 Task: Add a signature Mara Rodriguez containing With sincere appreciation and gratitude, Mara Rodriguez to email address softage.3@softage.net and add a label Non-disclosure agreements
Action: Mouse moved to (119, 156)
Screenshot: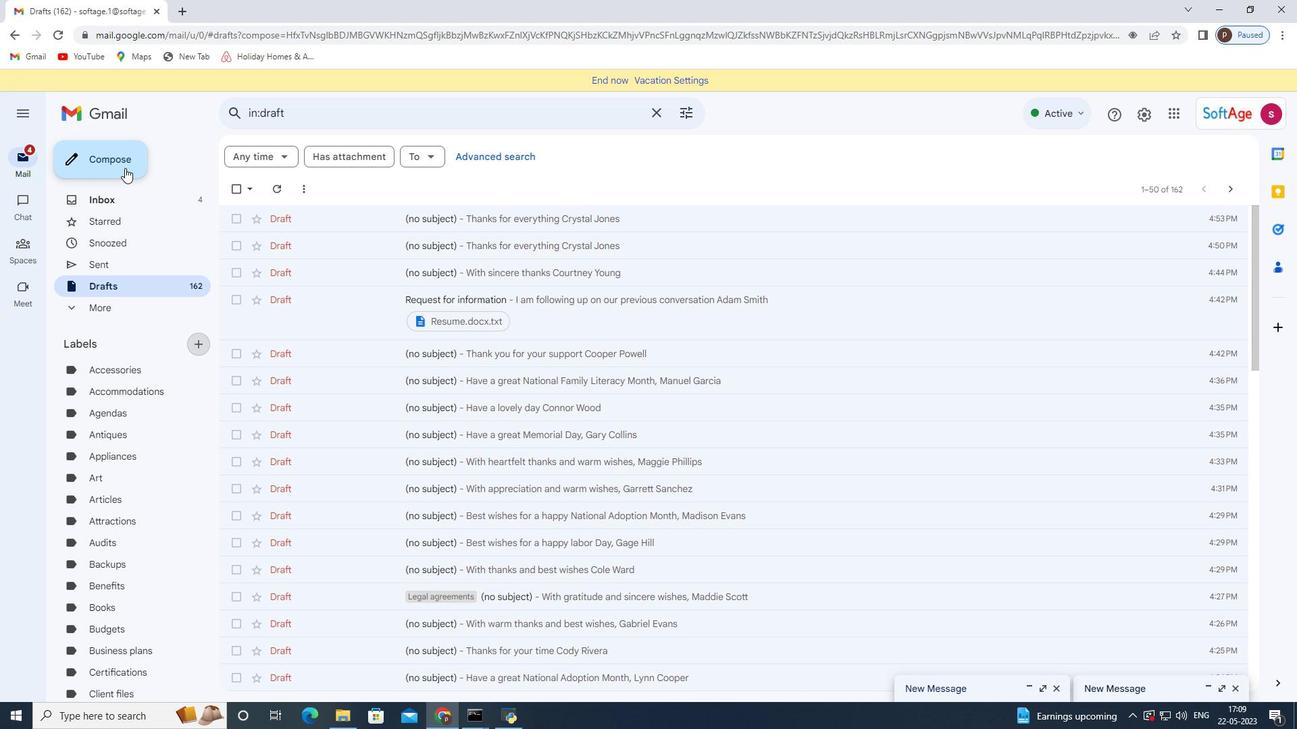 
Action: Mouse pressed left at (119, 156)
Screenshot: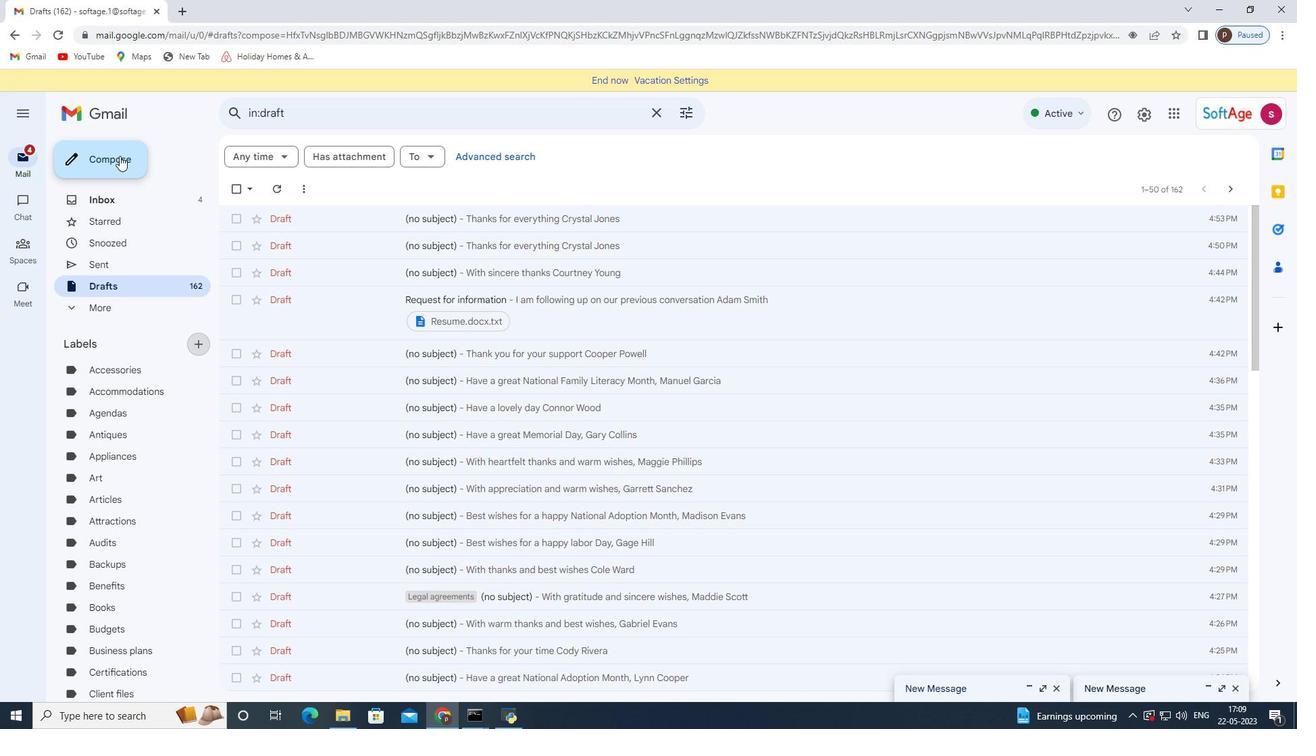 
Action: Mouse moved to (738, 679)
Screenshot: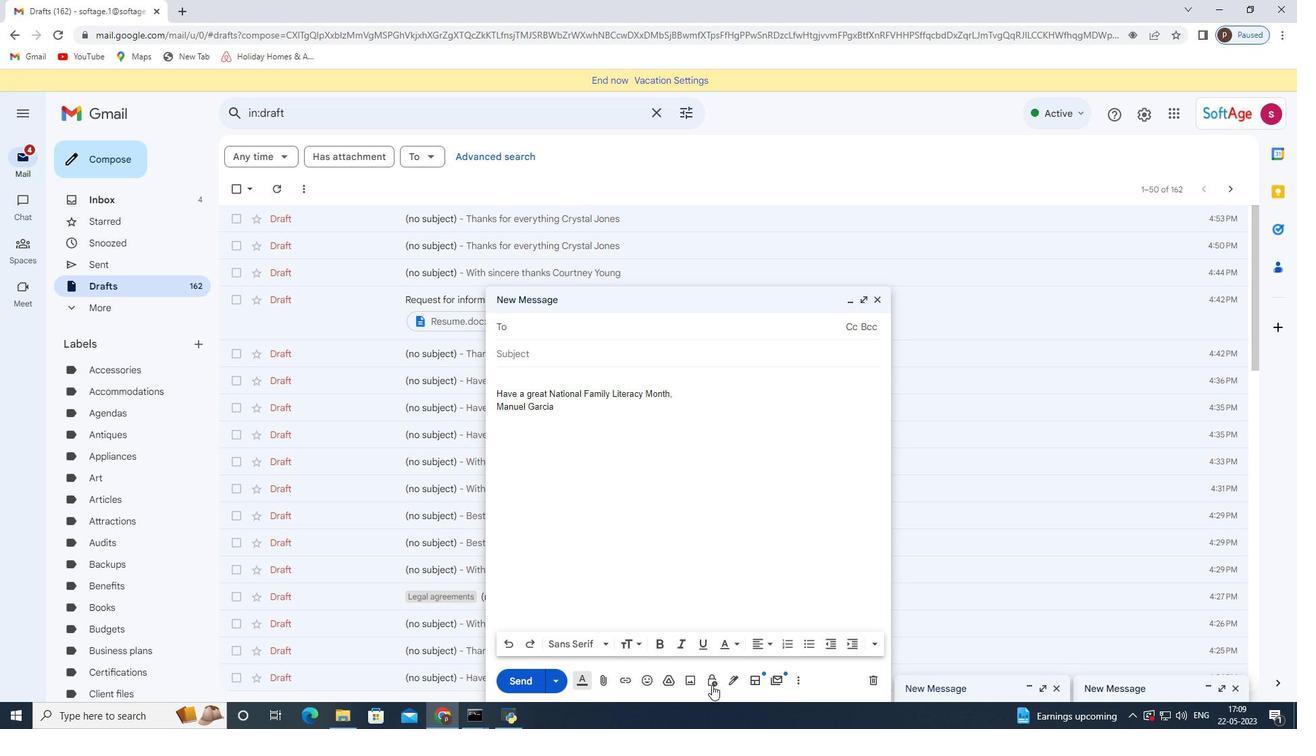 
Action: Mouse pressed left at (738, 679)
Screenshot: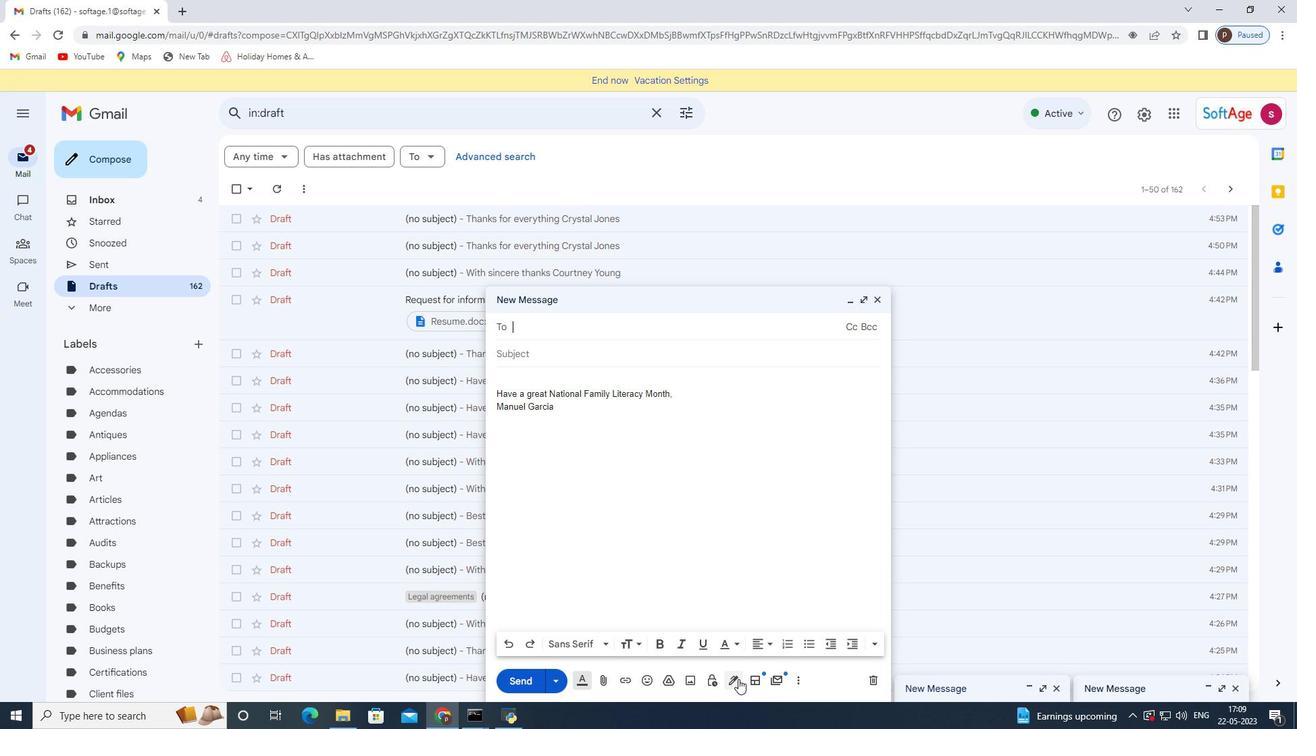 
Action: Mouse moved to (788, 608)
Screenshot: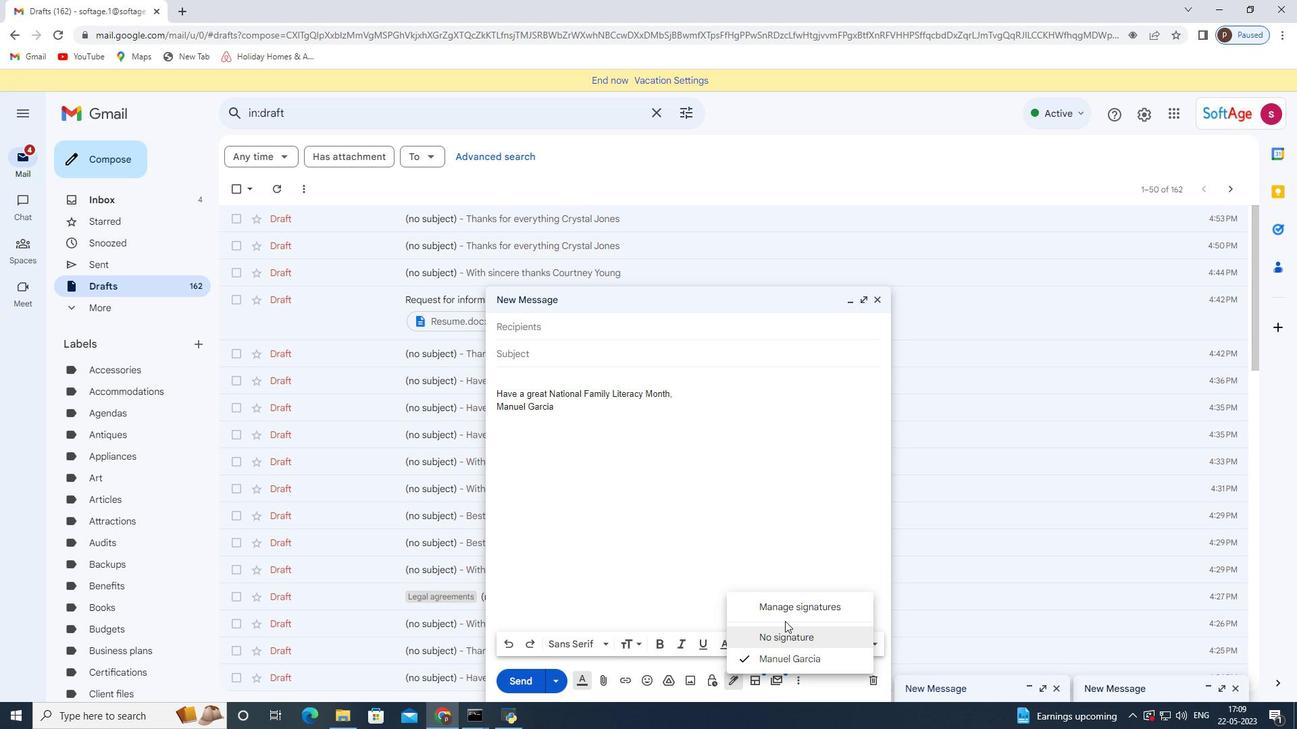 
Action: Mouse pressed left at (788, 608)
Screenshot: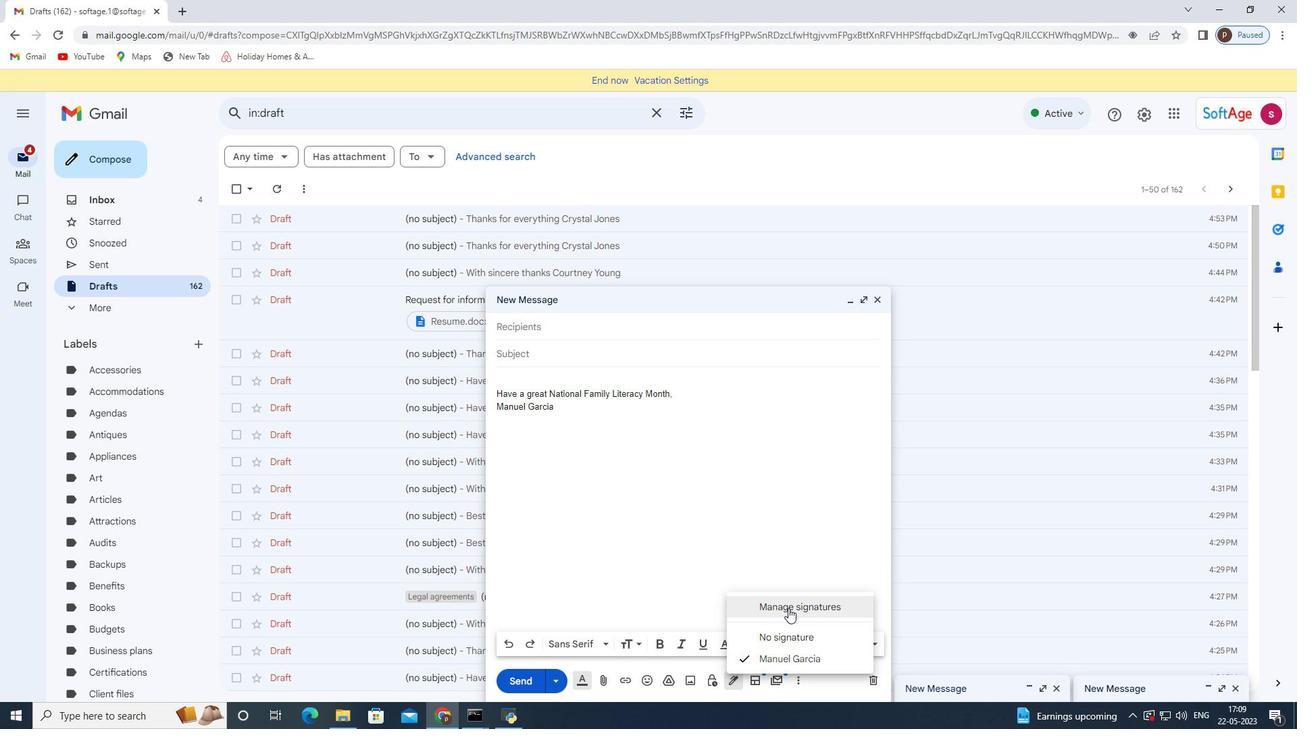 
Action: Mouse moved to (879, 300)
Screenshot: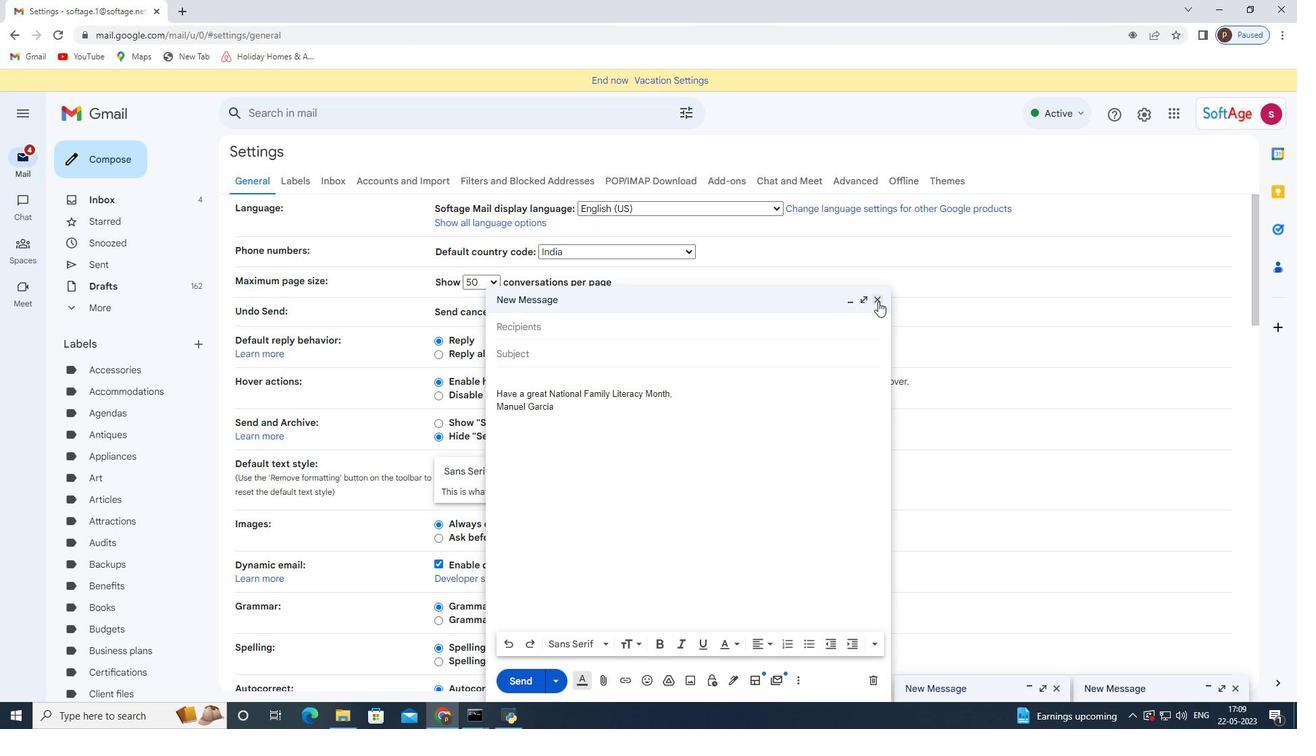 
Action: Mouse pressed left at (879, 300)
Screenshot: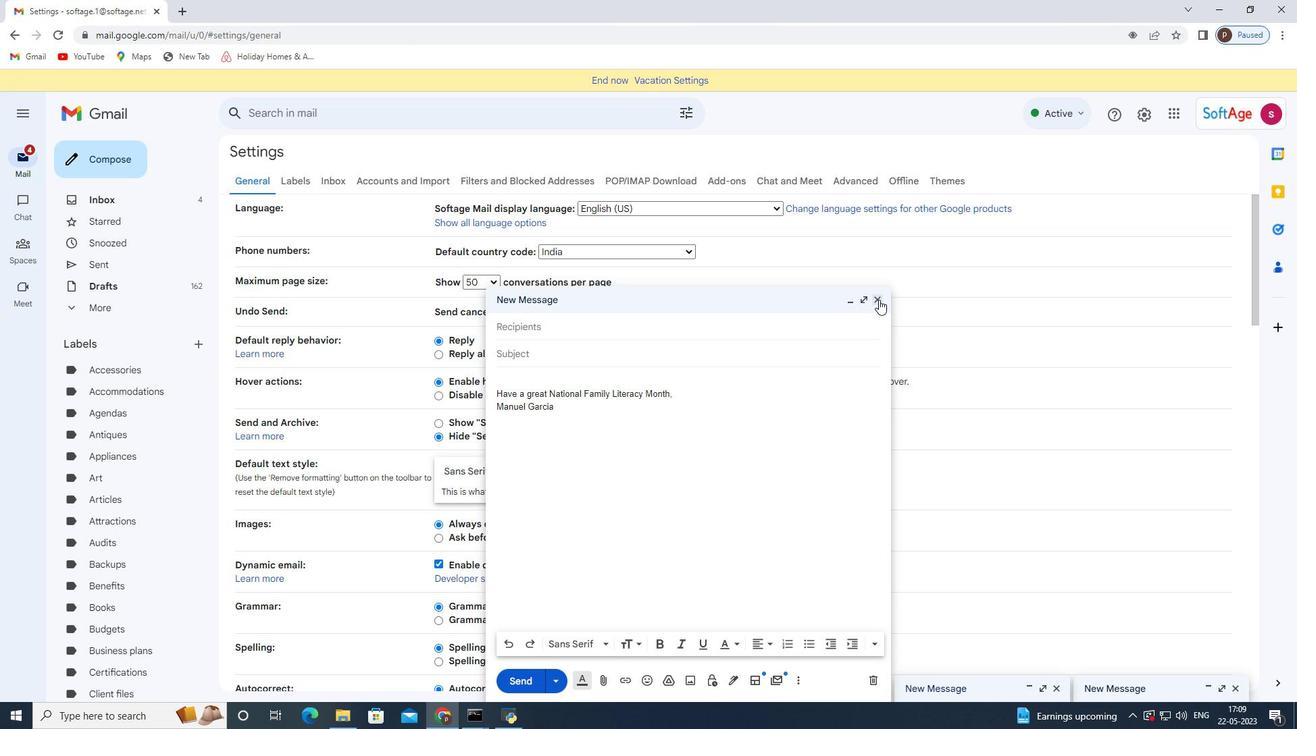 
Action: Mouse moved to (557, 409)
Screenshot: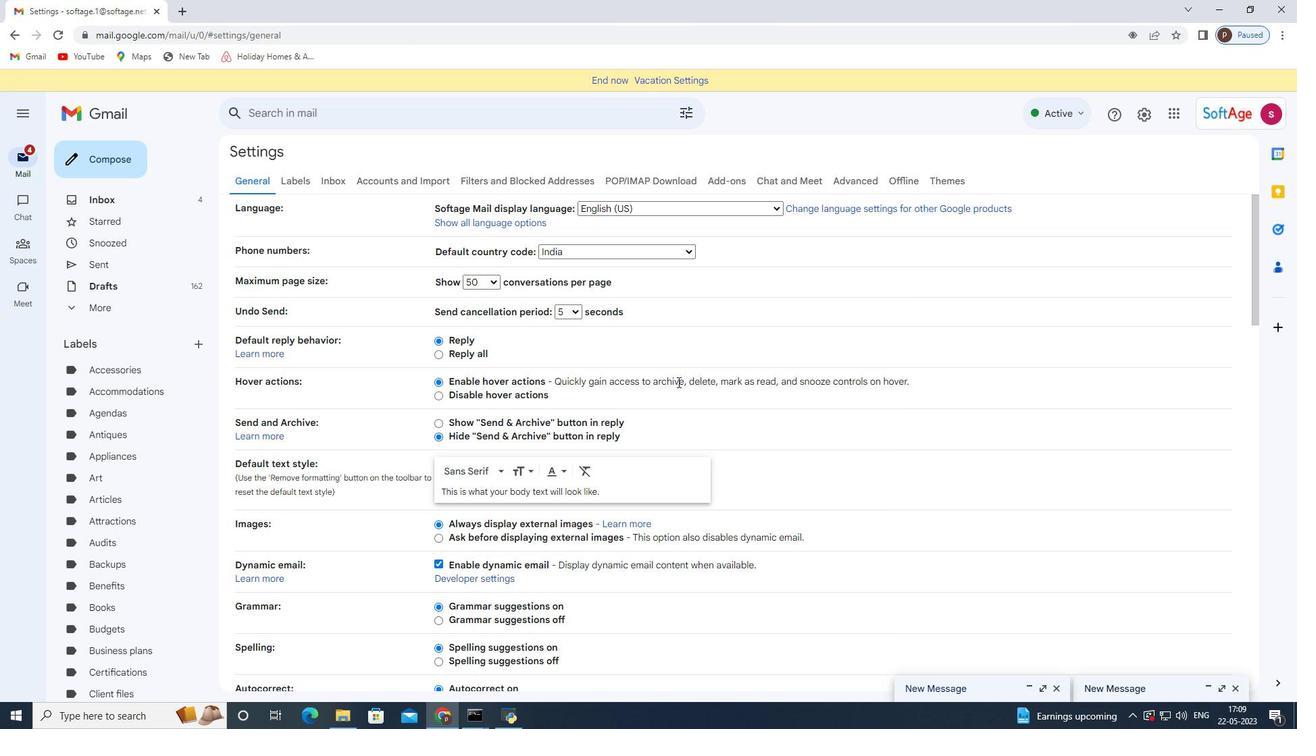 
Action: Mouse scrolled (557, 408) with delta (0, 0)
Screenshot: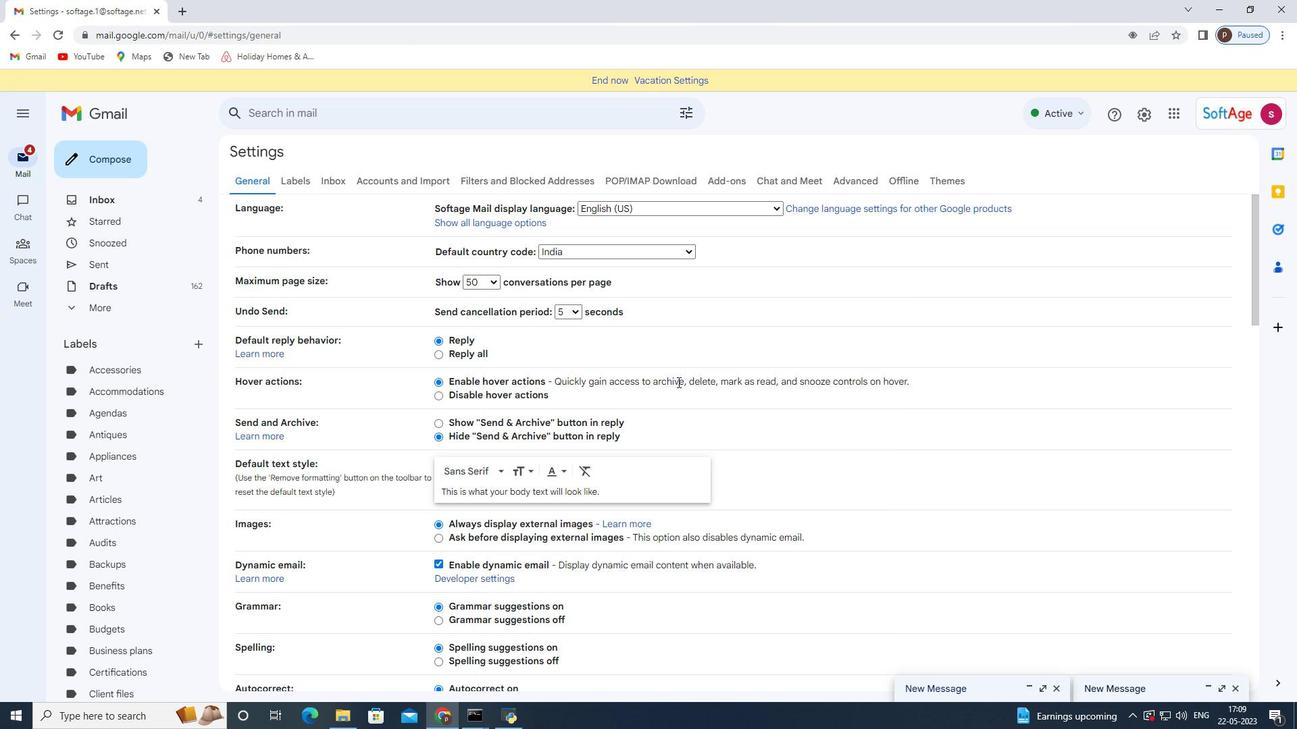 
Action: Mouse scrolled (557, 408) with delta (0, 0)
Screenshot: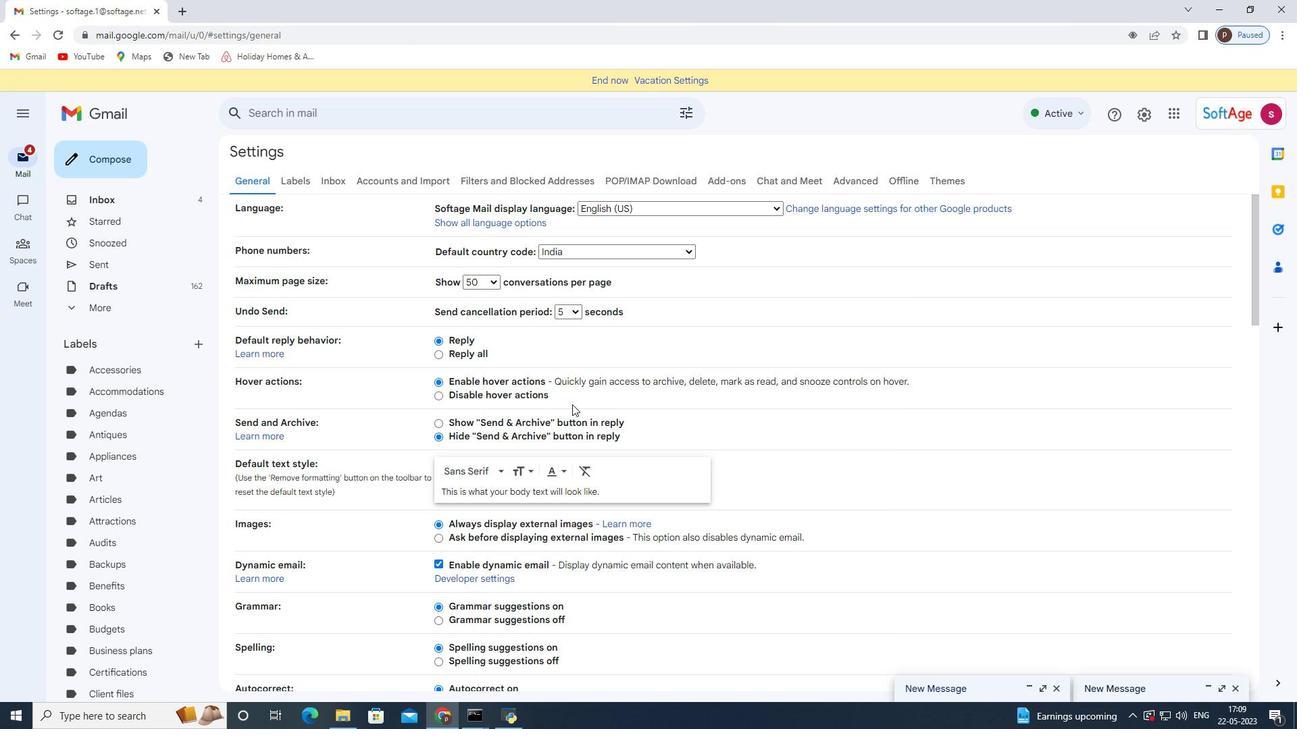 
Action: Mouse moved to (556, 410)
Screenshot: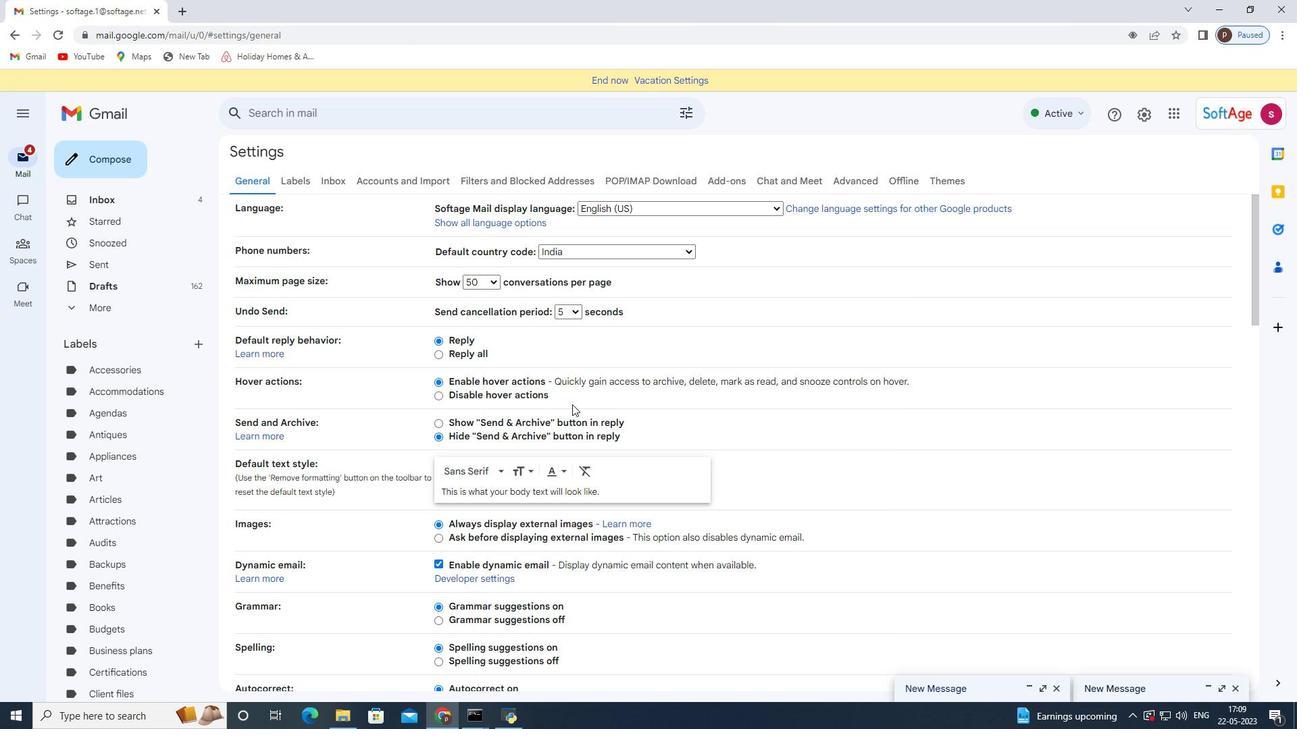 
Action: Mouse scrolled (556, 409) with delta (0, 0)
Screenshot: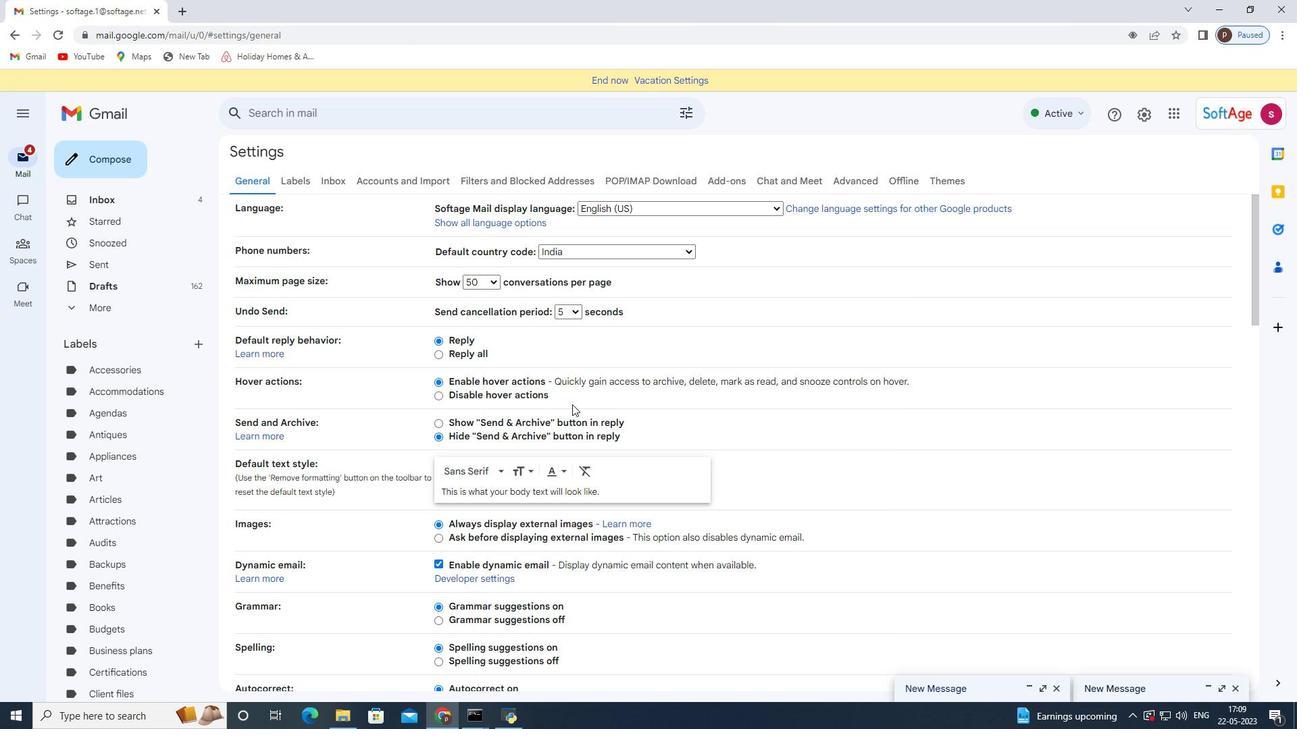 
Action: Mouse scrolled (556, 409) with delta (0, 0)
Screenshot: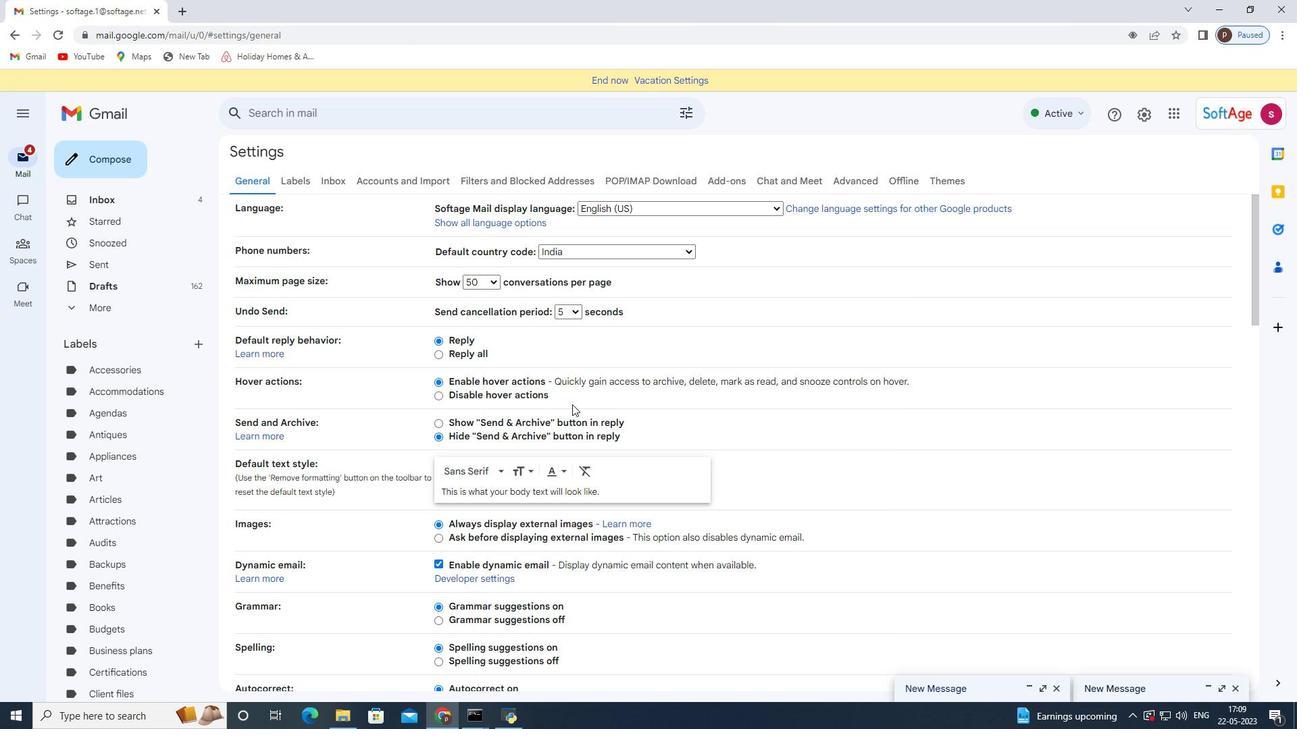 
Action: Mouse moved to (555, 411)
Screenshot: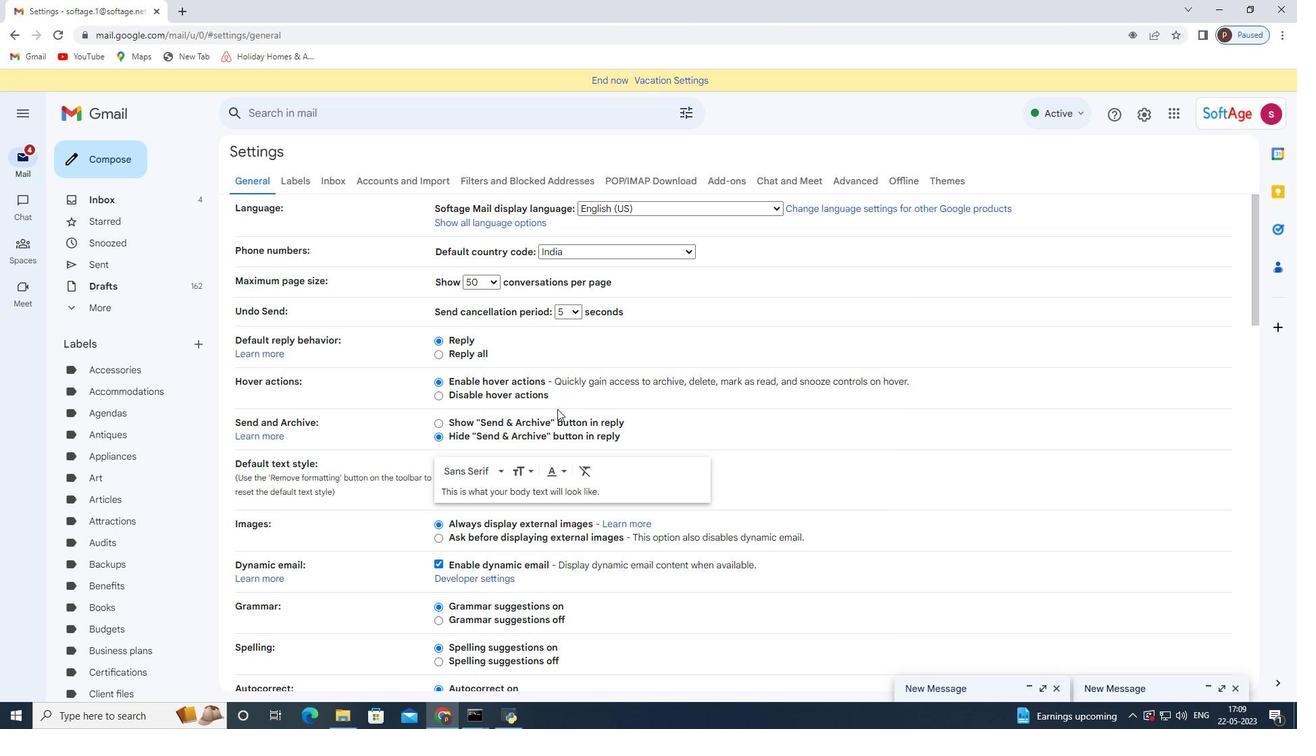 
Action: Mouse scrolled (555, 410) with delta (0, 0)
Screenshot: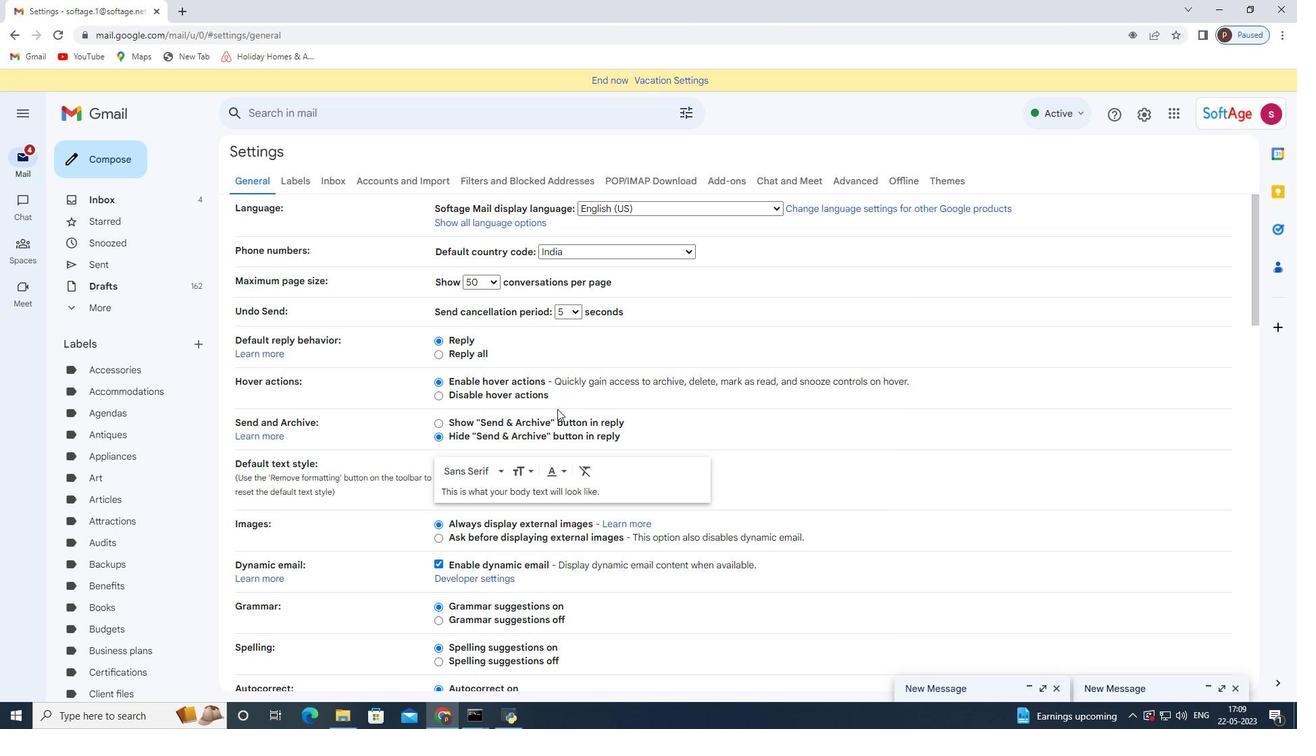 
Action: Mouse moved to (553, 415)
Screenshot: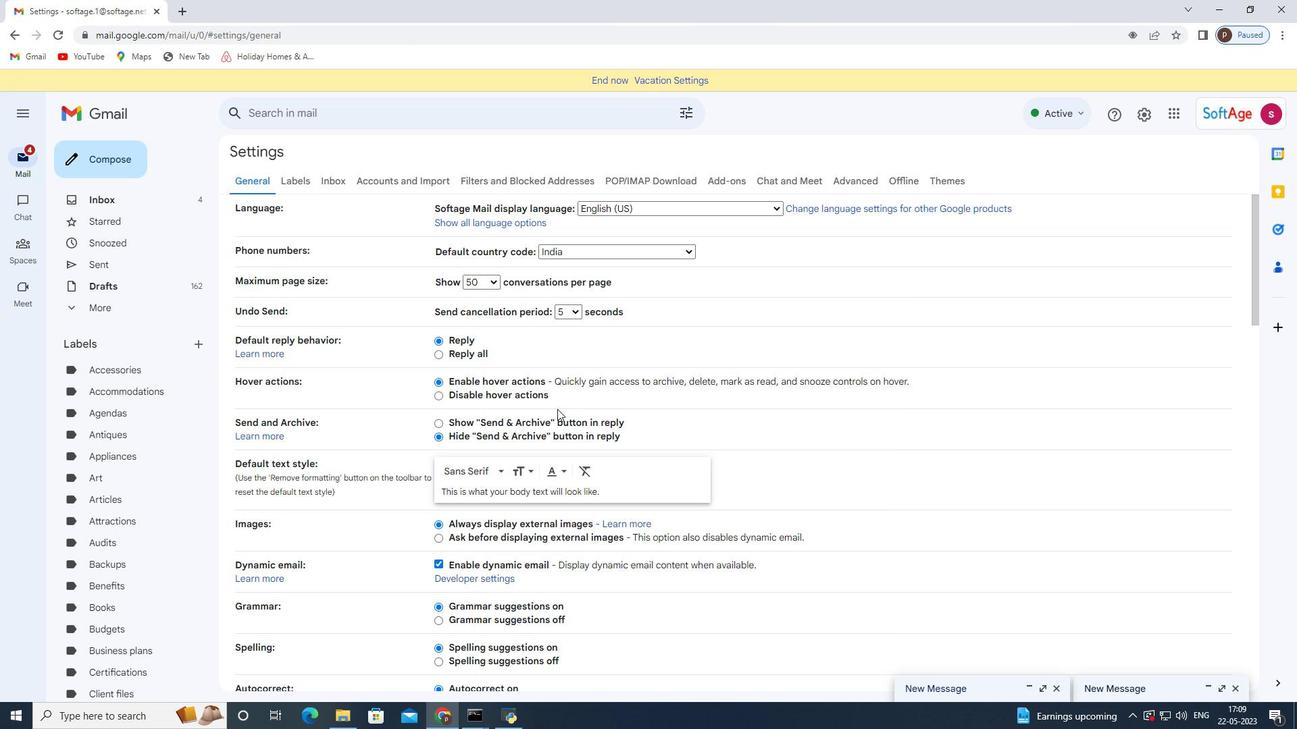 
Action: Mouse scrolled (553, 414) with delta (0, 0)
Screenshot: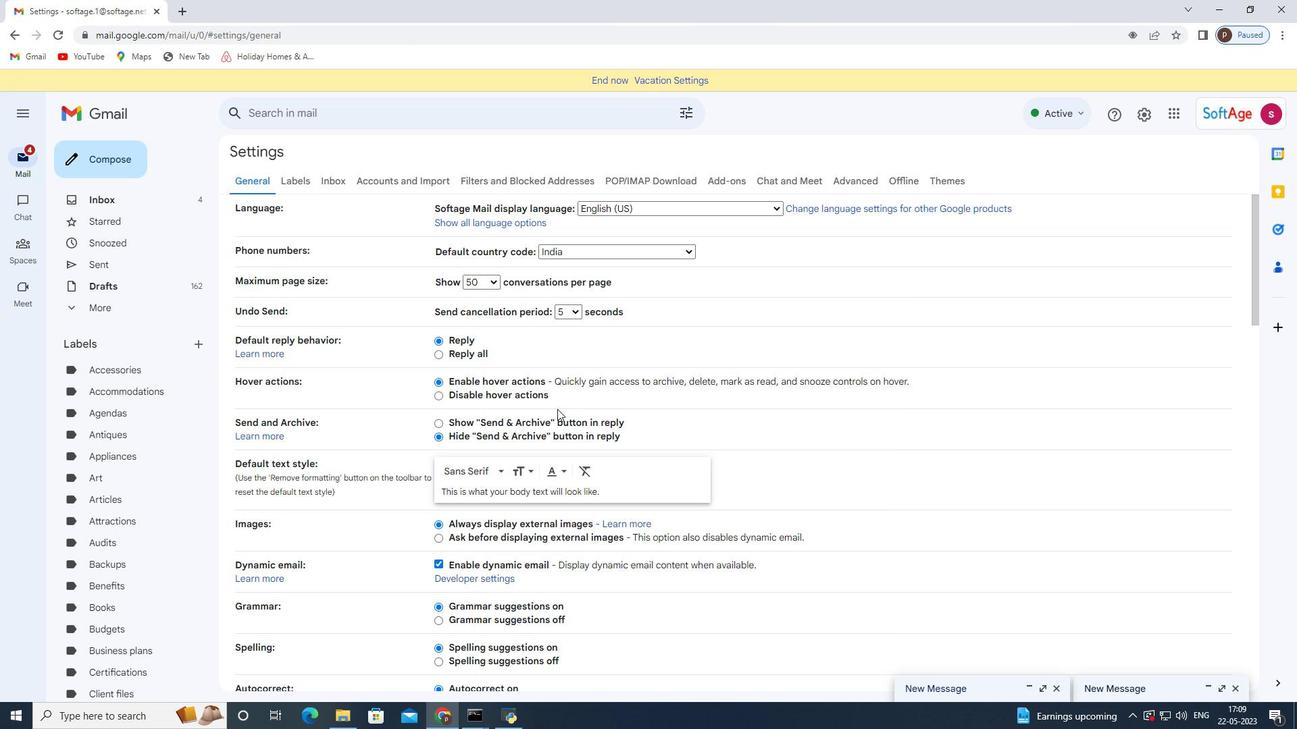 
Action: Mouse moved to (549, 421)
Screenshot: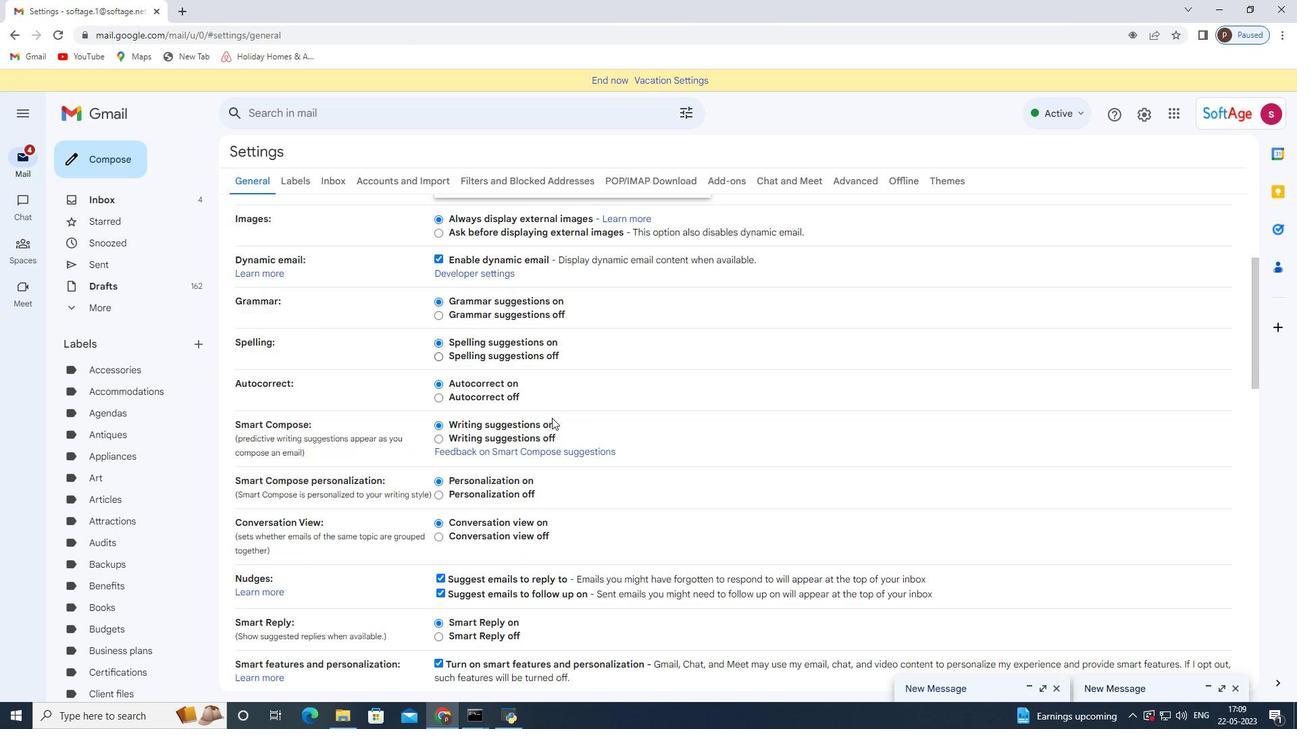 
Action: Mouse scrolled (549, 420) with delta (0, 0)
Screenshot: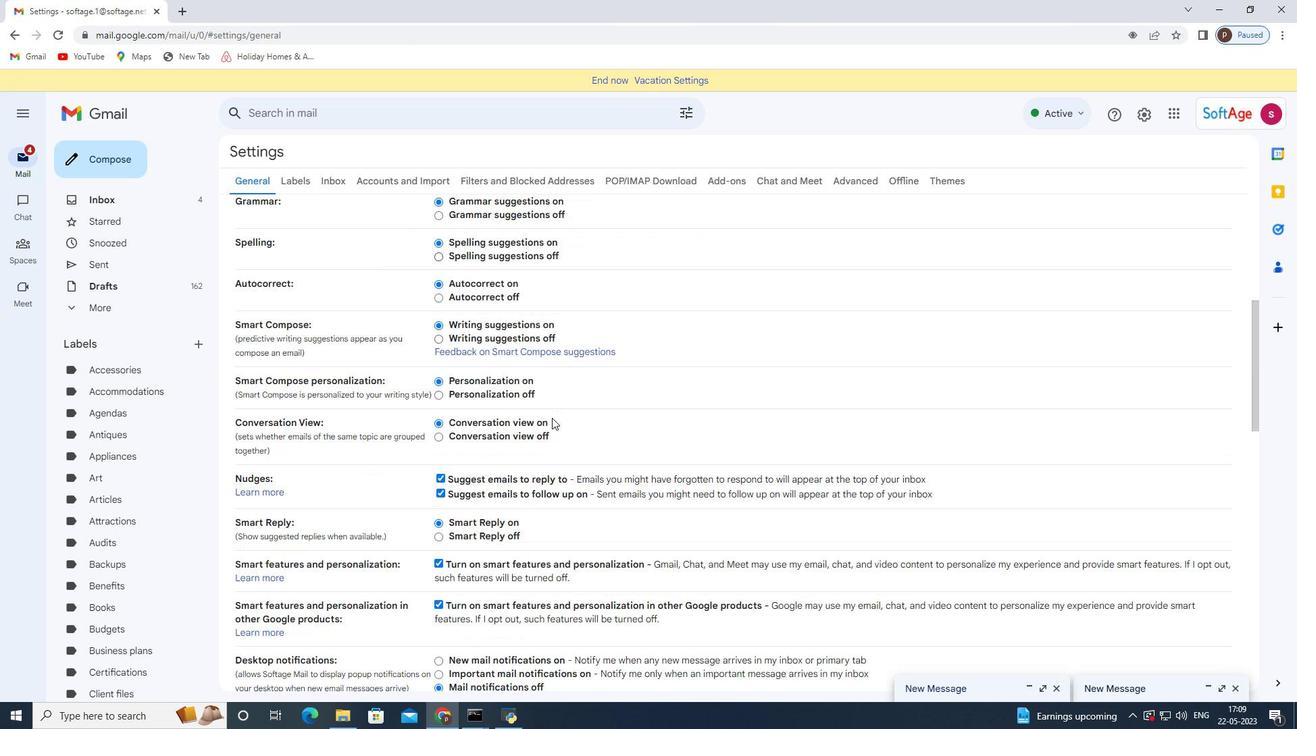 
Action: Mouse moved to (547, 424)
Screenshot: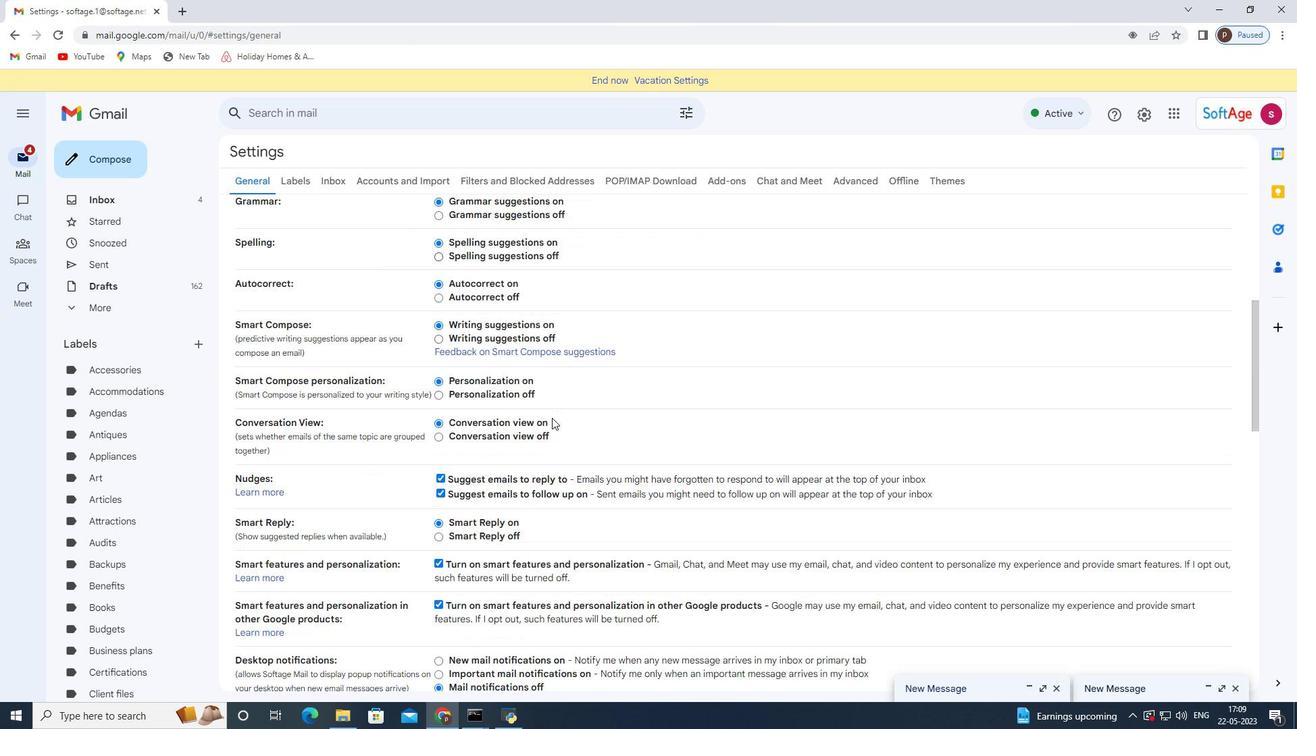
Action: Mouse scrolled (547, 423) with delta (0, 0)
Screenshot: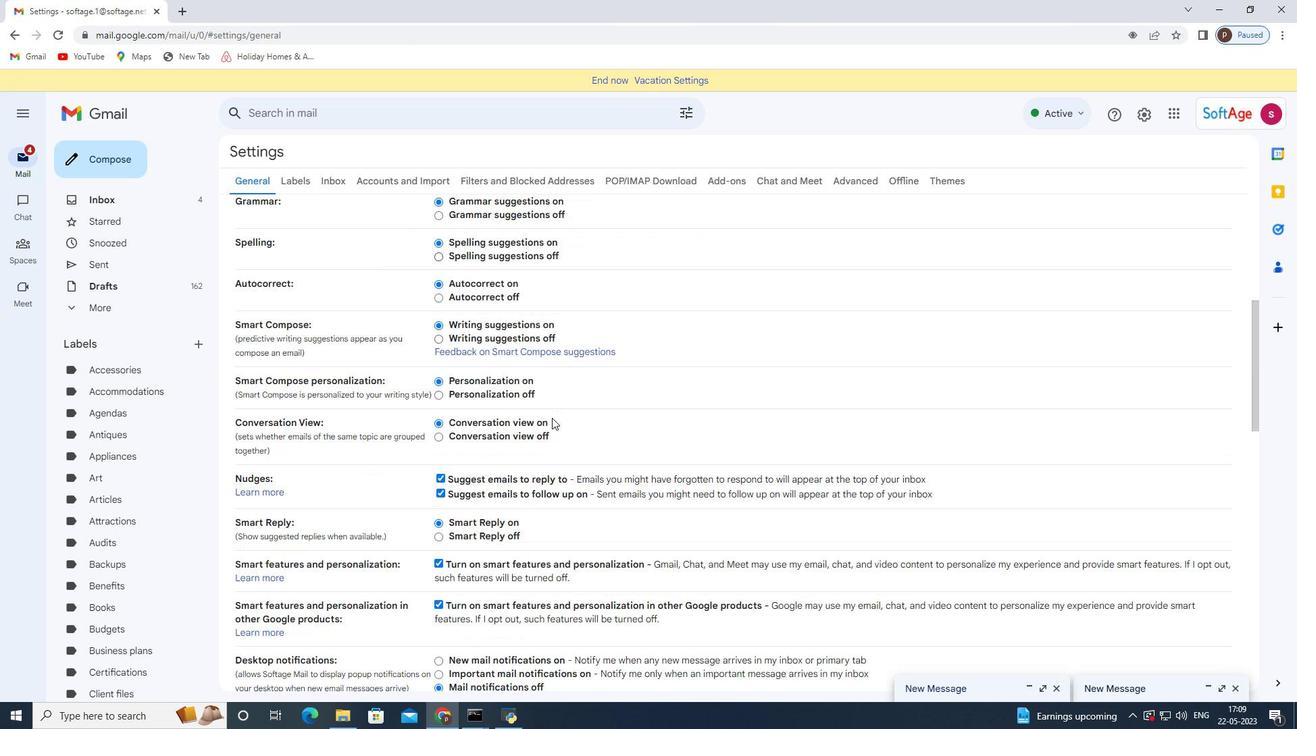 
Action: Mouse moved to (537, 439)
Screenshot: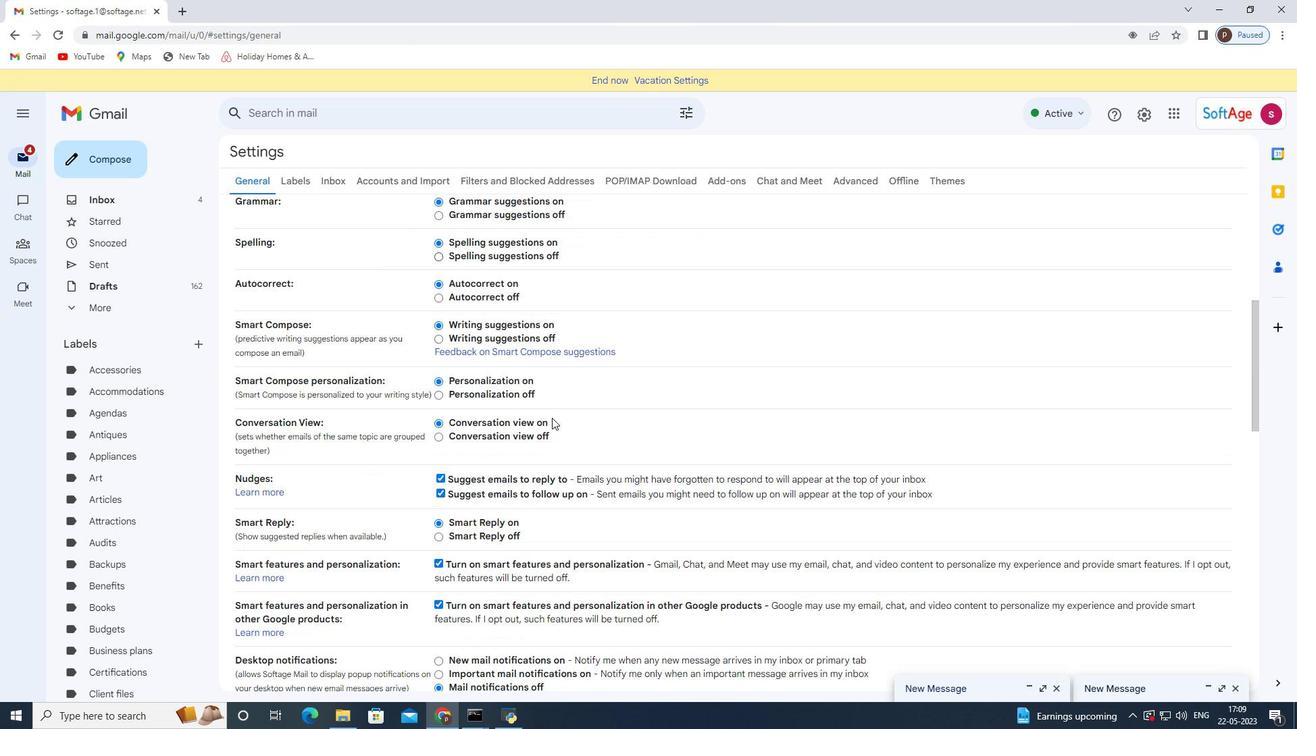 
Action: Mouse scrolled (537, 439) with delta (0, 0)
Screenshot: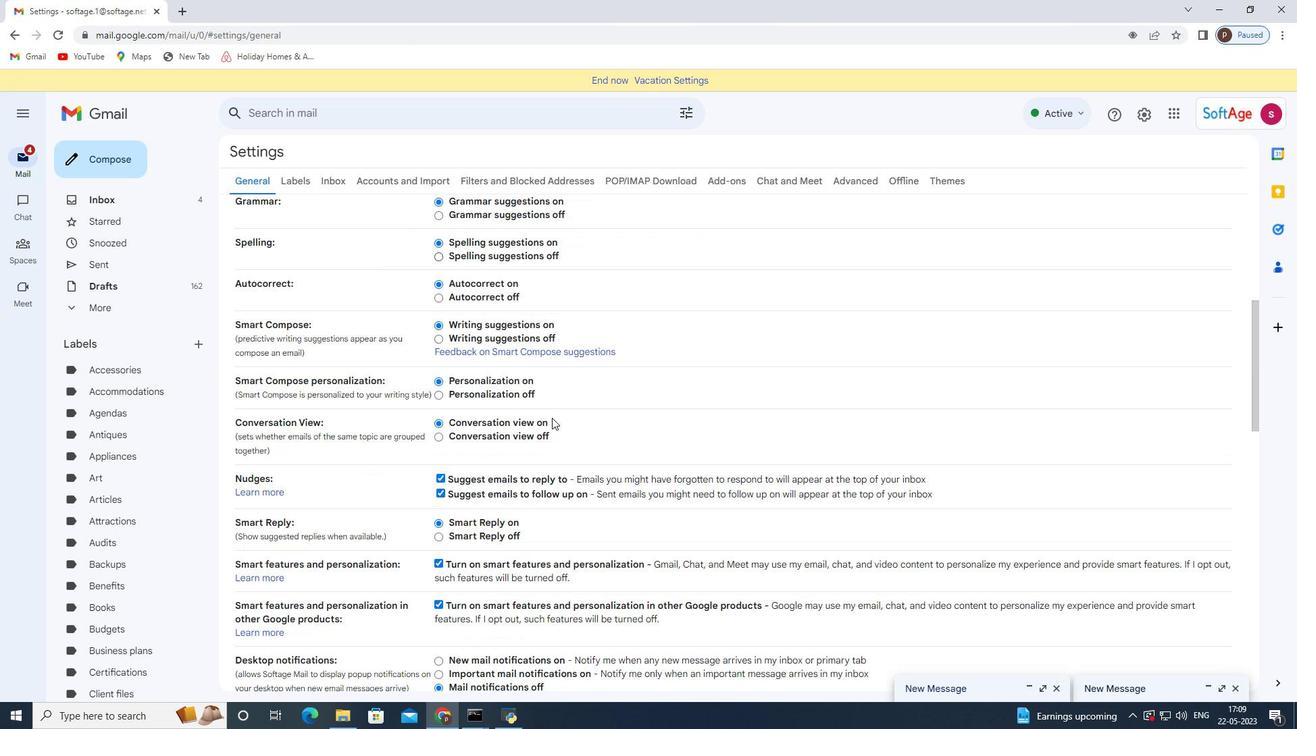 
Action: Mouse moved to (534, 445)
Screenshot: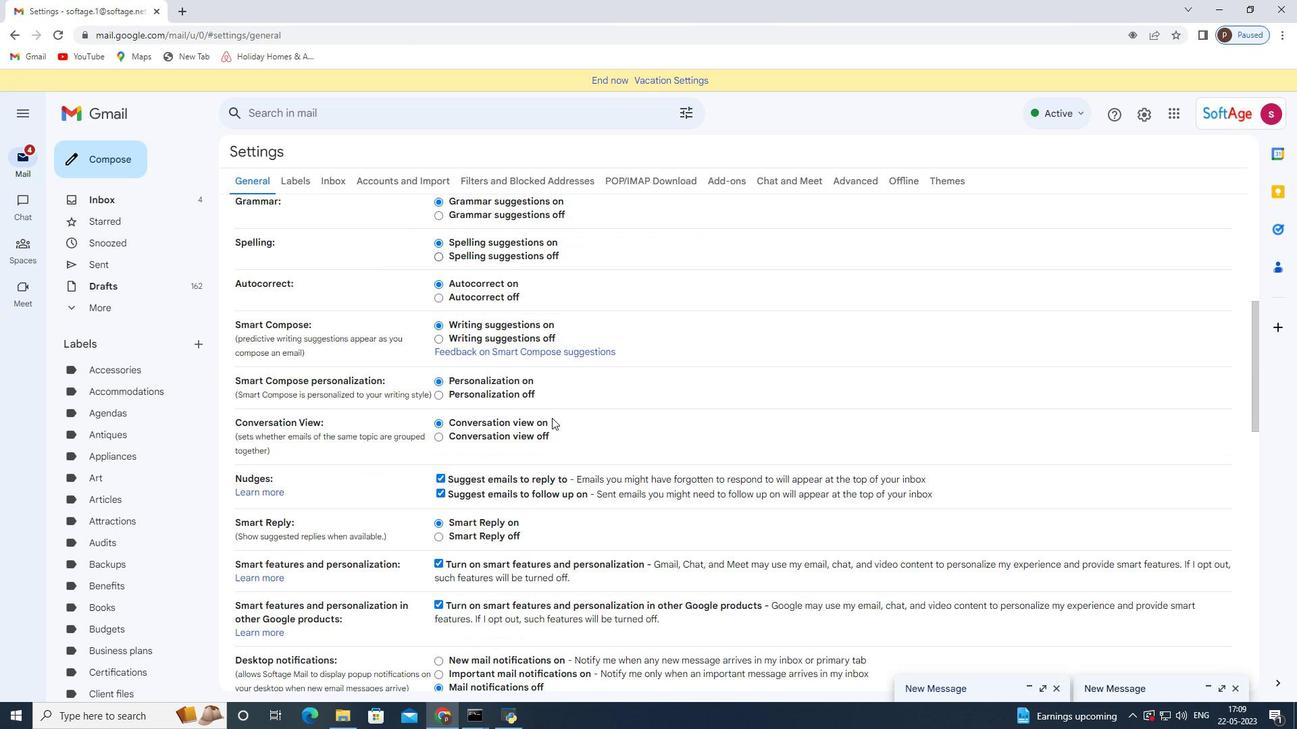 
Action: Mouse scrolled (534, 445) with delta (0, 0)
Screenshot: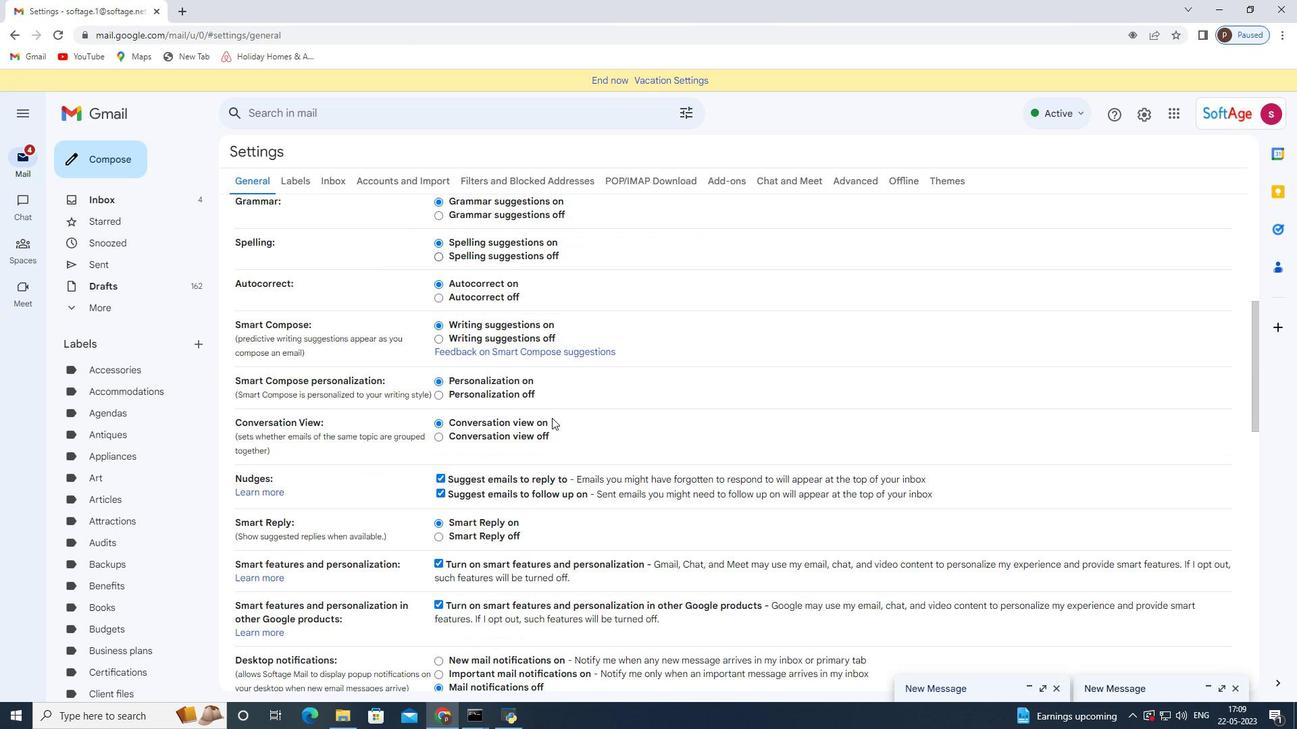 
Action: Mouse moved to (521, 458)
Screenshot: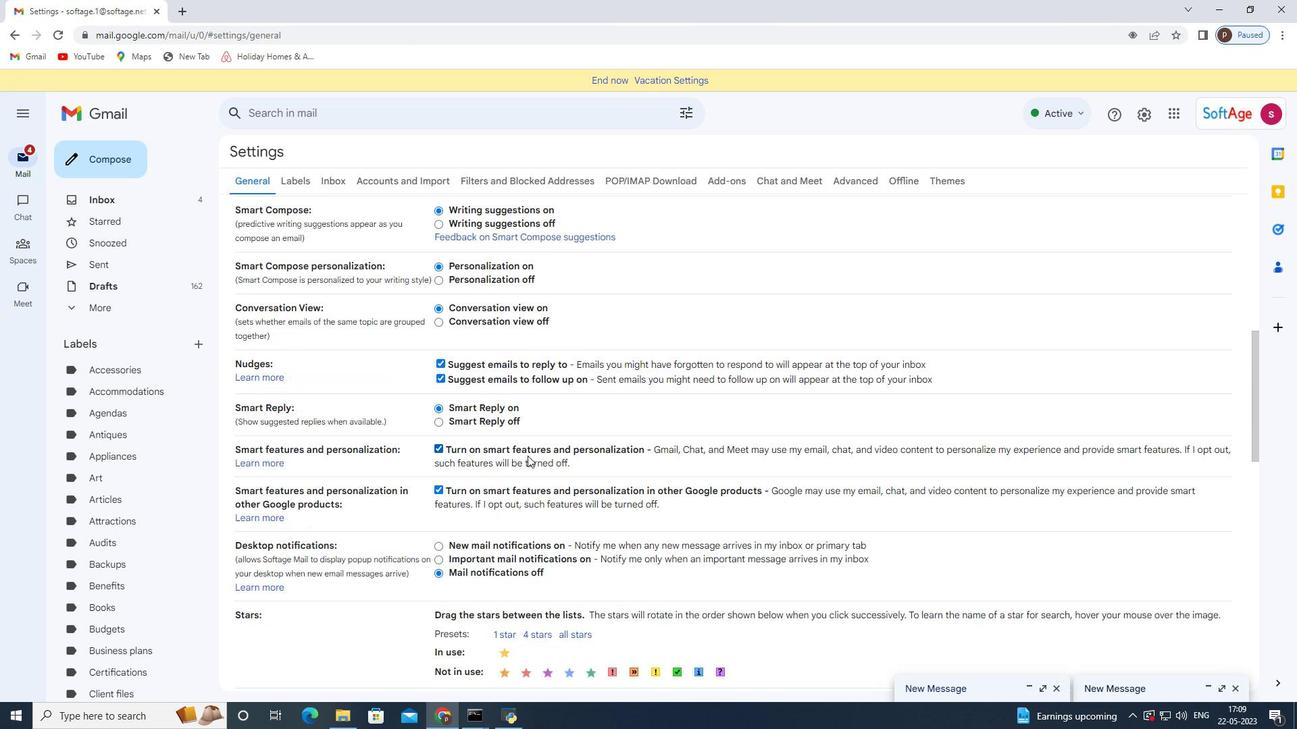 
Action: Mouse scrolled (521, 457) with delta (0, 0)
Screenshot: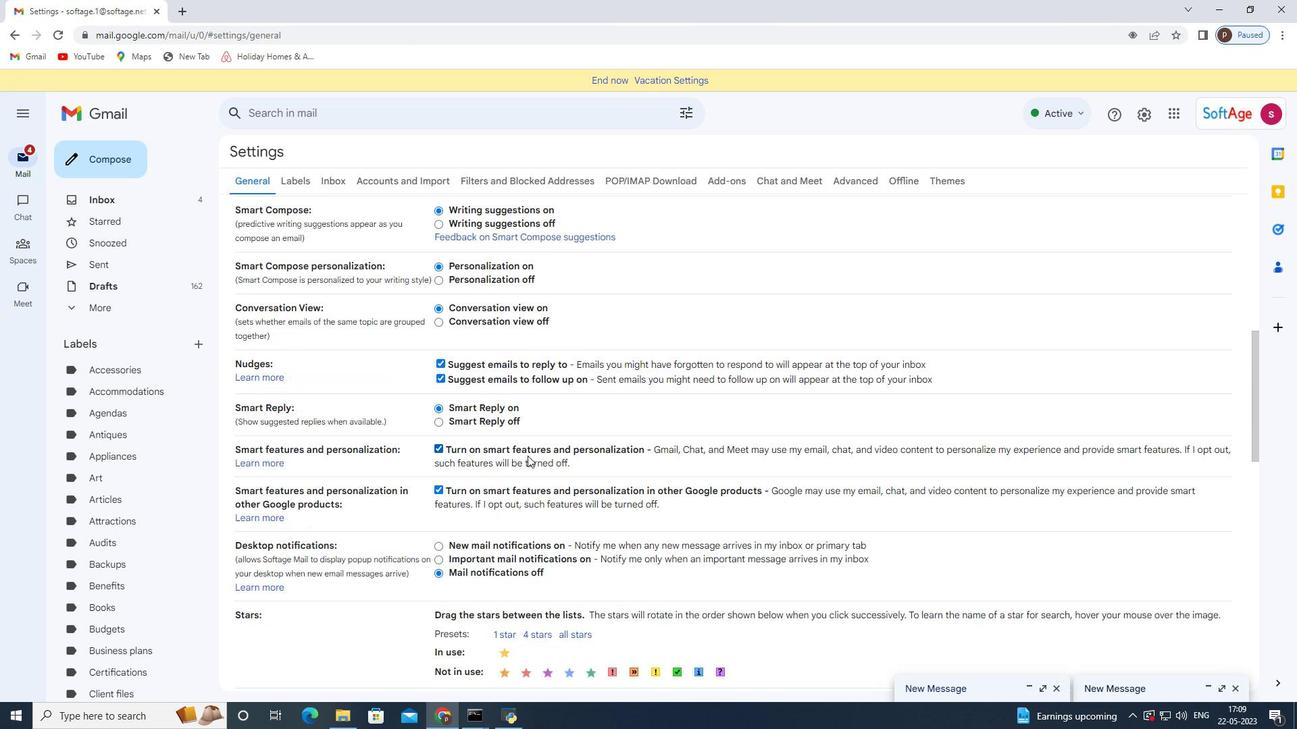 
Action: Mouse moved to (520, 458)
Screenshot: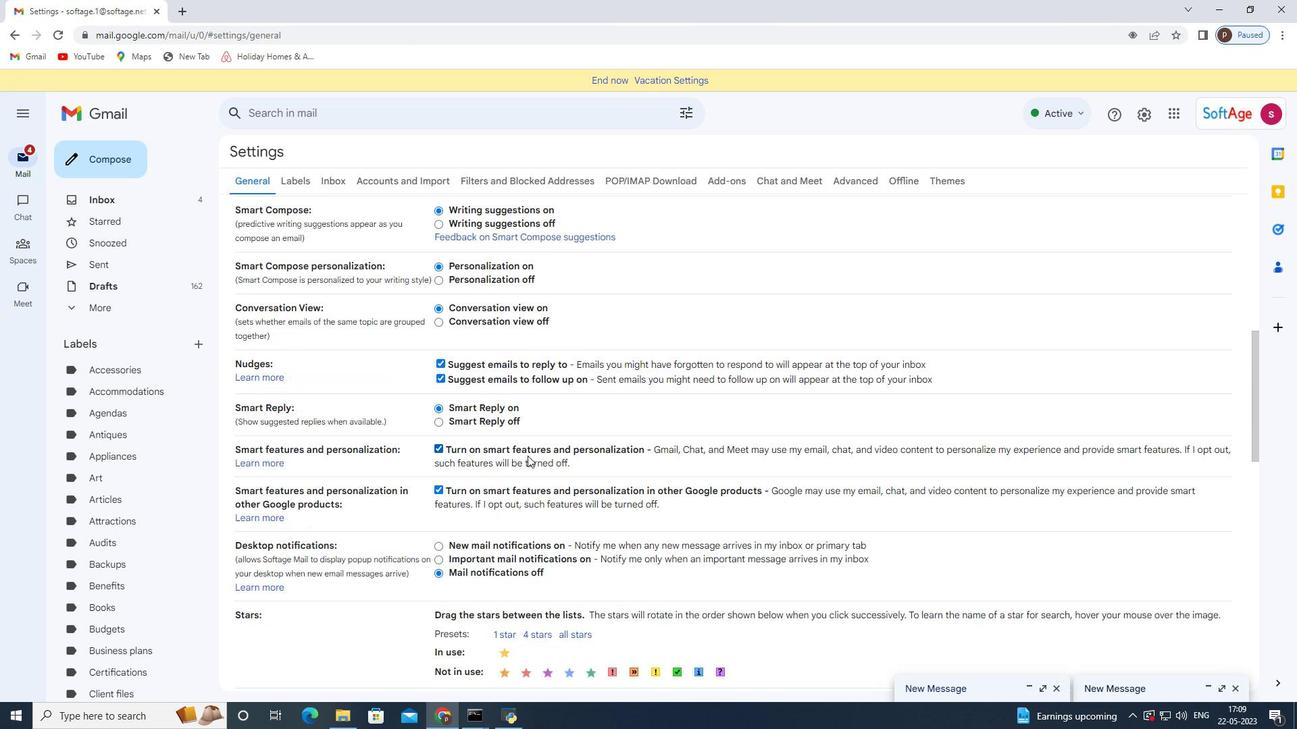 
Action: Mouse scrolled (520, 457) with delta (0, 0)
Screenshot: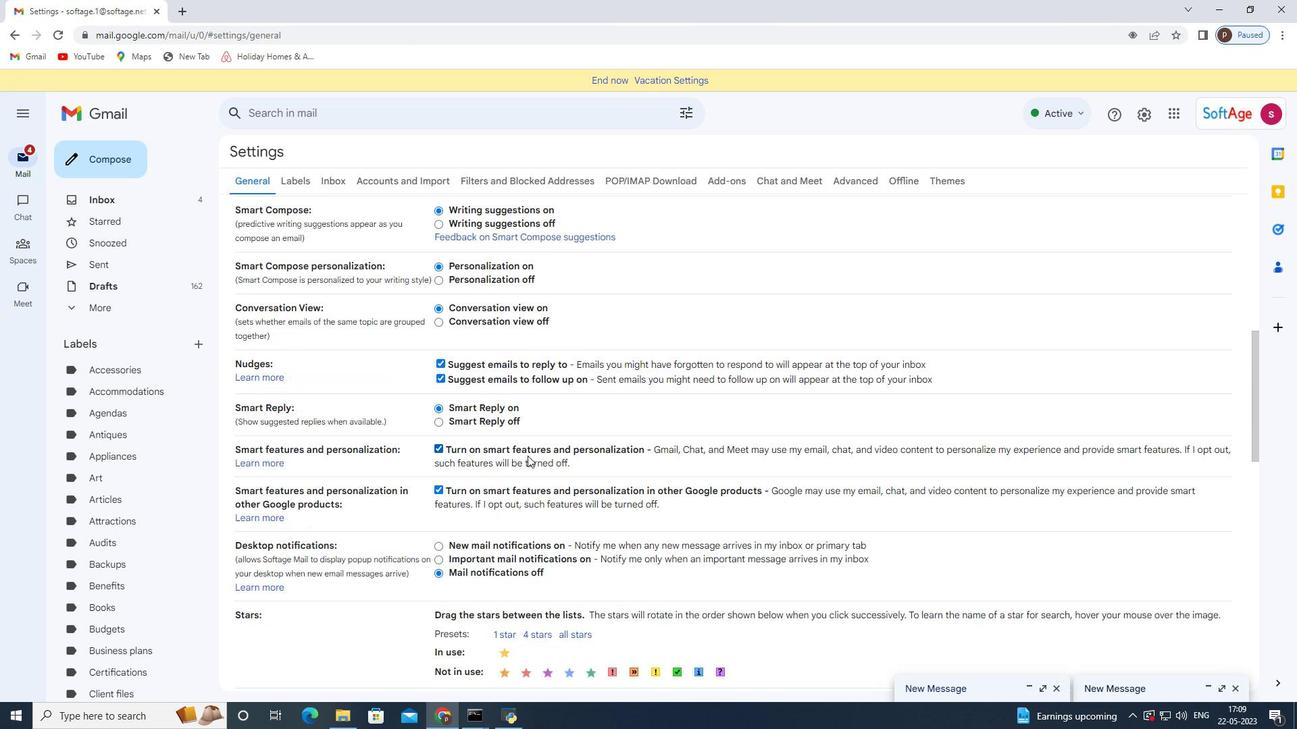 
Action: Mouse moved to (520, 458)
Screenshot: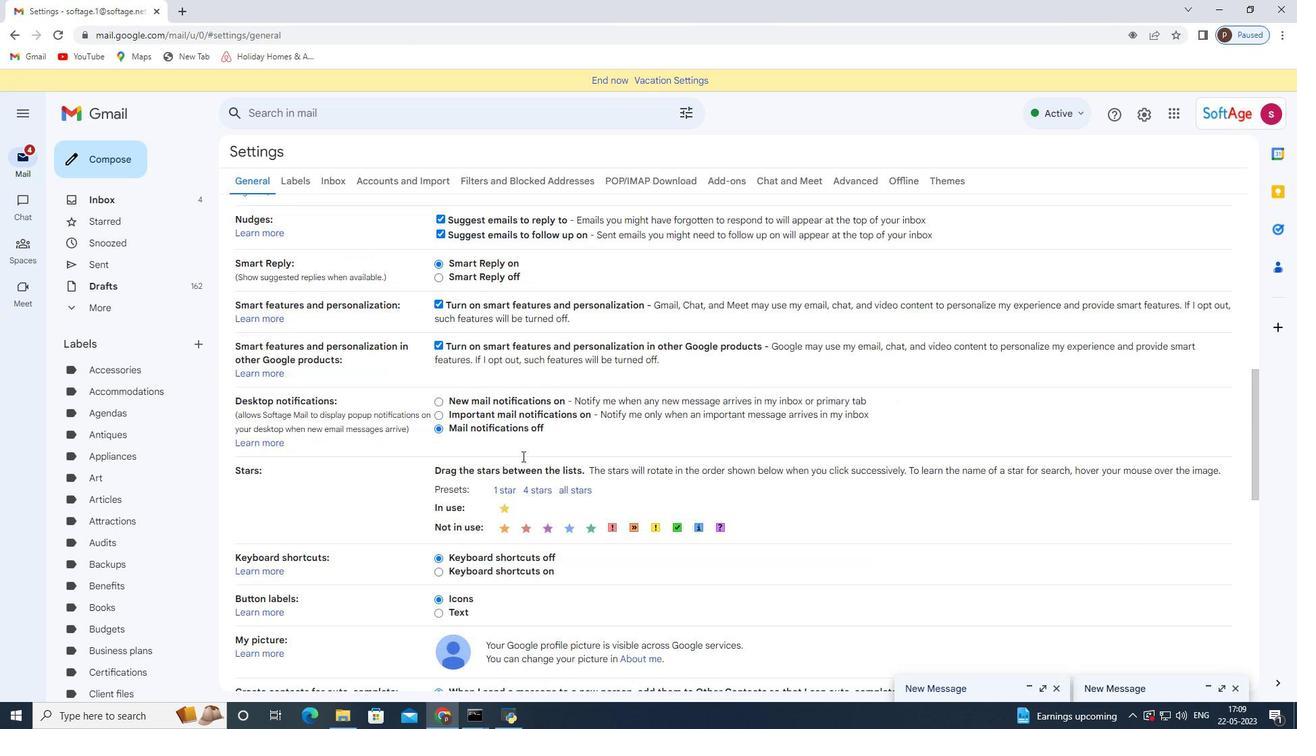 
Action: Mouse scrolled (520, 459) with delta (0, 0)
Screenshot: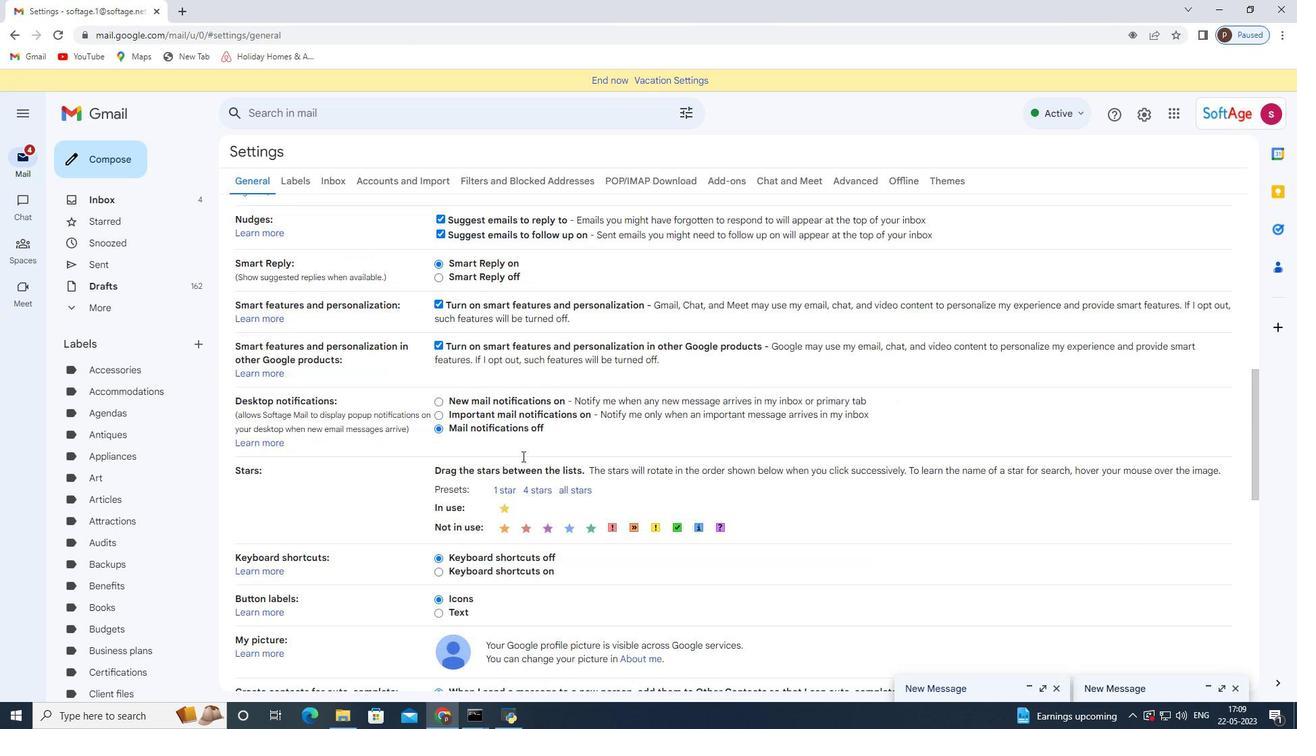 
Action: Mouse moved to (519, 459)
Screenshot: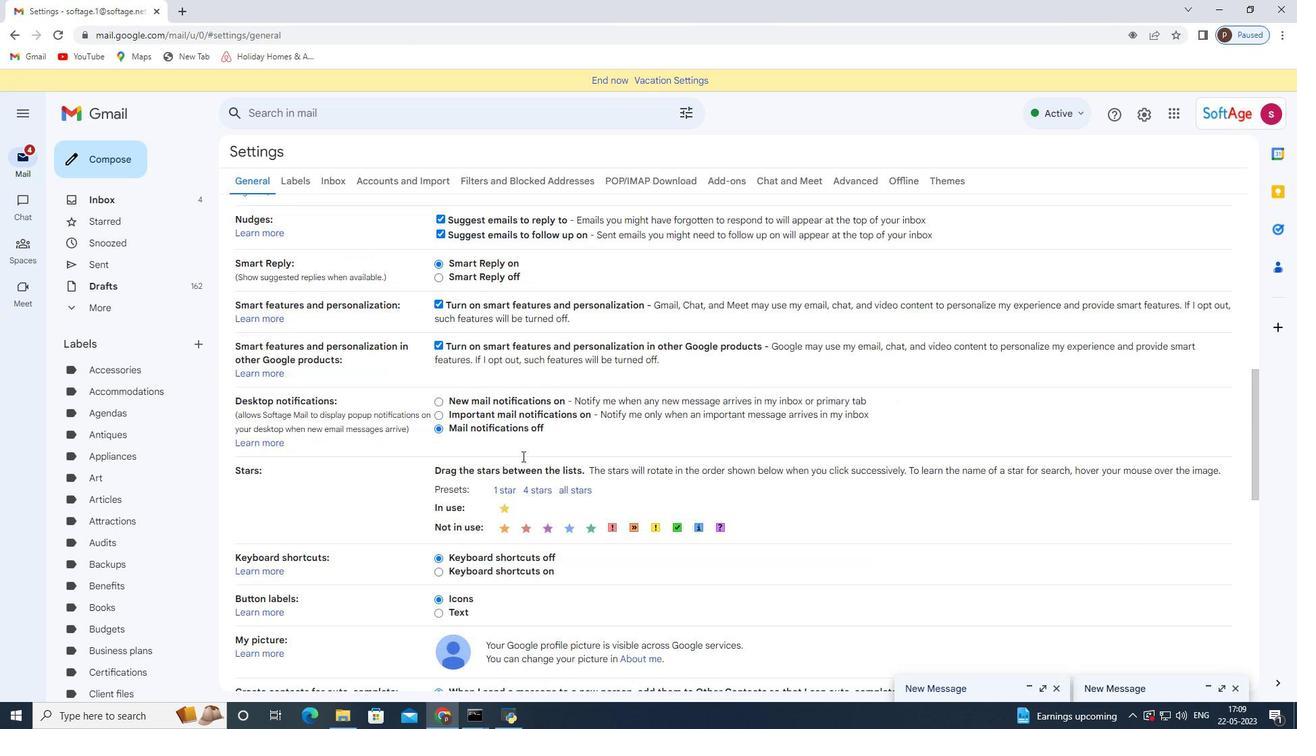 
Action: Mouse scrolled (519, 458) with delta (0, 0)
Screenshot: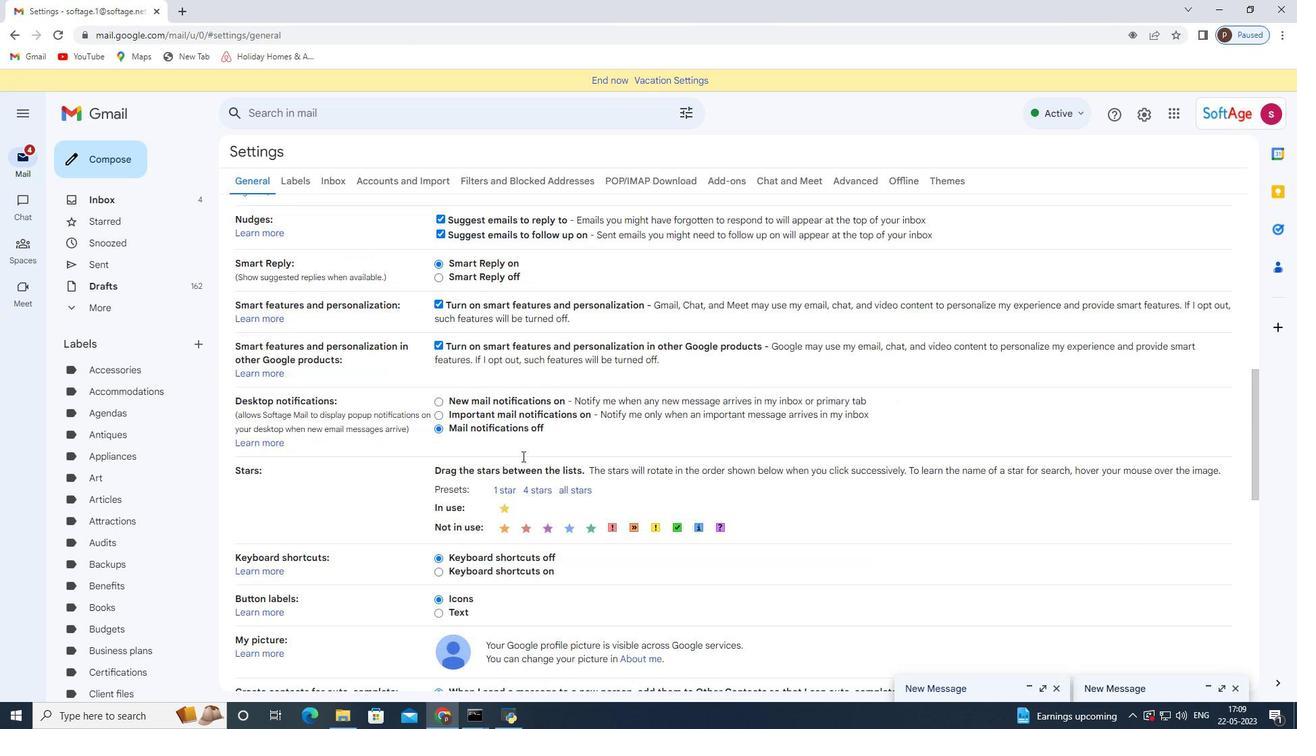 
Action: Mouse moved to (519, 460)
Screenshot: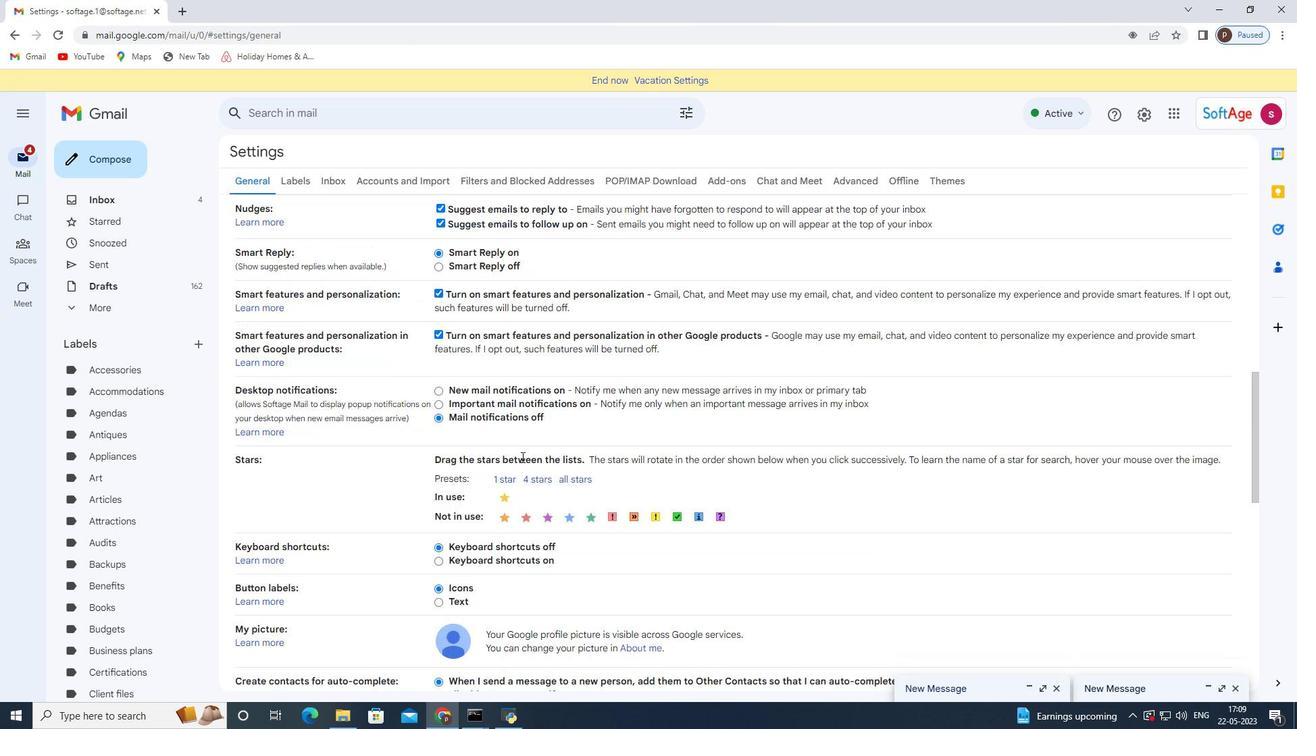 
Action: Mouse scrolled (519, 458) with delta (0, 0)
Screenshot: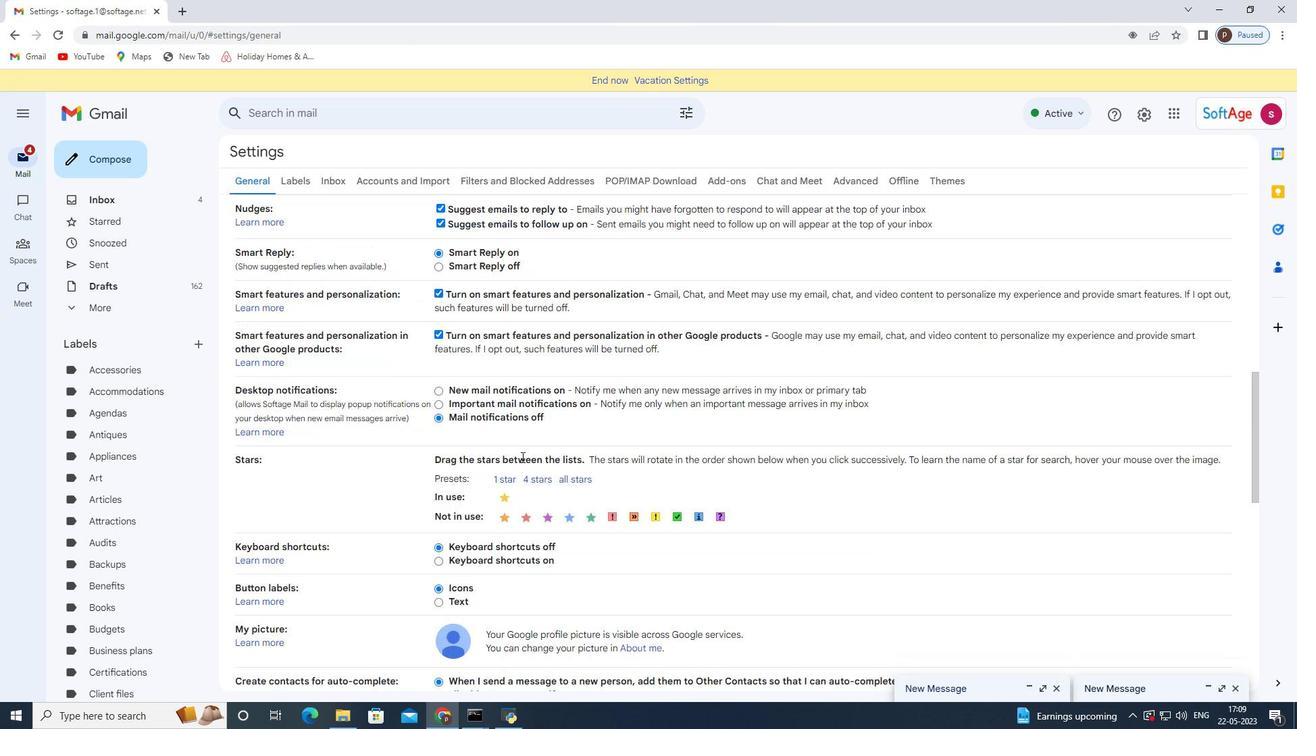 
Action: Mouse moved to (519, 461)
Screenshot: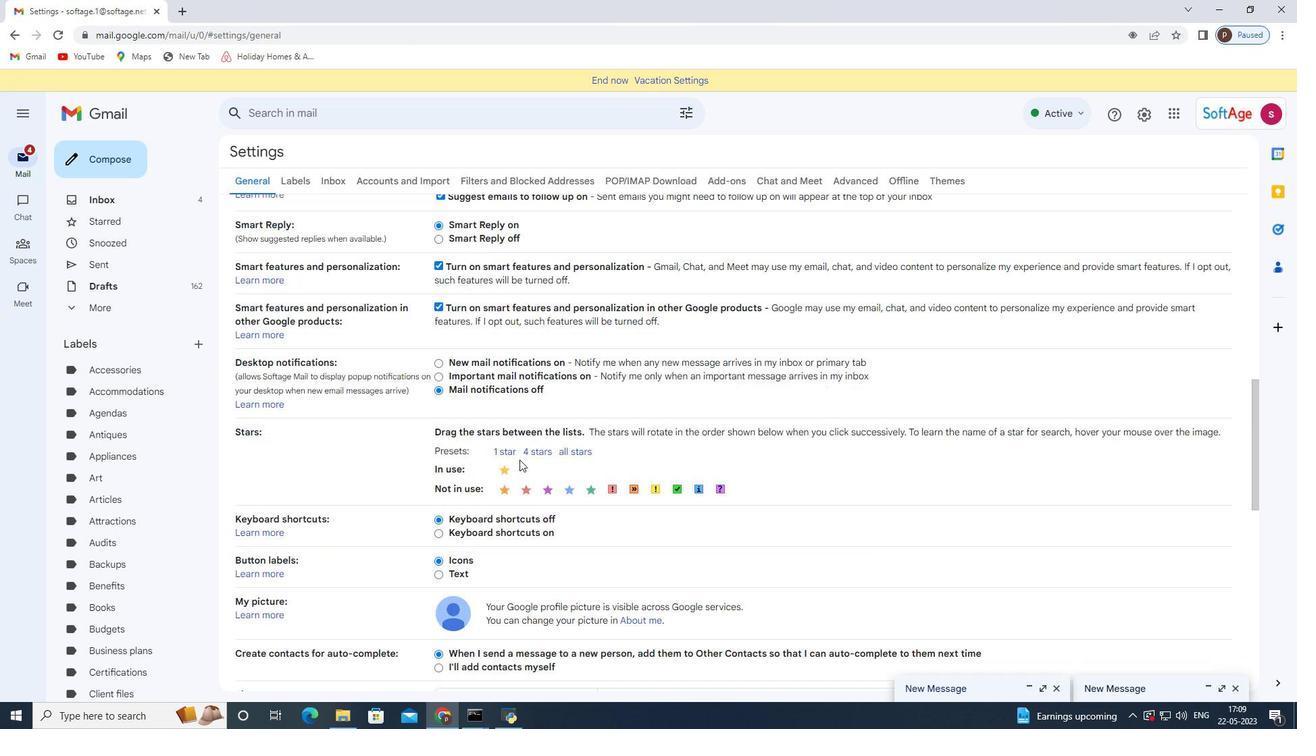 
Action: Mouse scrolled (519, 460) with delta (0, 0)
Screenshot: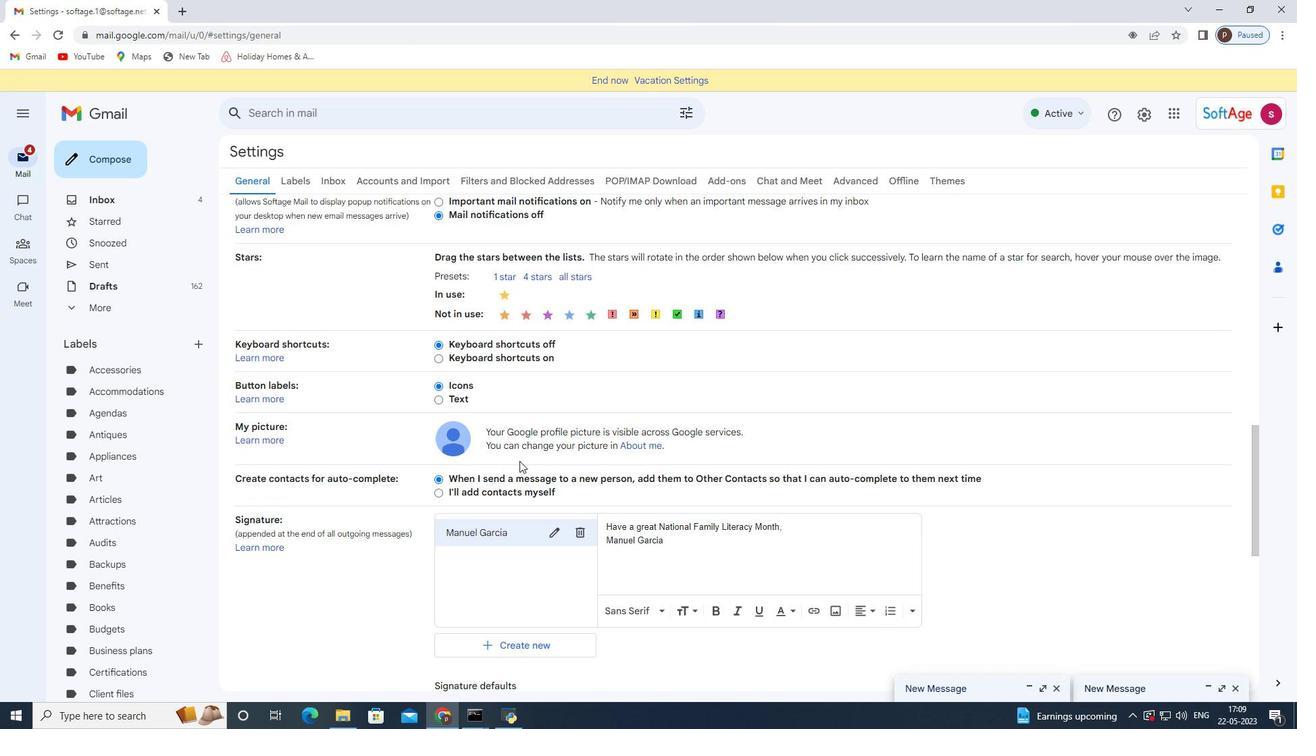 
Action: Mouse scrolled (519, 460) with delta (0, 0)
Screenshot: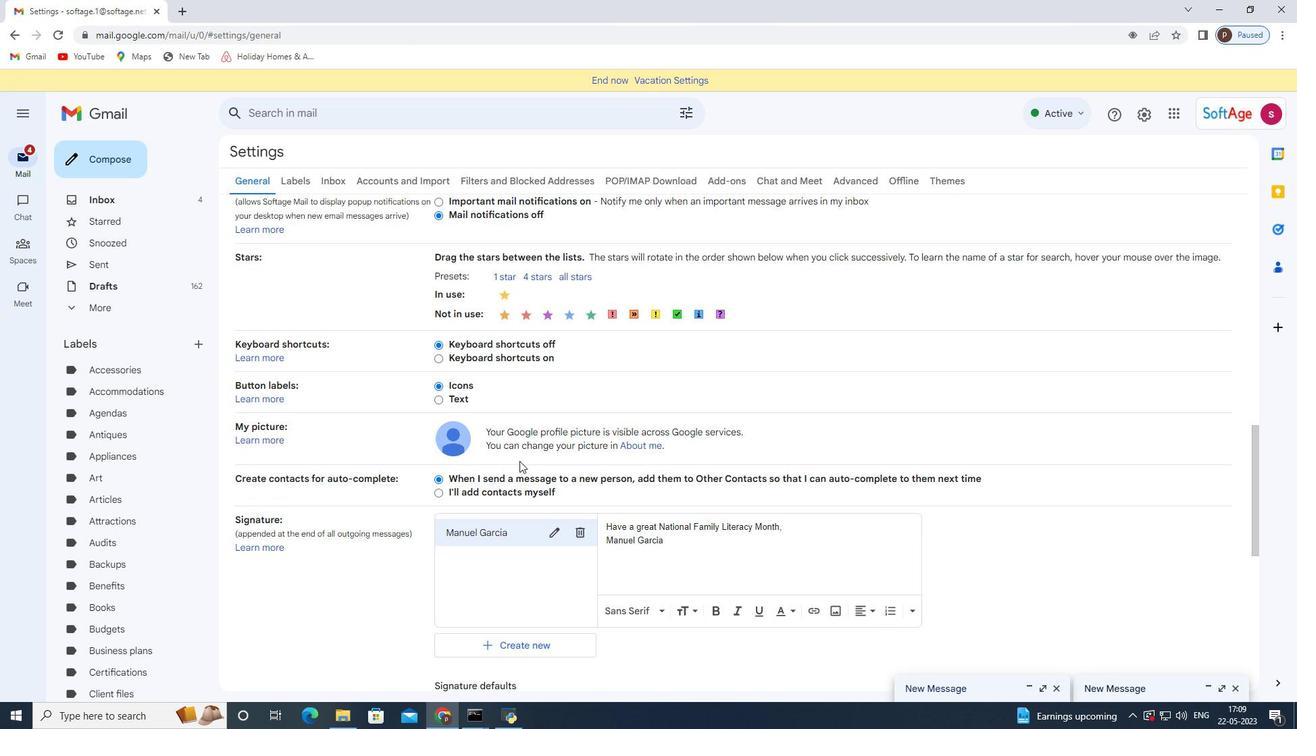 
Action: Mouse scrolled (519, 460) with delta (0, 0)
Screenshot: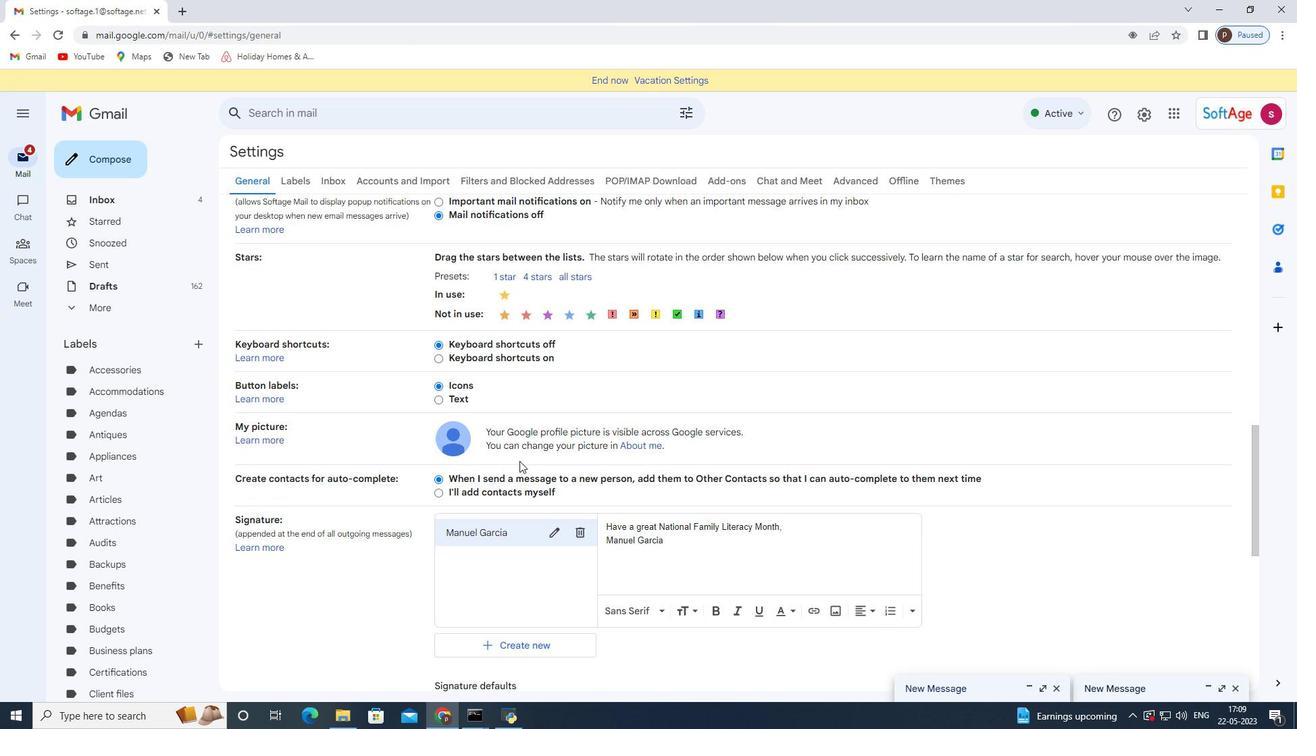 
Action: Mouse moved to (520, 461)
Screenshot: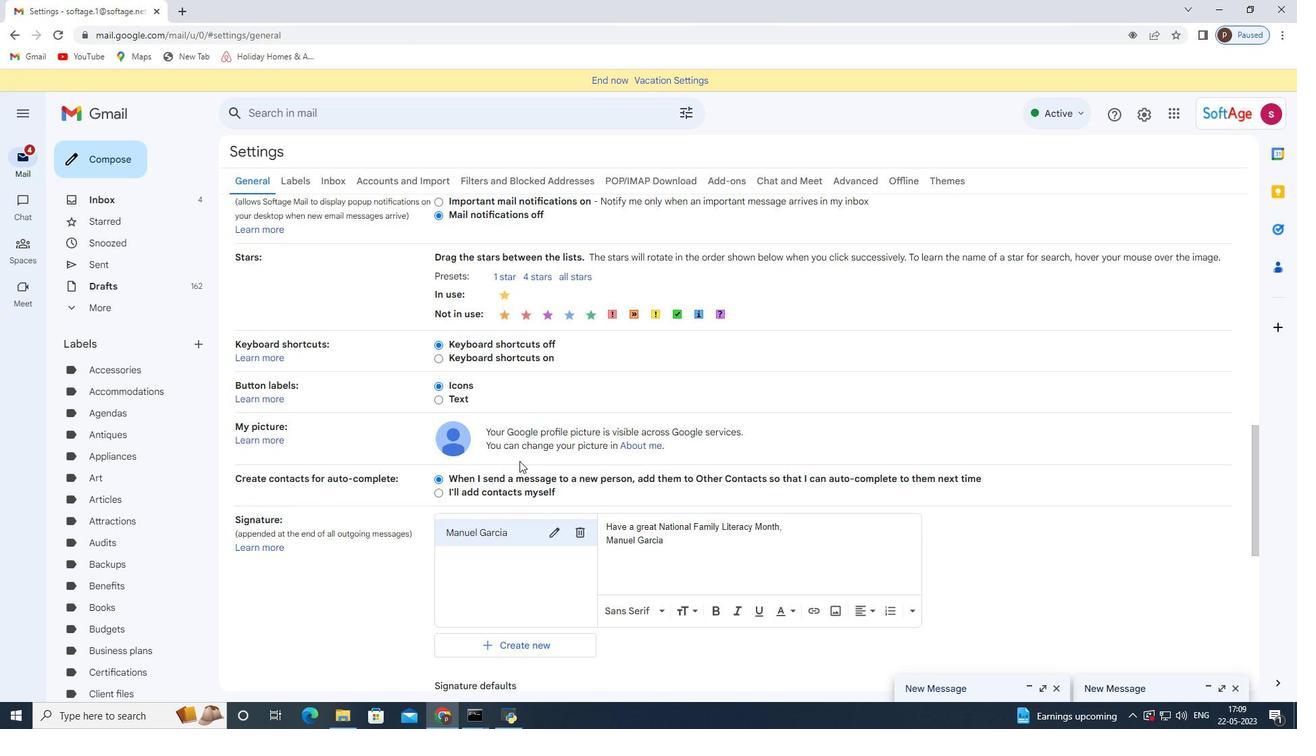 
Action: Mouse scrolled (520, 460) with delta (0, 0)
Screenshot: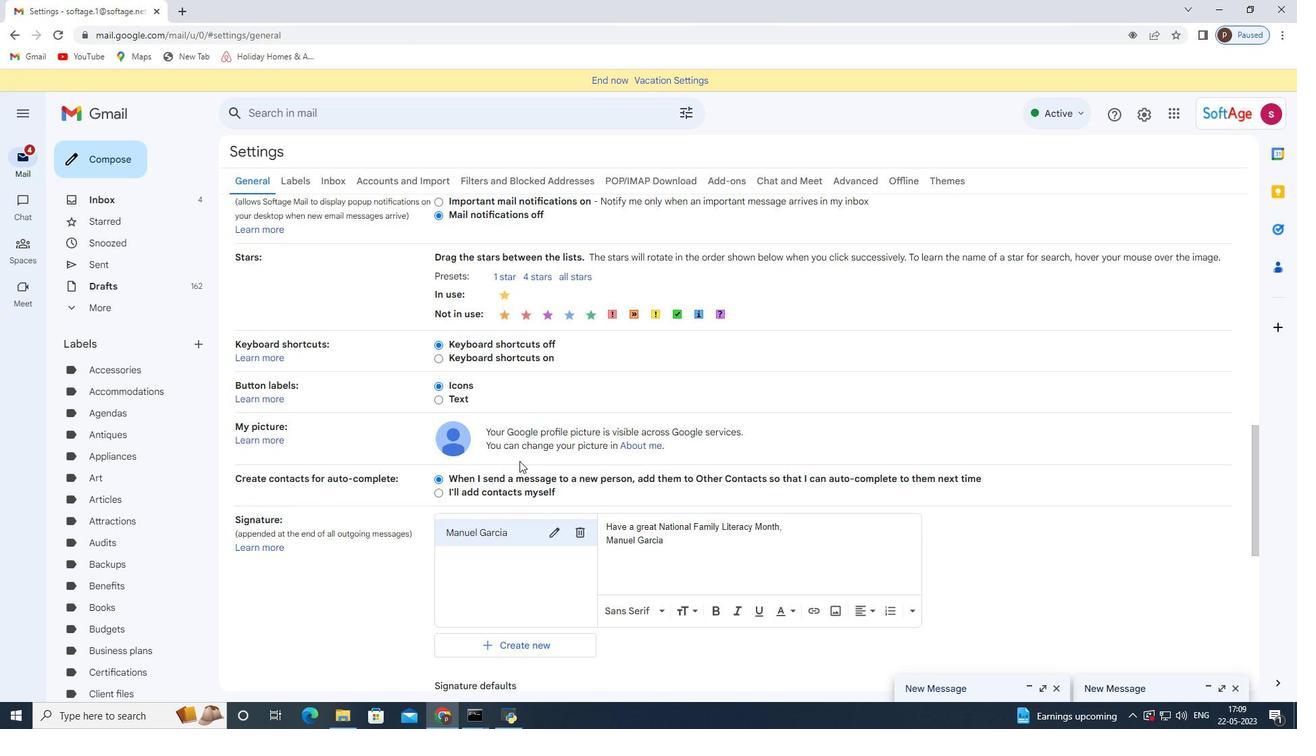 
Action: Mouse moved to (586, 261)
Screenshot: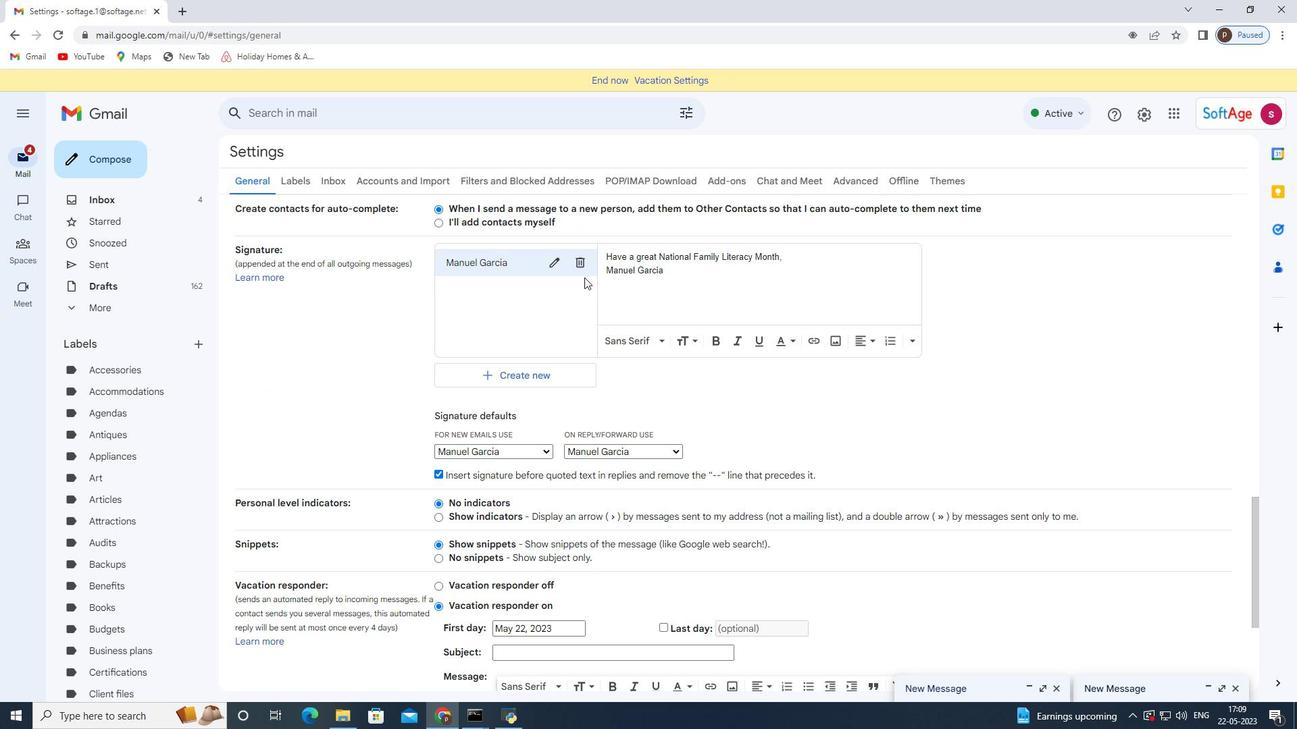 
Action: Mouse pressed left at (586, 261)
Screenshot: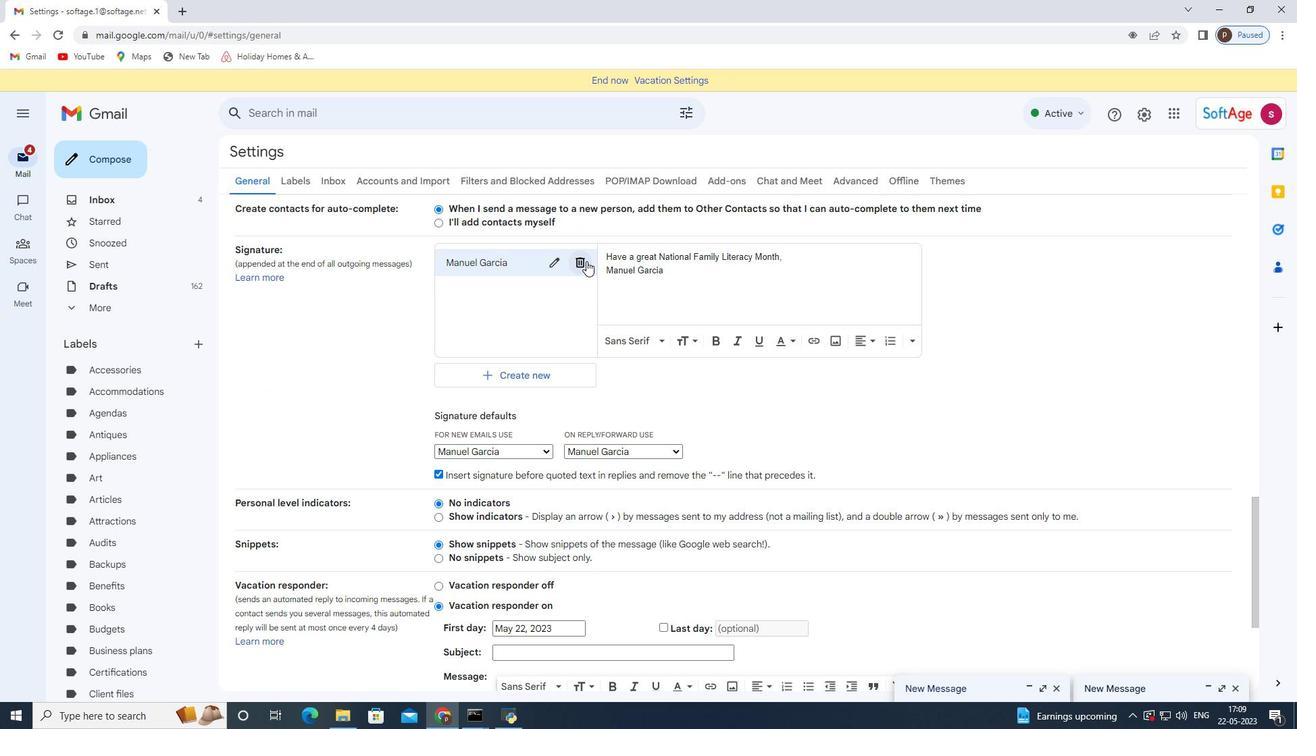 
Action: Mouse moved to (766, 409)
Screenshot: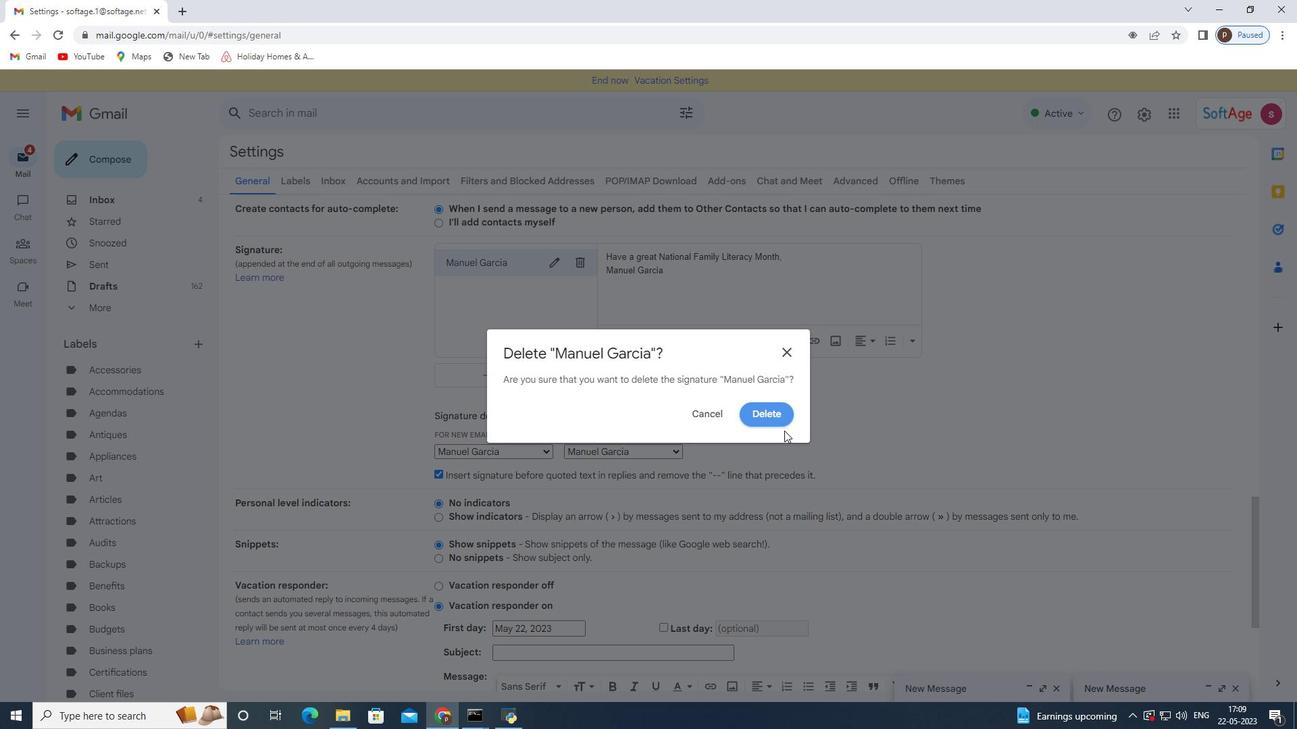 
Action: Mouse pressed left at (766, 409)
Screenshot: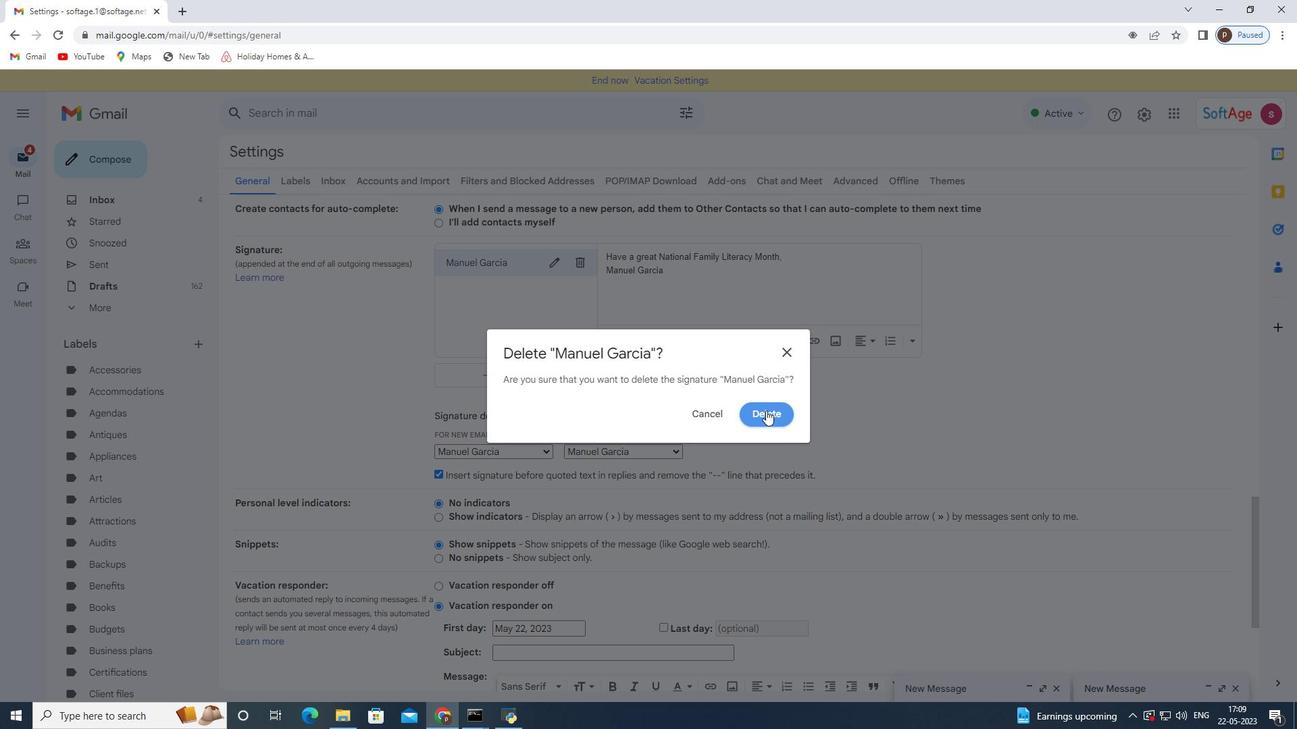 
Action: Mouse moved to (610, 413)
Screenshot: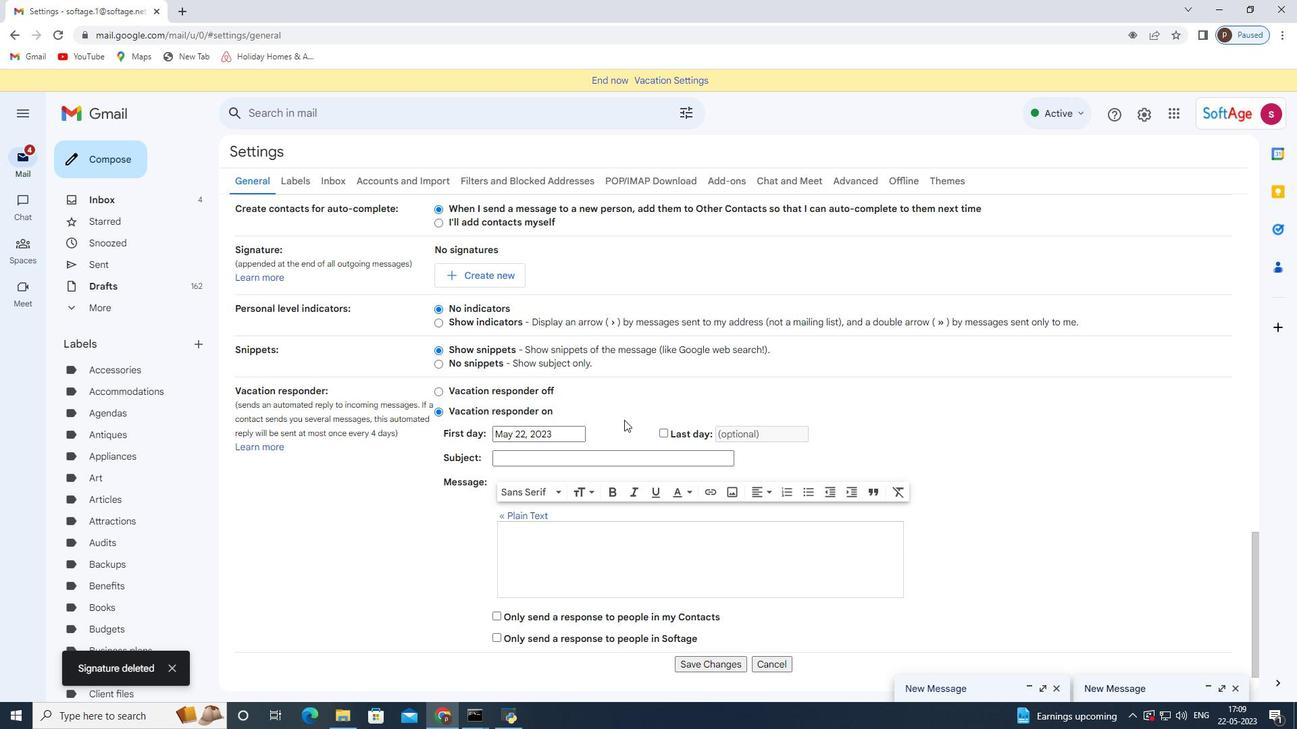 
Action: Mouse scrolled (610, 412) with delta (0, 0)
Screenshot: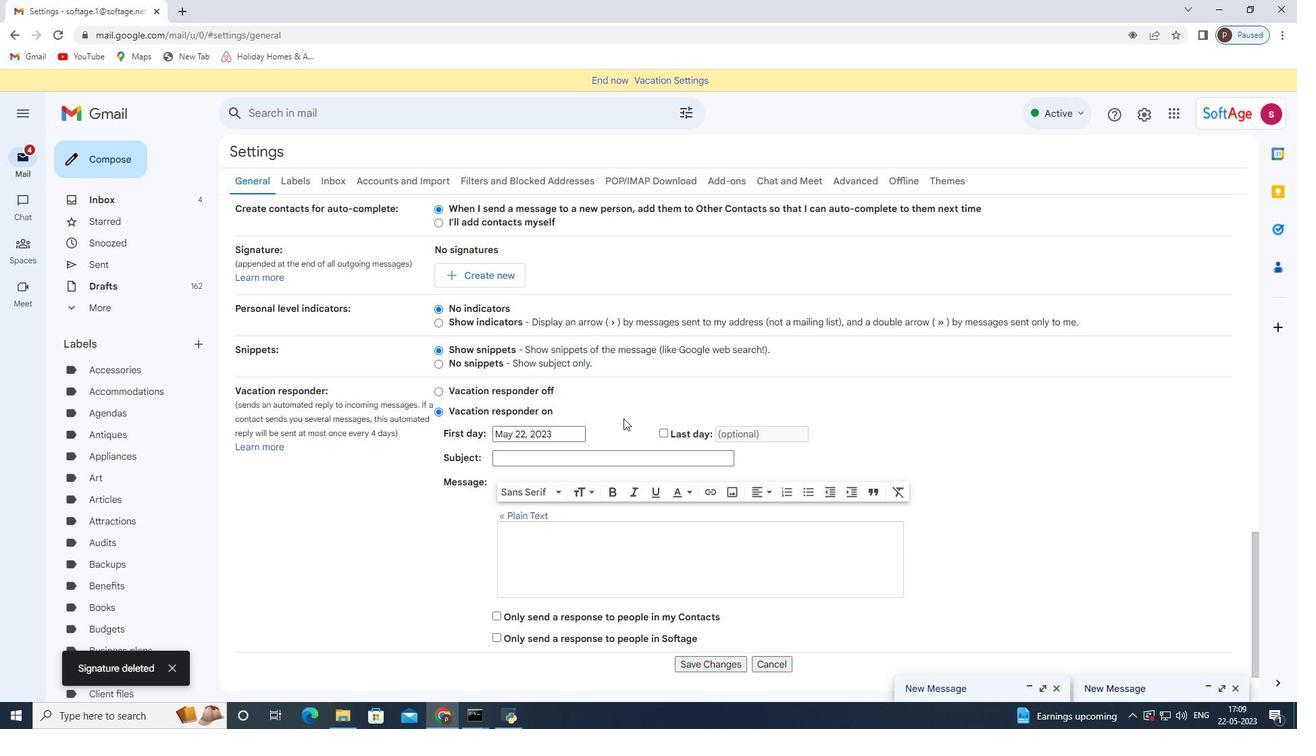 
Action: Mouse scrolled (610, 412) with delta (0, 0)
Screenshot: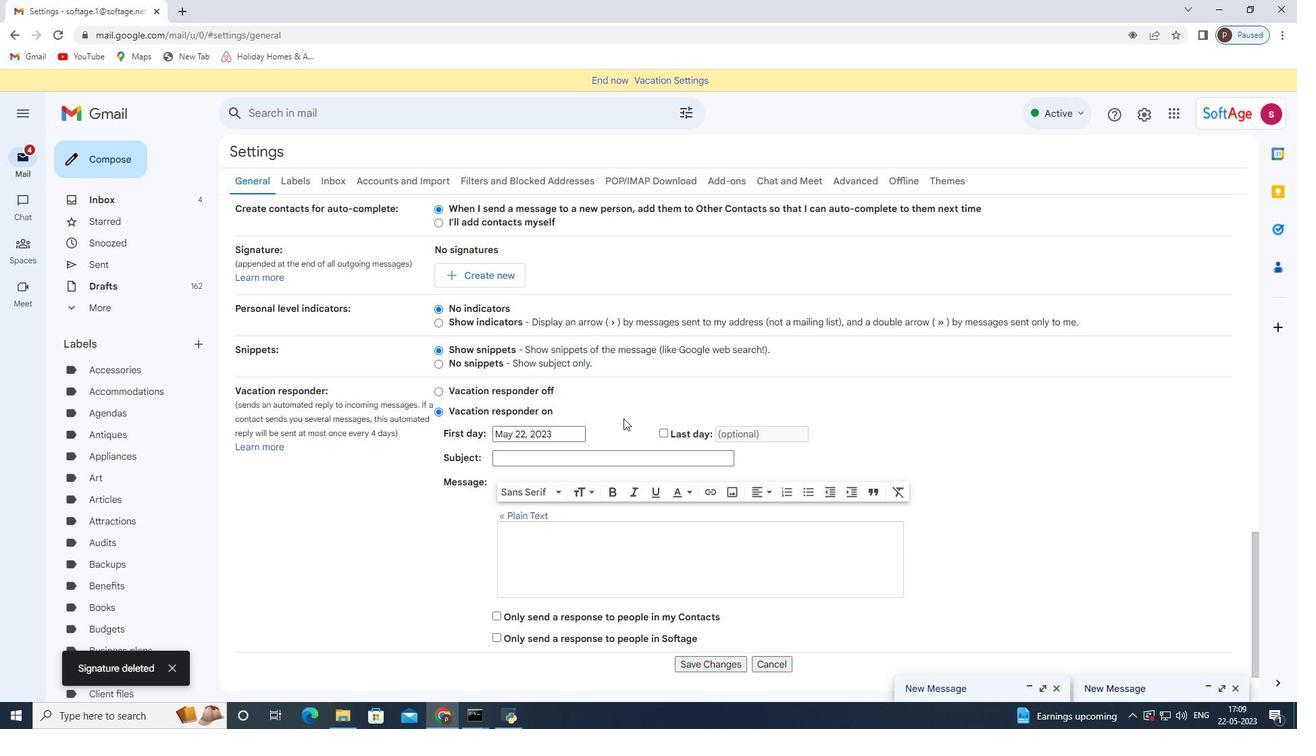 
Action: Mouse moved to (610, 413)
Screenshot: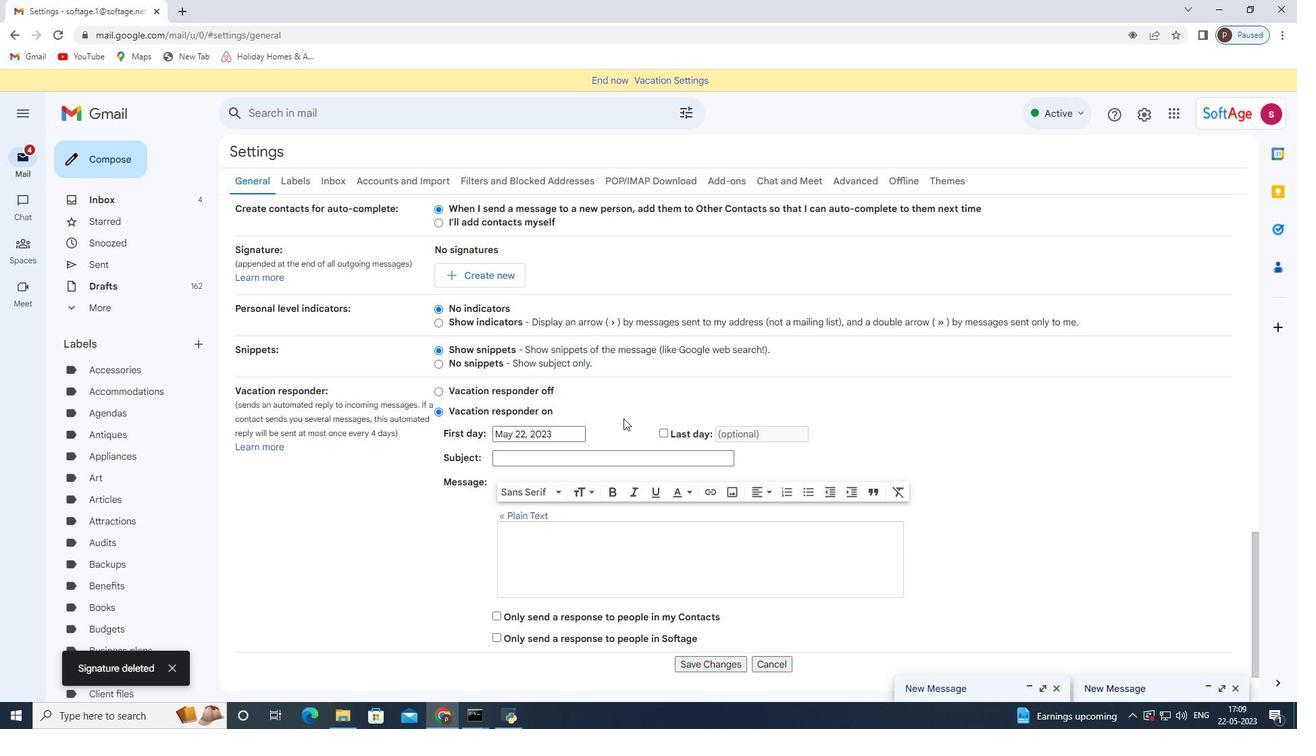 
Action: Mouse scrolled (610, 412) with delta (0, 0)
Screenshot: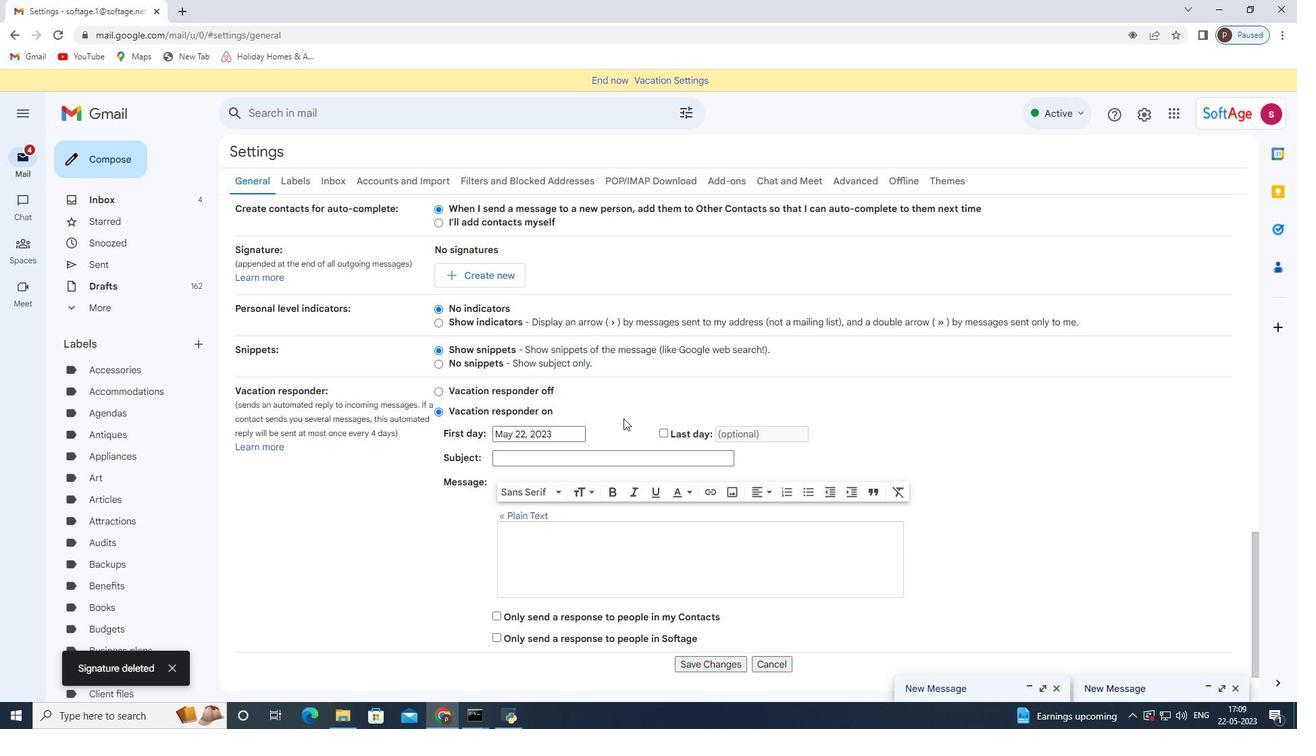 
Action: Mouse moved to (609, 413)
Screenshot: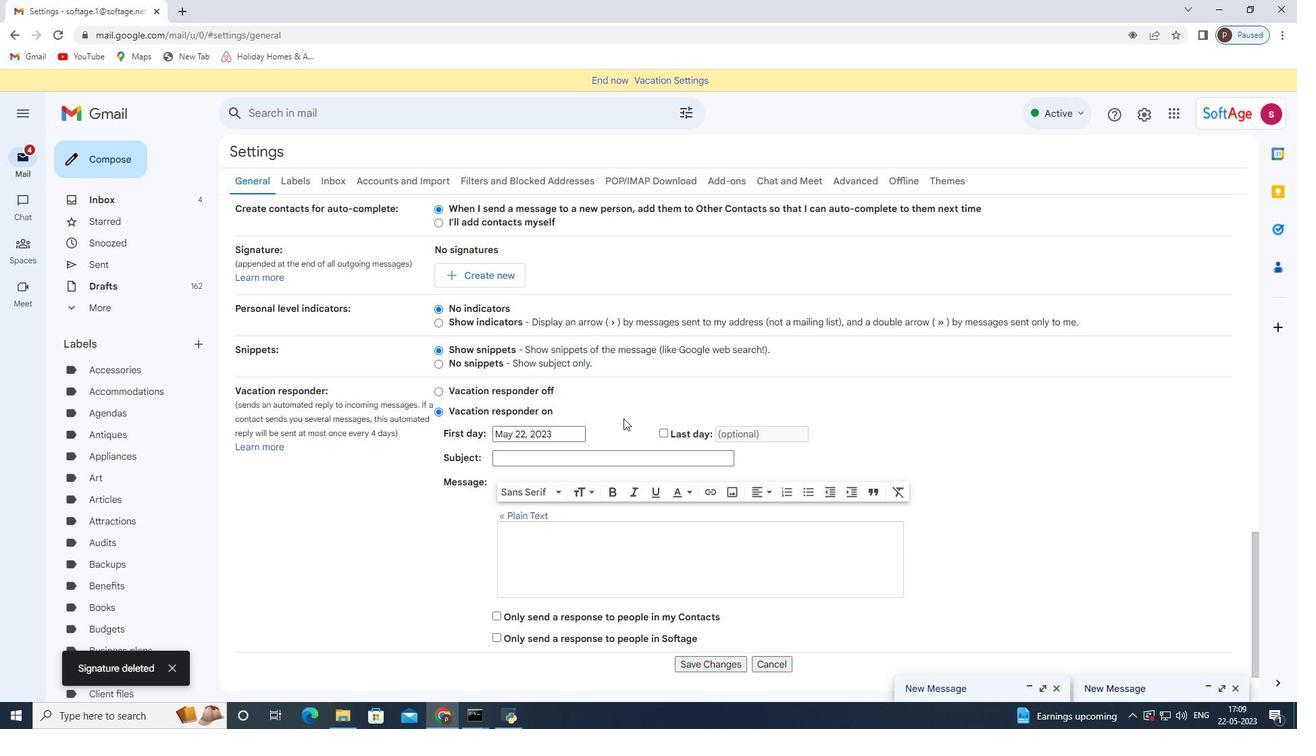 
Action: Mouse scrolled (609, 412) with delta (0, 0)
Screenshot: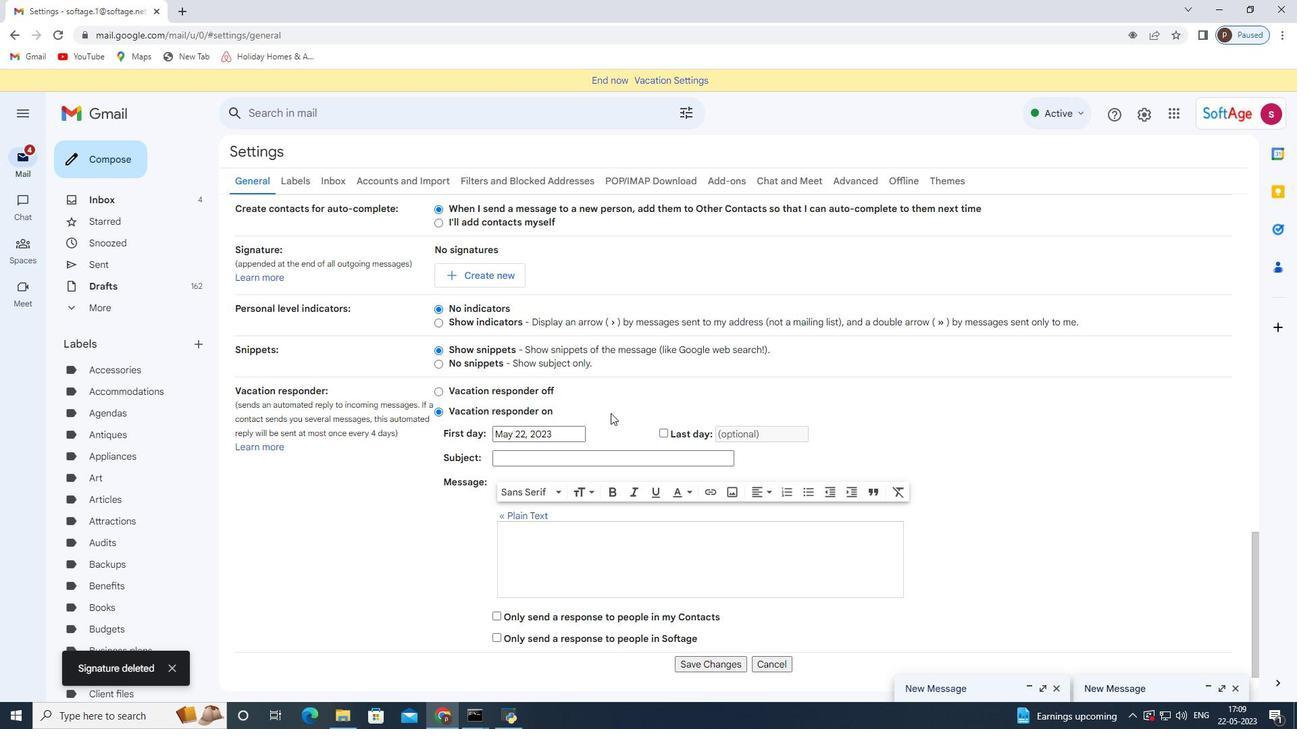 
Action: Mouse moved to (548, 425)
Screenshot: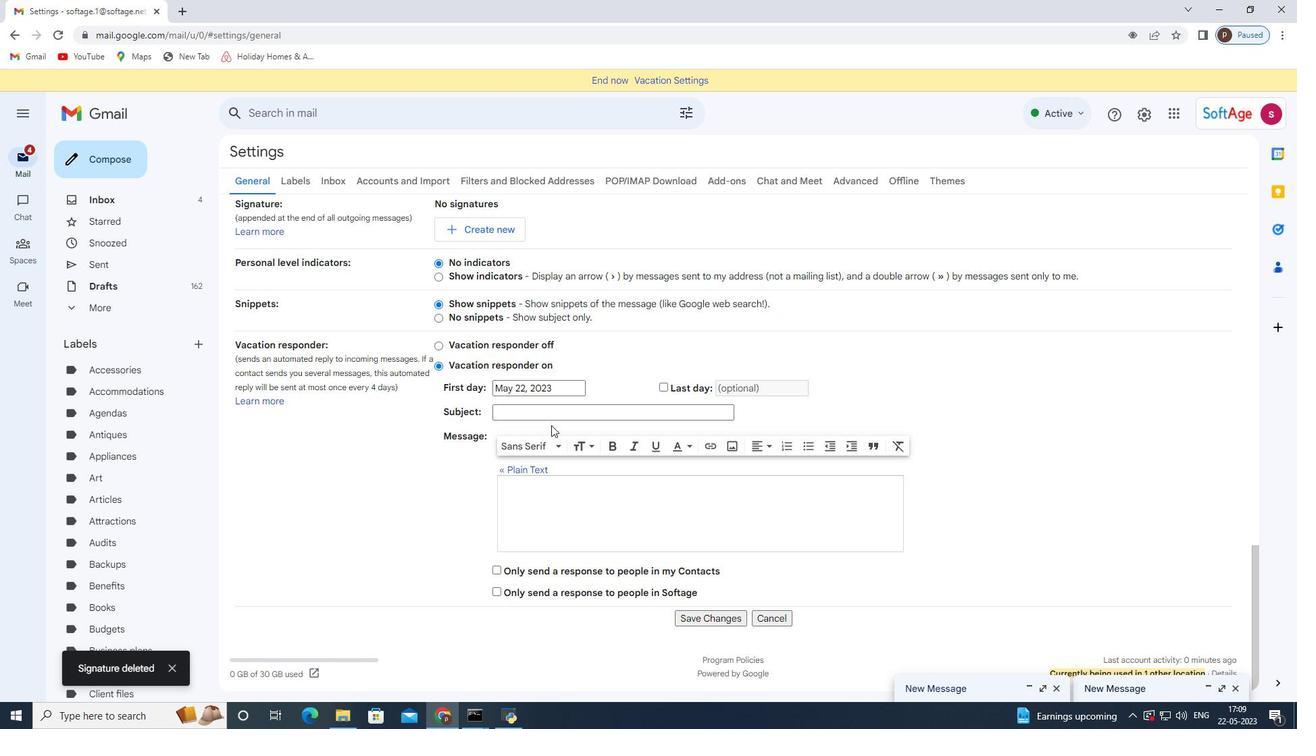 
Action: Mouse scrolled (548, 425) with delta (0, 0)
Screenshot: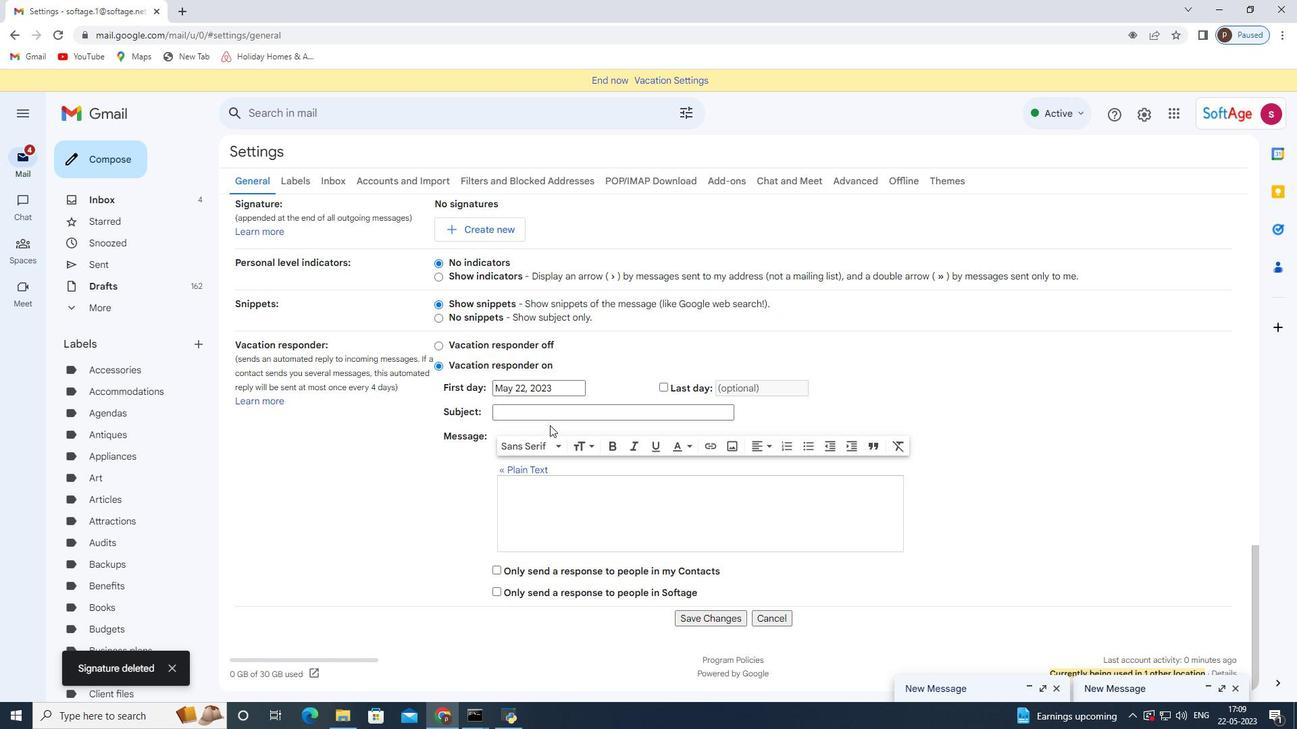 
Action: Mouse scrolled (548, 425) with delta (0, 0)
Screenshot: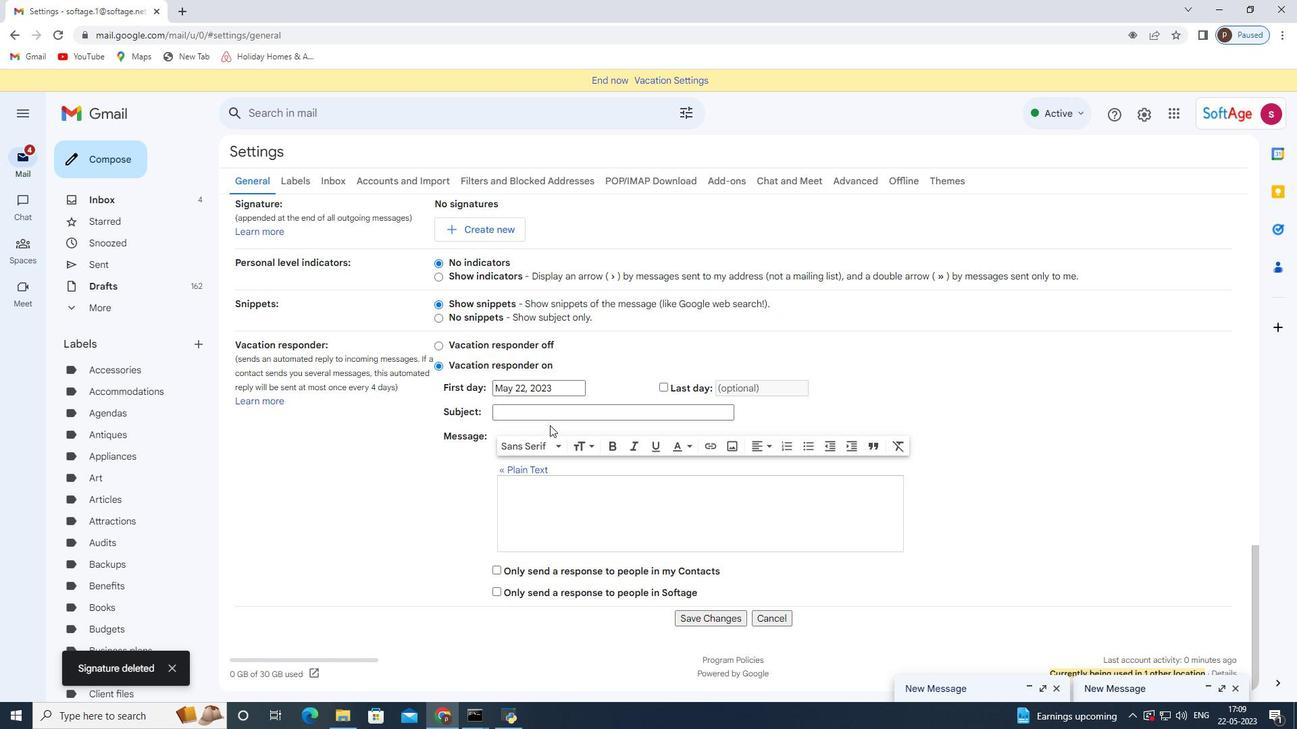 
Action: Mouse scrolled (548, 425) with delta (0, 0)
Screenshot: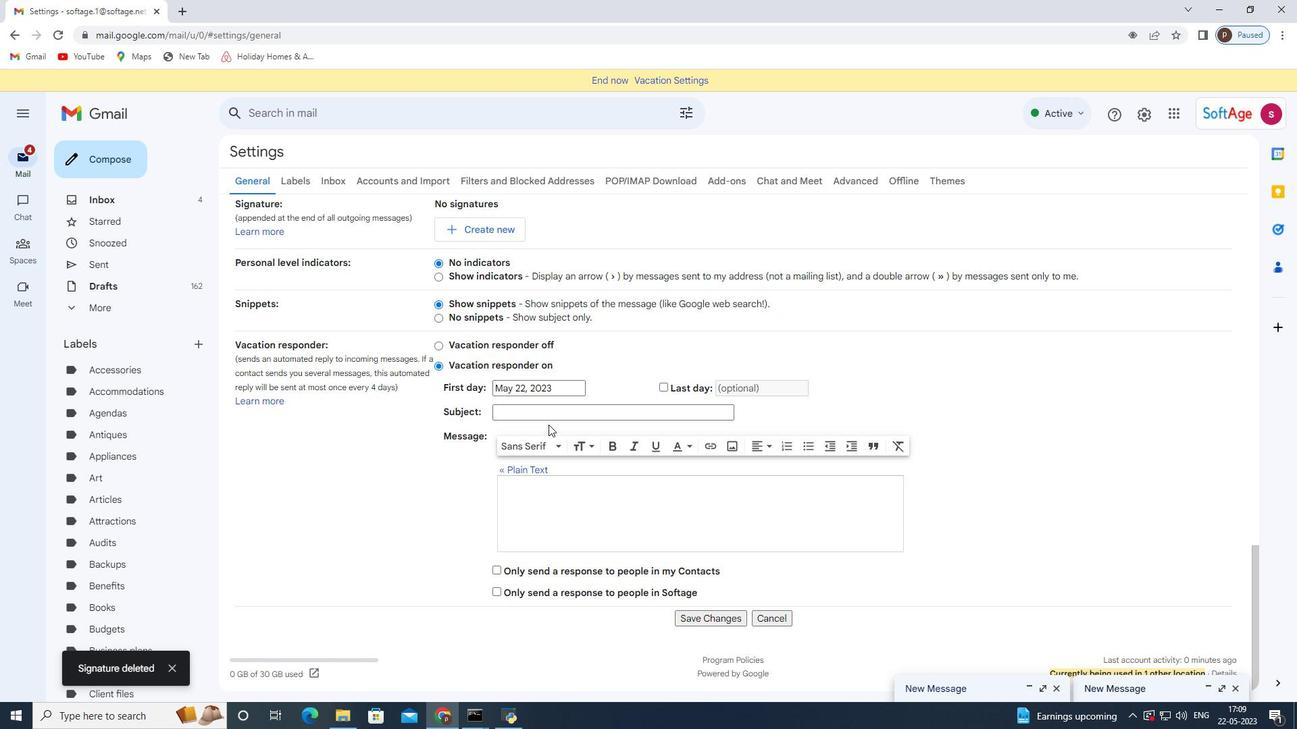 
Action: Mouse moved to (475, 436)
Screenshot: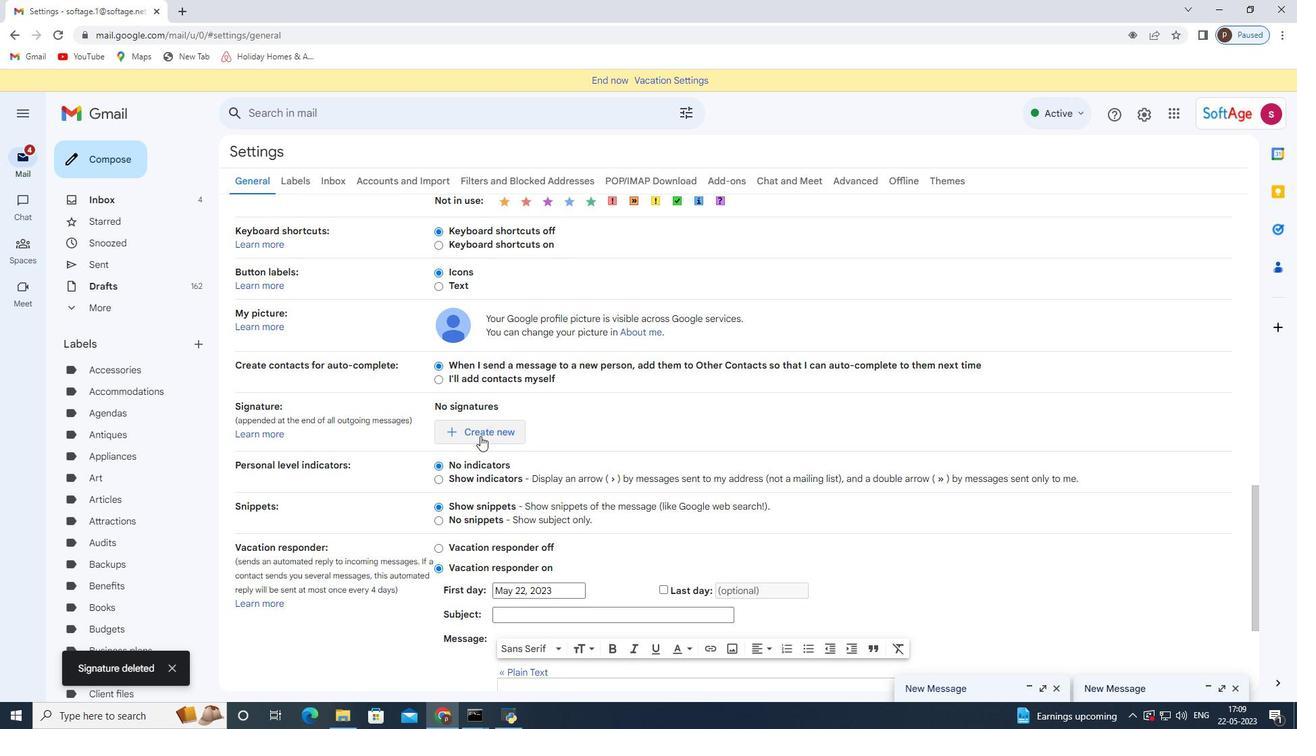 
Action: Mouse pressed left at (475, 436)
Screenshot: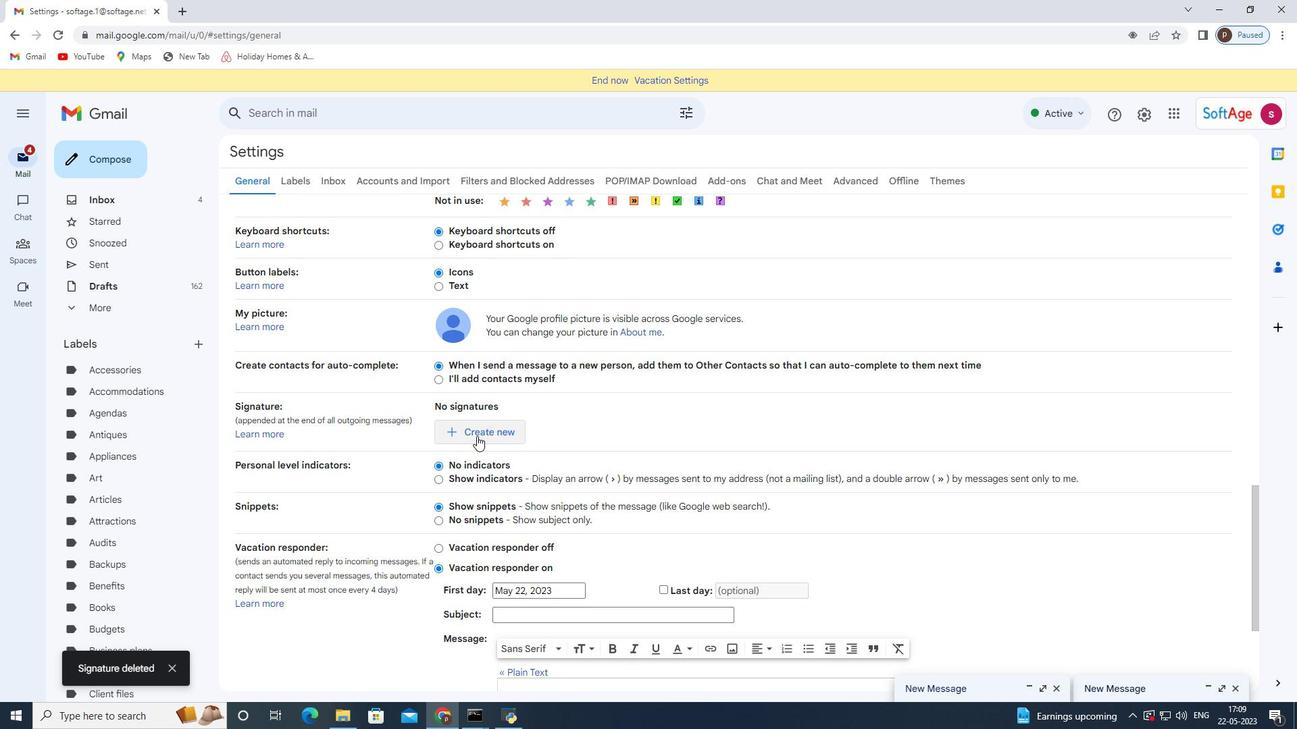 
Action: Mouse moved to (534, 383)
Screenshot: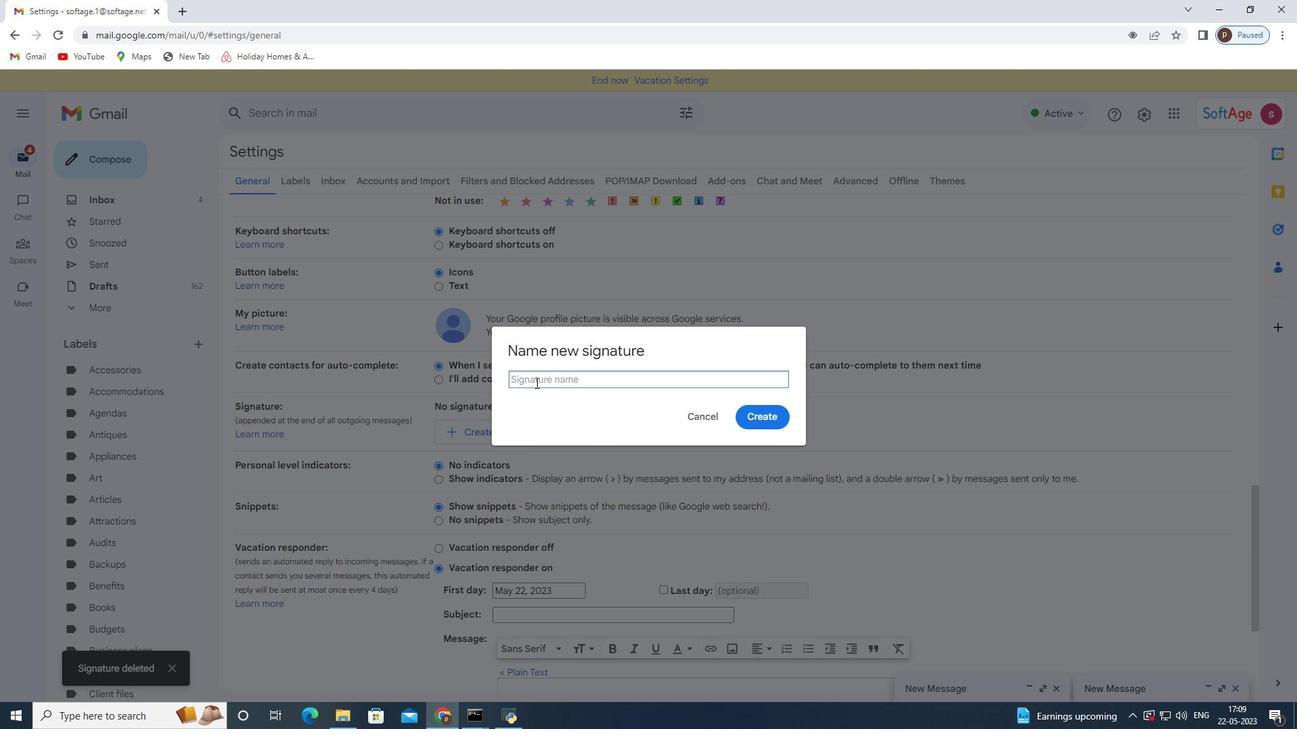 
Action: Mouse pressed left at (534, 383)
Screenshot: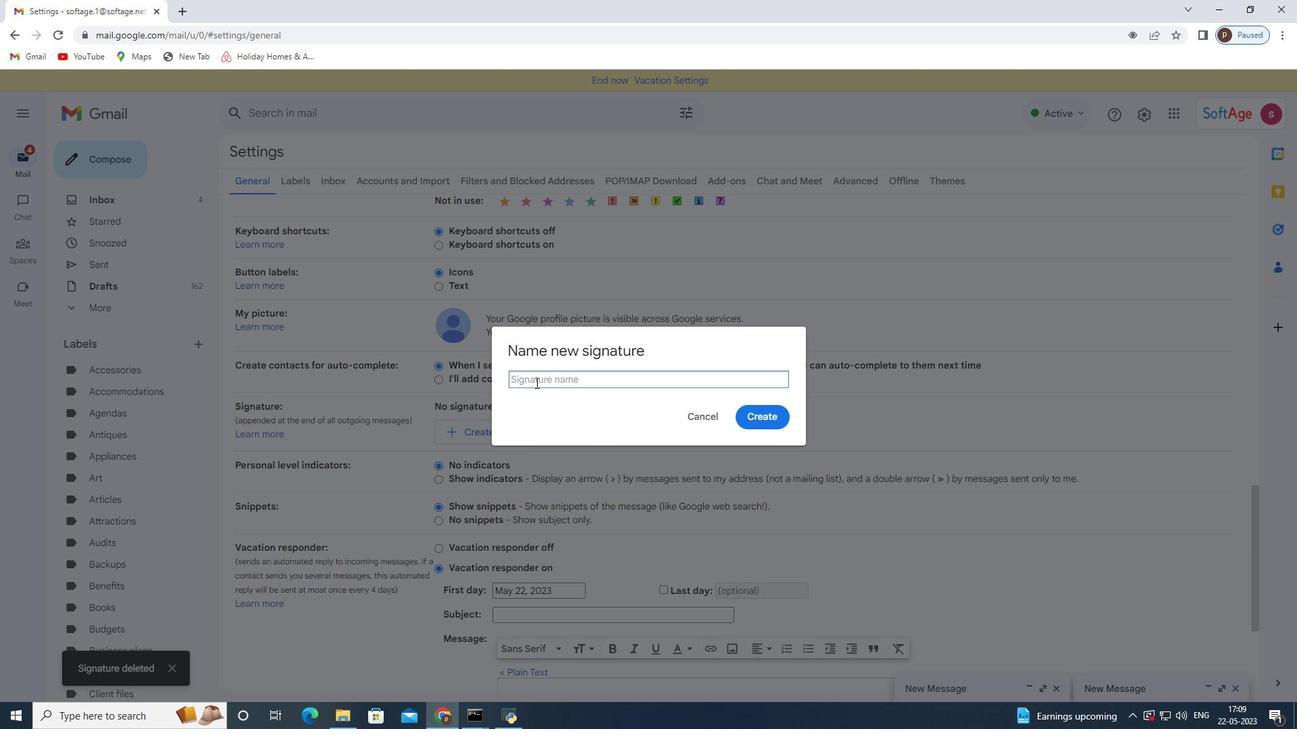 
Action: Key pressed <Key.shift>Mara<Key.space><Key.shift><Key.shift>Rodriguez
Screenshot: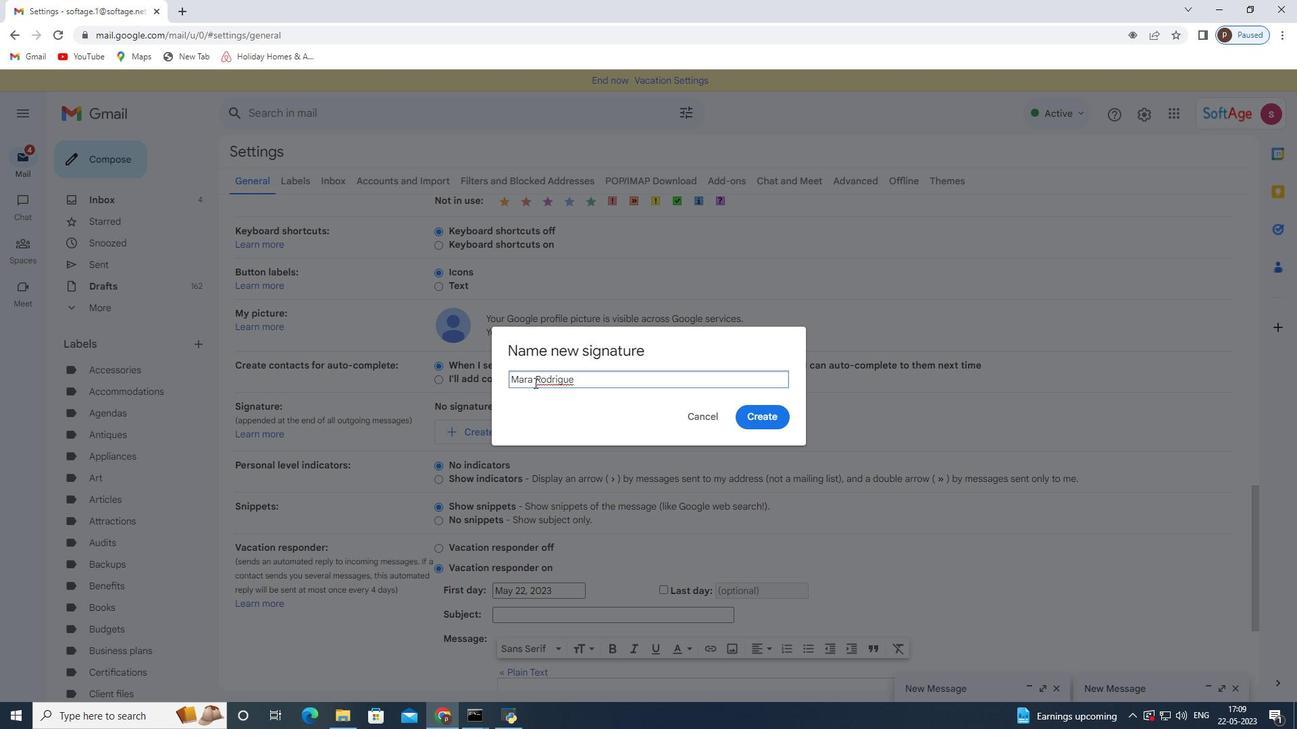 
Action: Mouse moved to (773, 411)
Screenshot: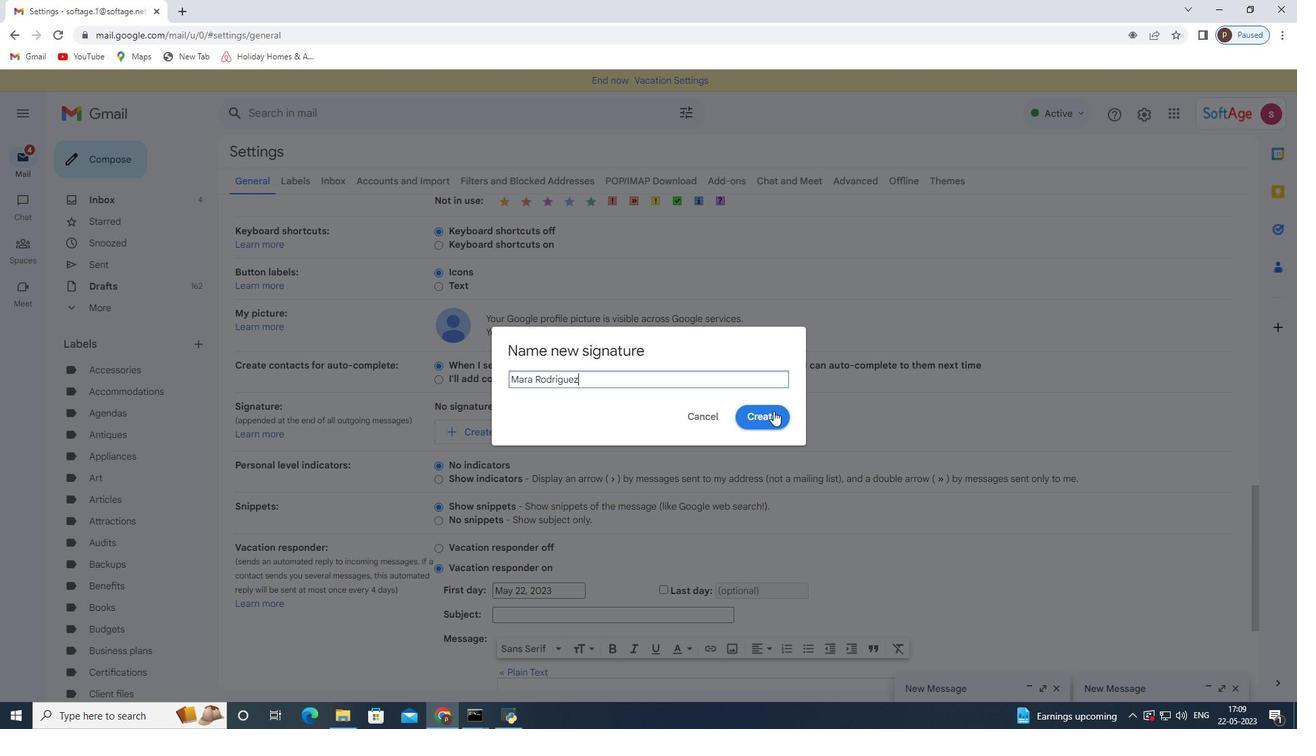 
Action: Mouse pressed left at (773, 411)
Screenshot: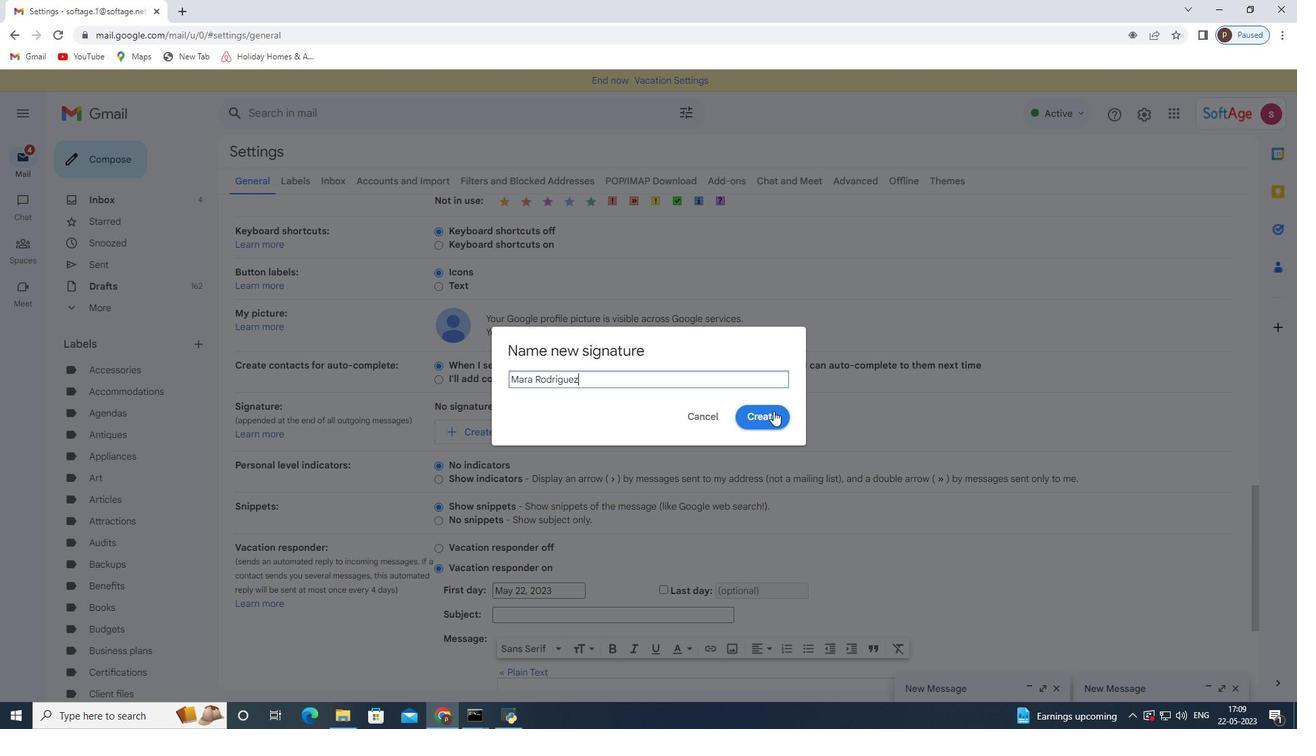 
Action: Mouse moved to (627, 415)
Screenshot: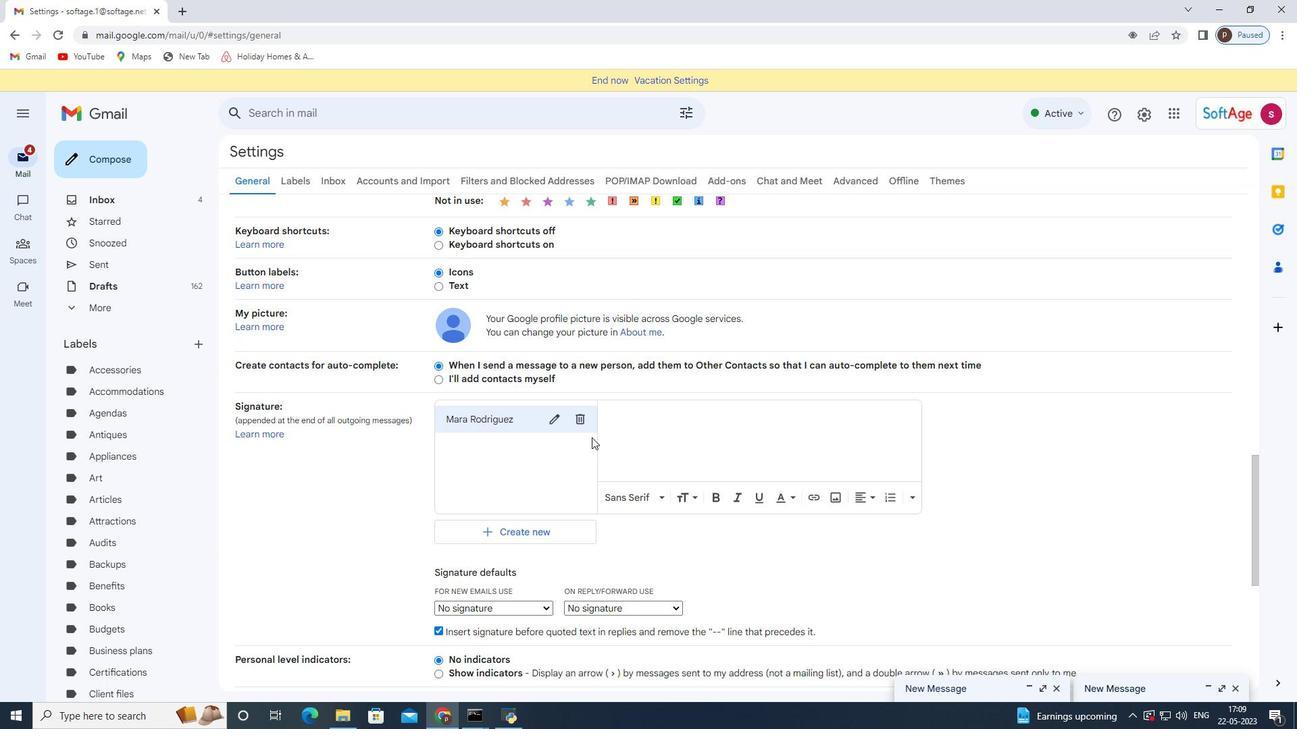 
Action: Mouse pressed left at (627, 415)
Screenshot: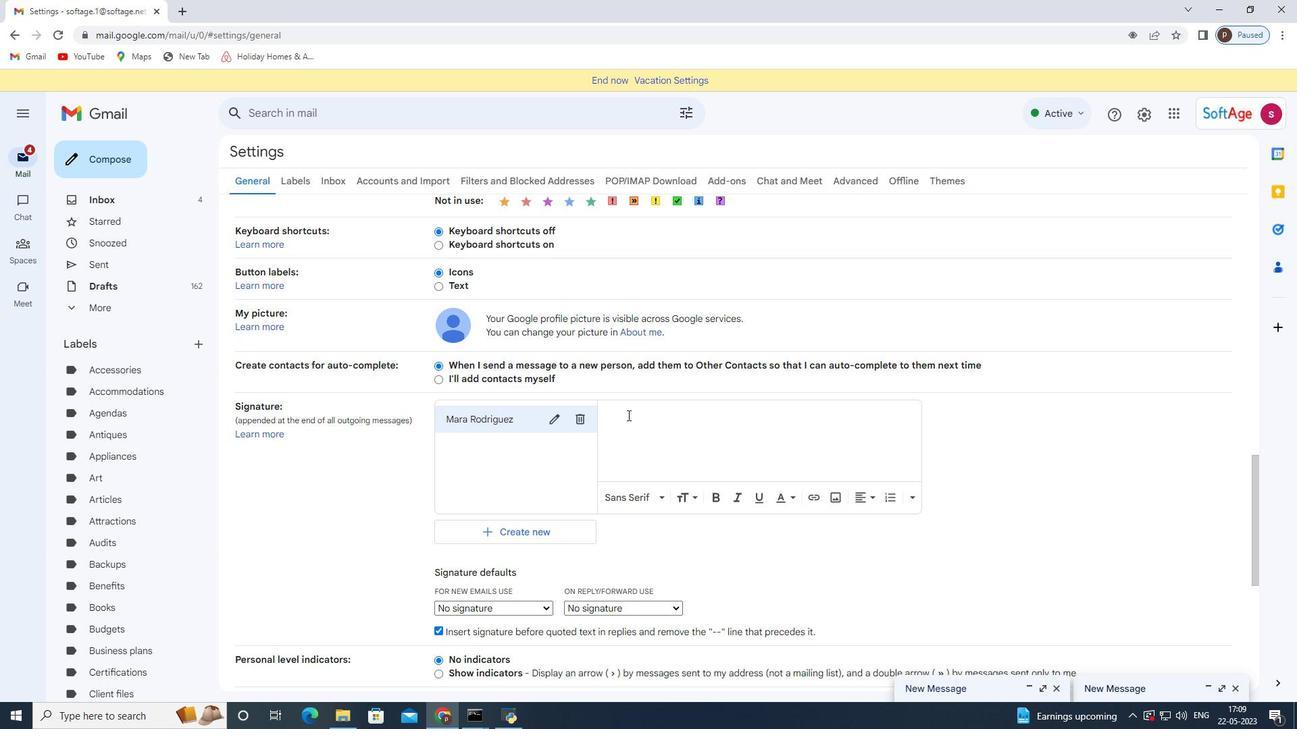 
Action: Key pressed <Key.shift>With<Key.space>sincere<Key.space>appreciation<Key.space>and<Key.space>gratitude<Key.space><Key.backspace>,<Key.enter><Key.shift>Mara<Key.space><Key.shift>Rodriguez
Screenshot: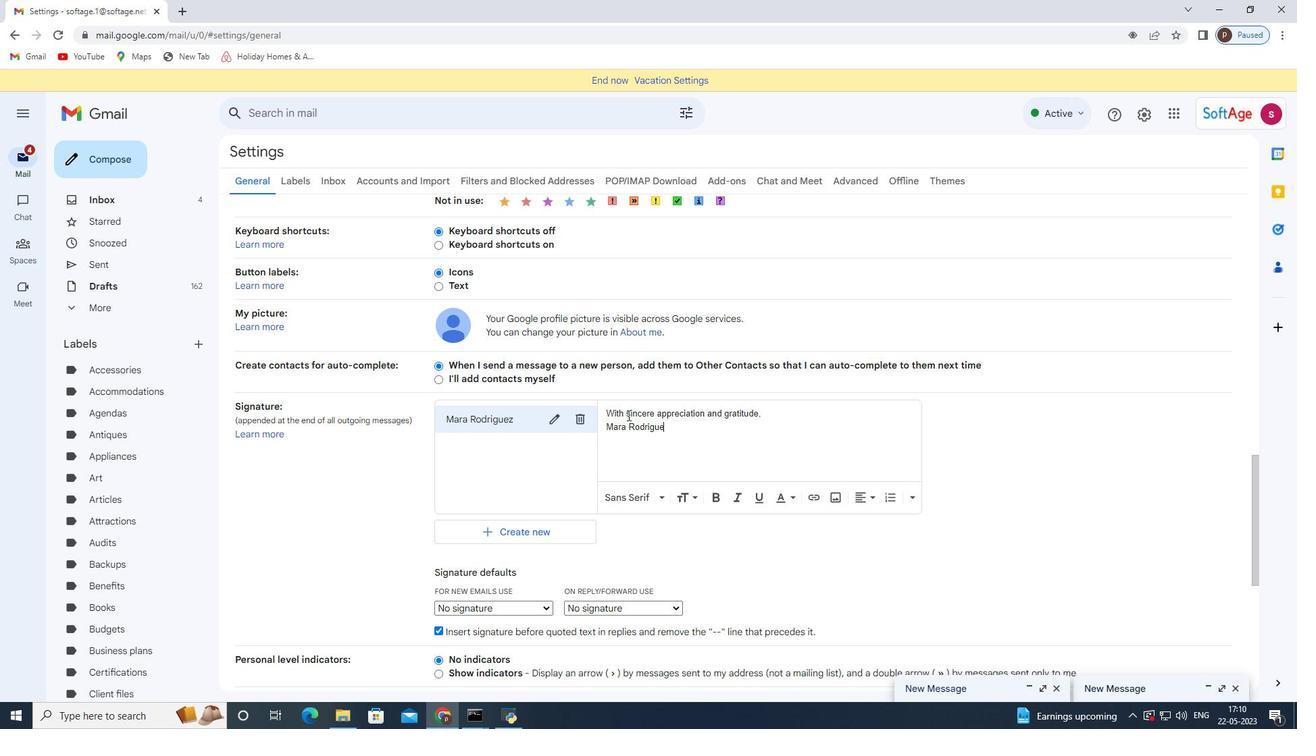 
Action: Mouse moved to (716, 443)
Screenshot: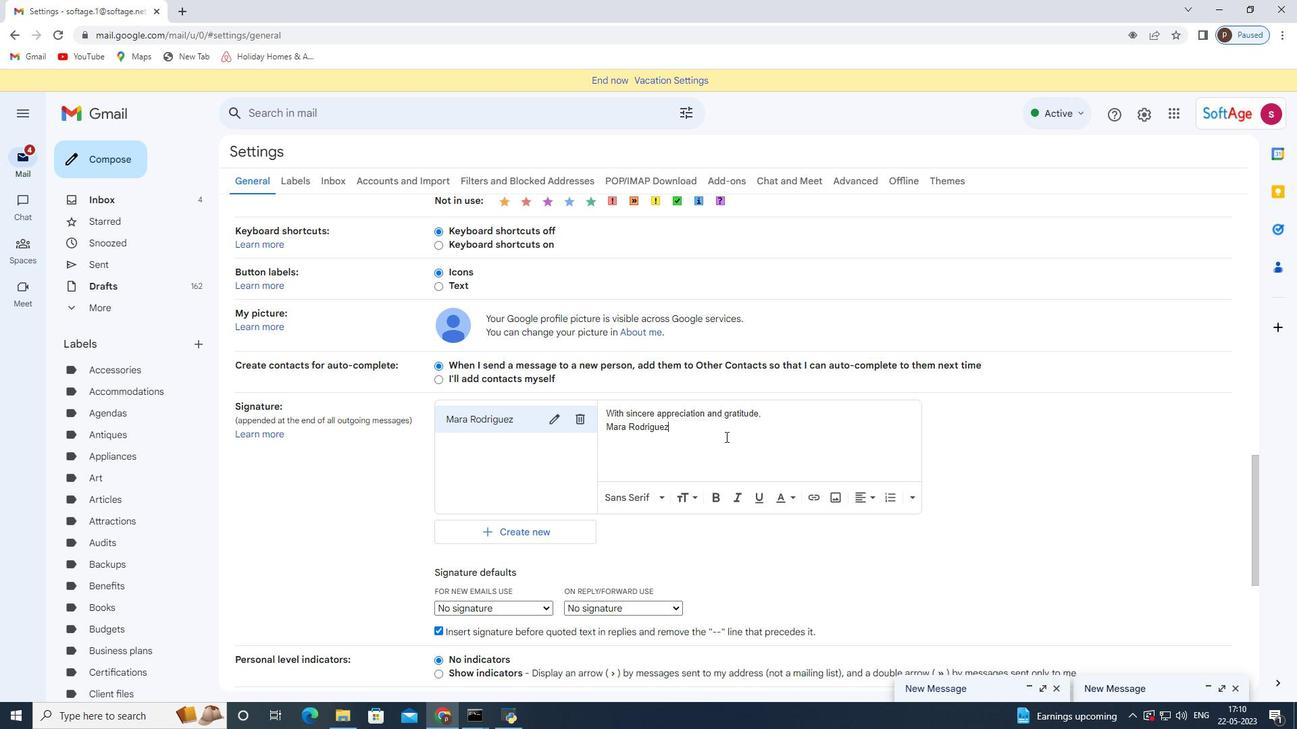 
Action: Mouse scrolled (716, 442) with delta (0, 0)
Screenshot: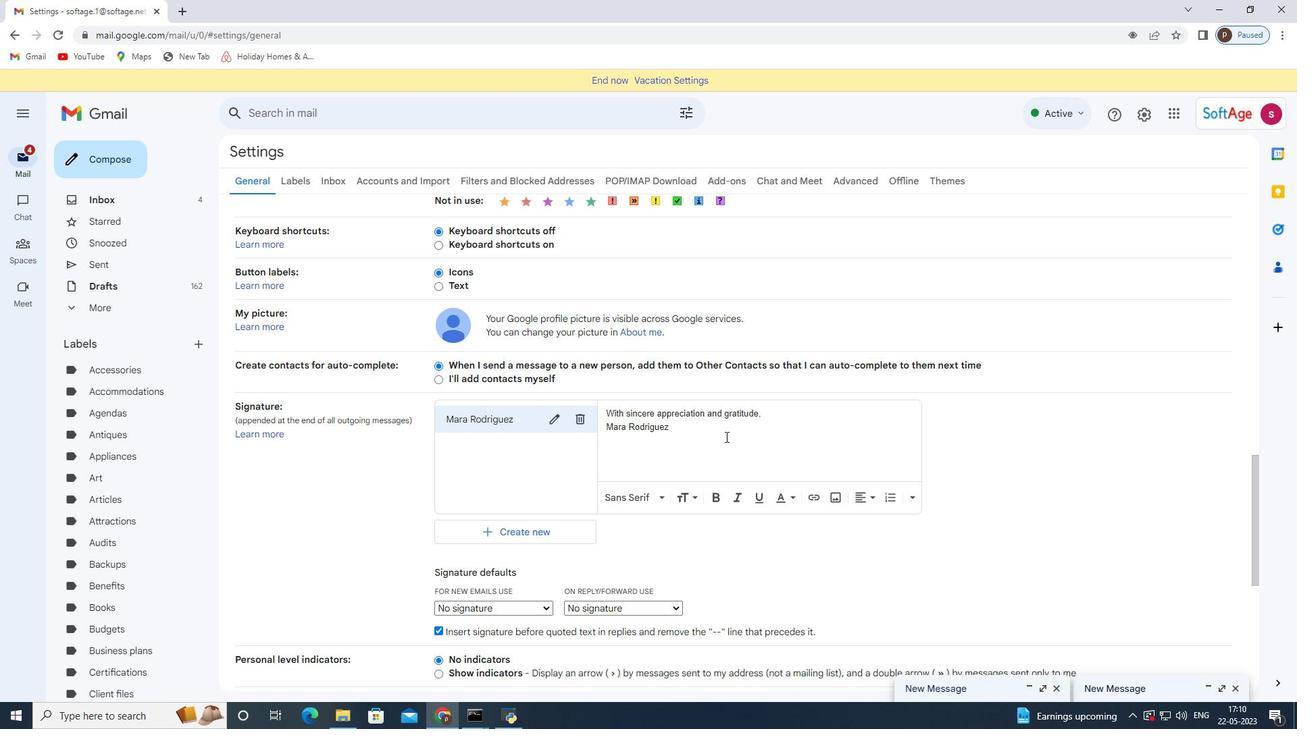 
Action: Mouse moved to (693, 452)
Screenshot: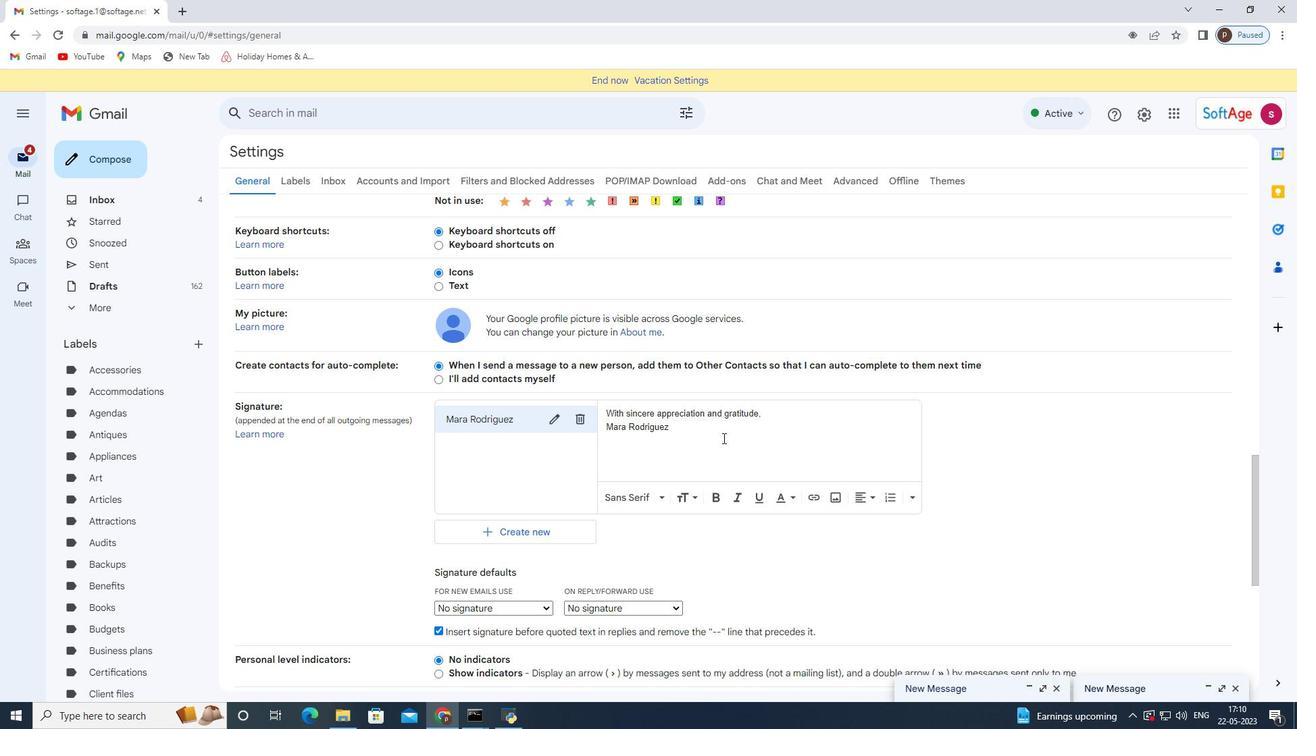 
Action: Mouse scrolled (693, 451) with delta (0, 0)
Screenshot: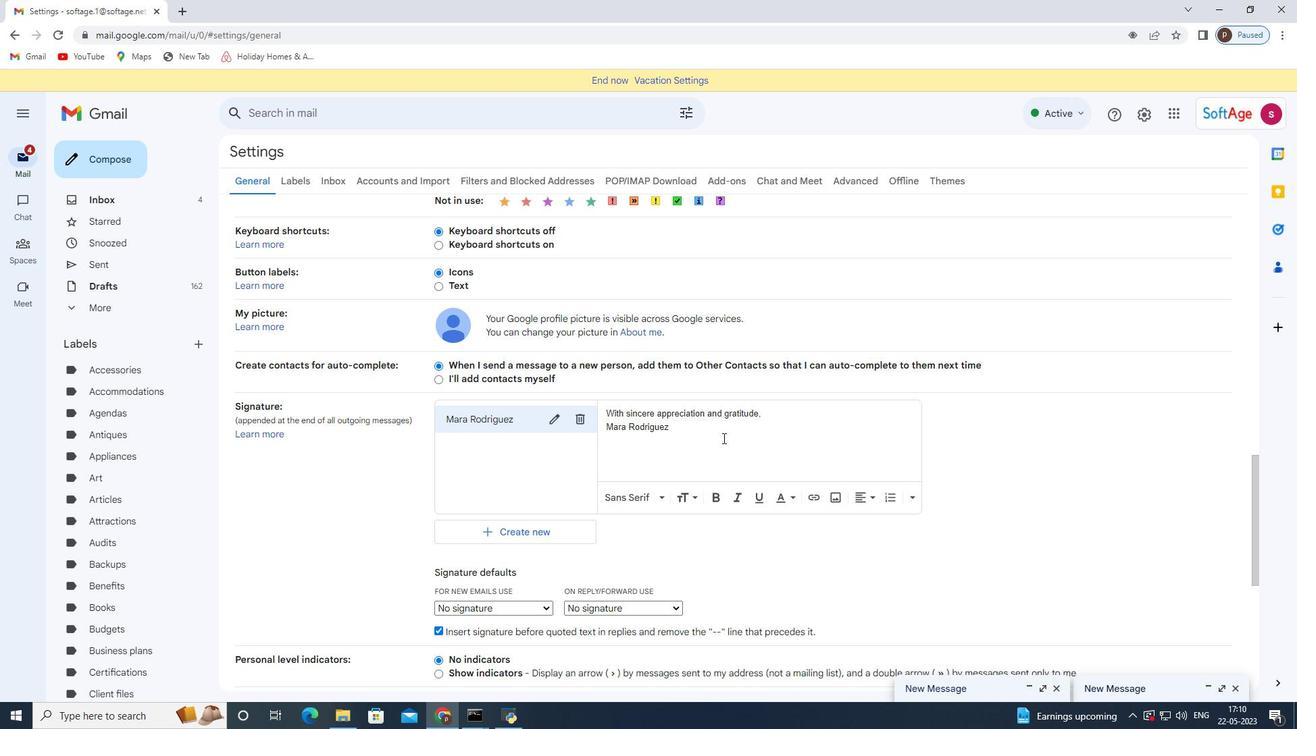 
Action: Mouse moved to (523, 475)
Screenshot: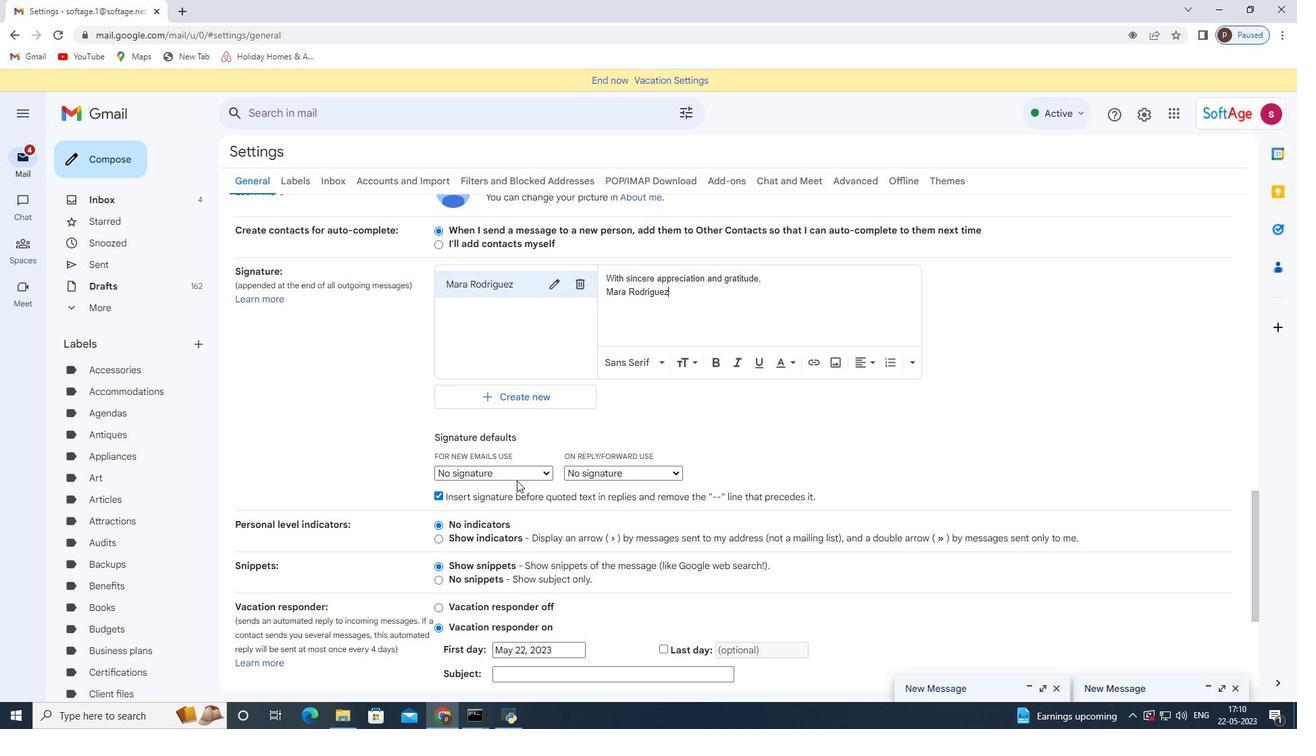 
Action: Mouse pressed left at (523, 475)
Screenshot: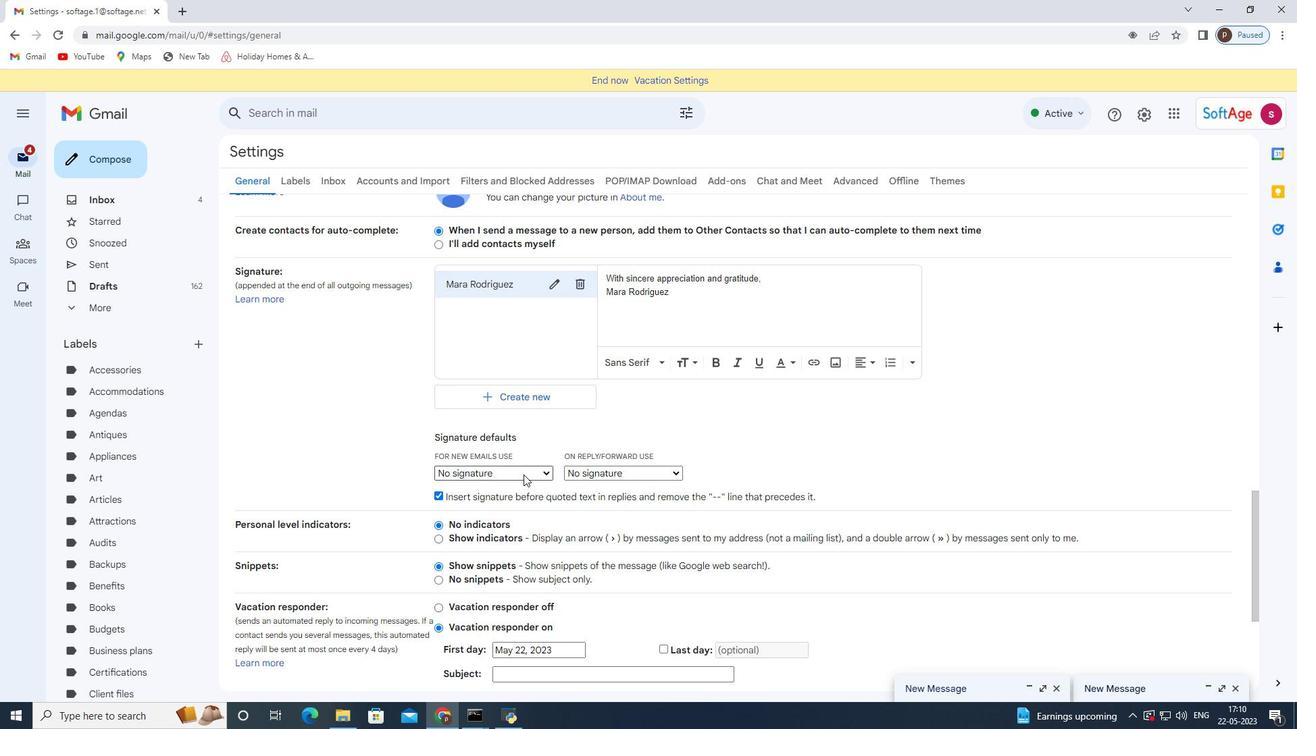 
Action: Mouse moved to (516, 498)
Screenshot: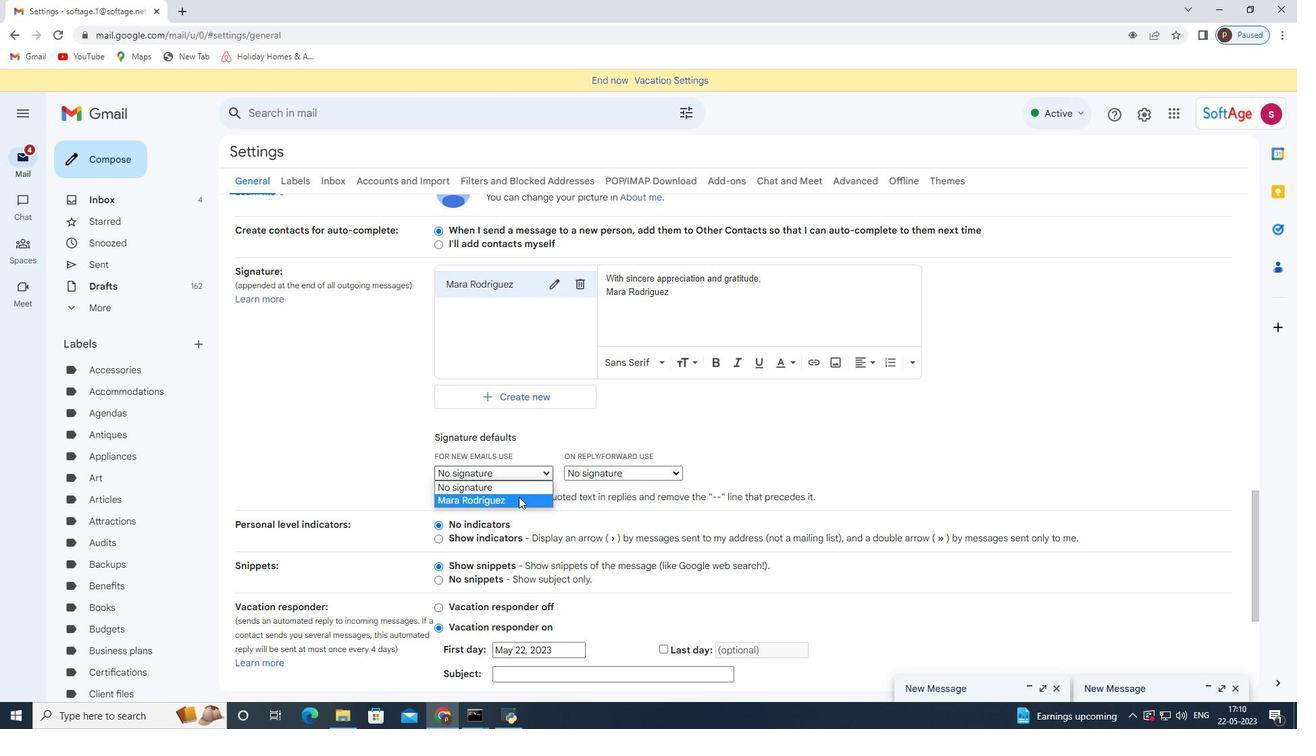 
Action: Mouse pressed left at (516, 498)
Screenshot: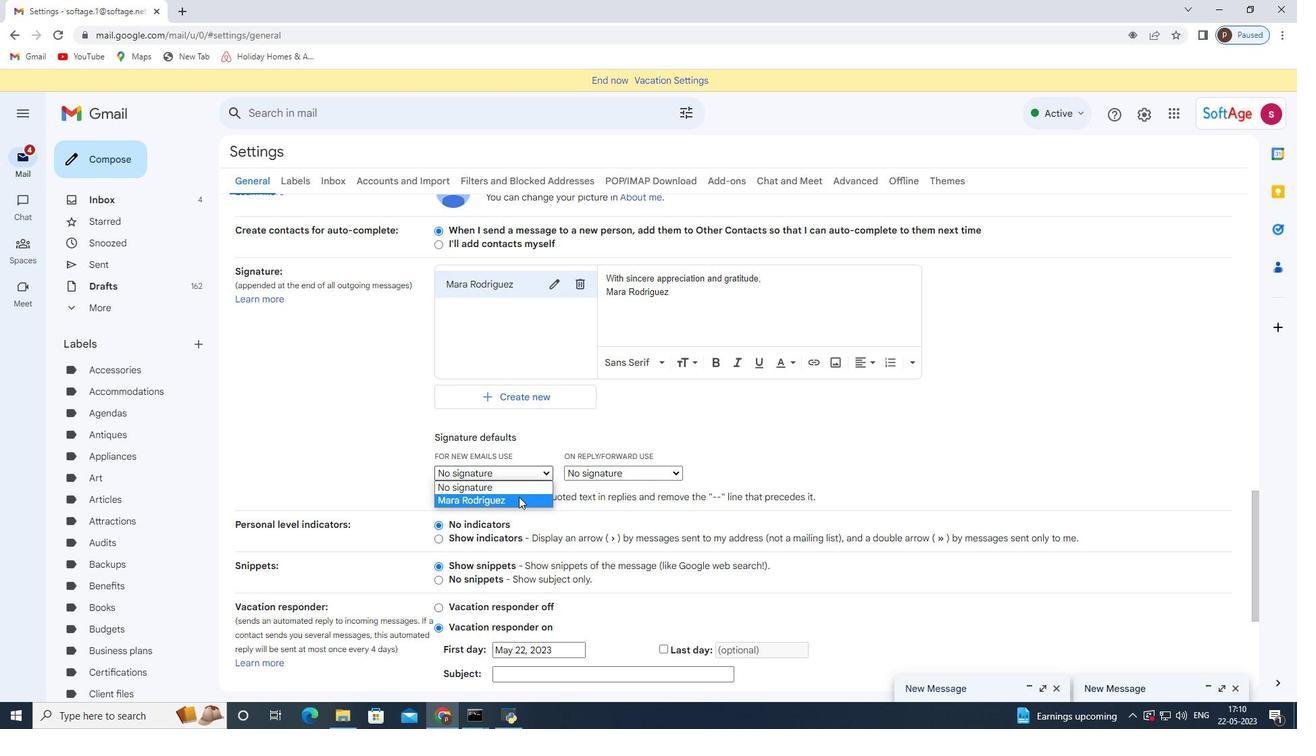 
Action: Mouse moved to (607, 473)
Screenshot: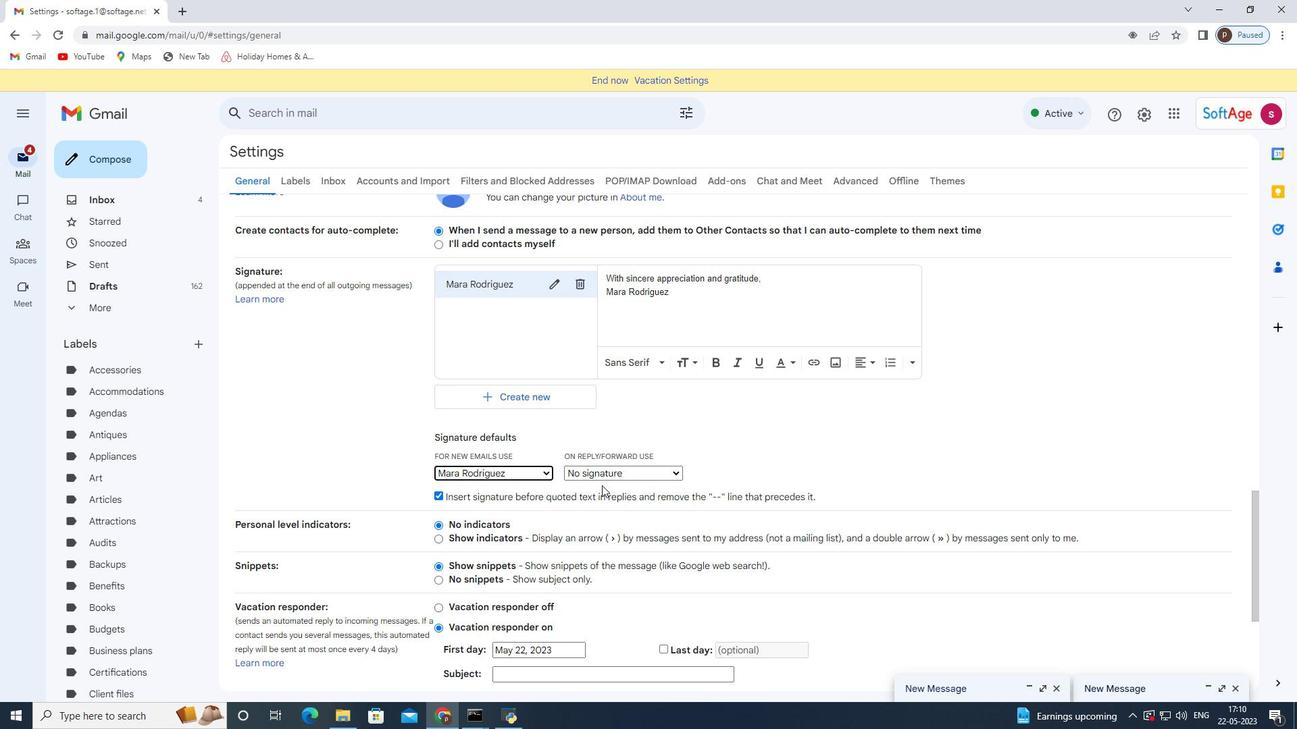 
Action: Mouse pressed left at (607, 473)
Screenshot: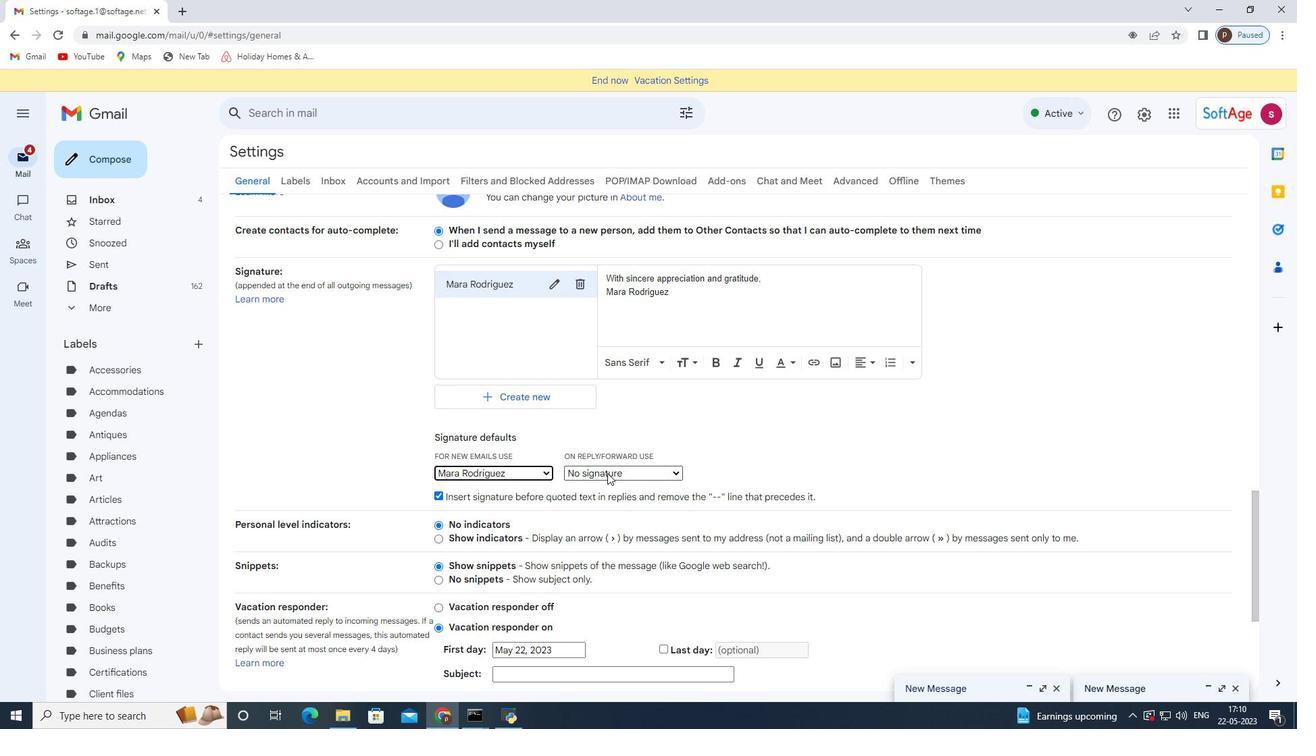 
Action: Mouse moved to (600, 497)
Screenshot: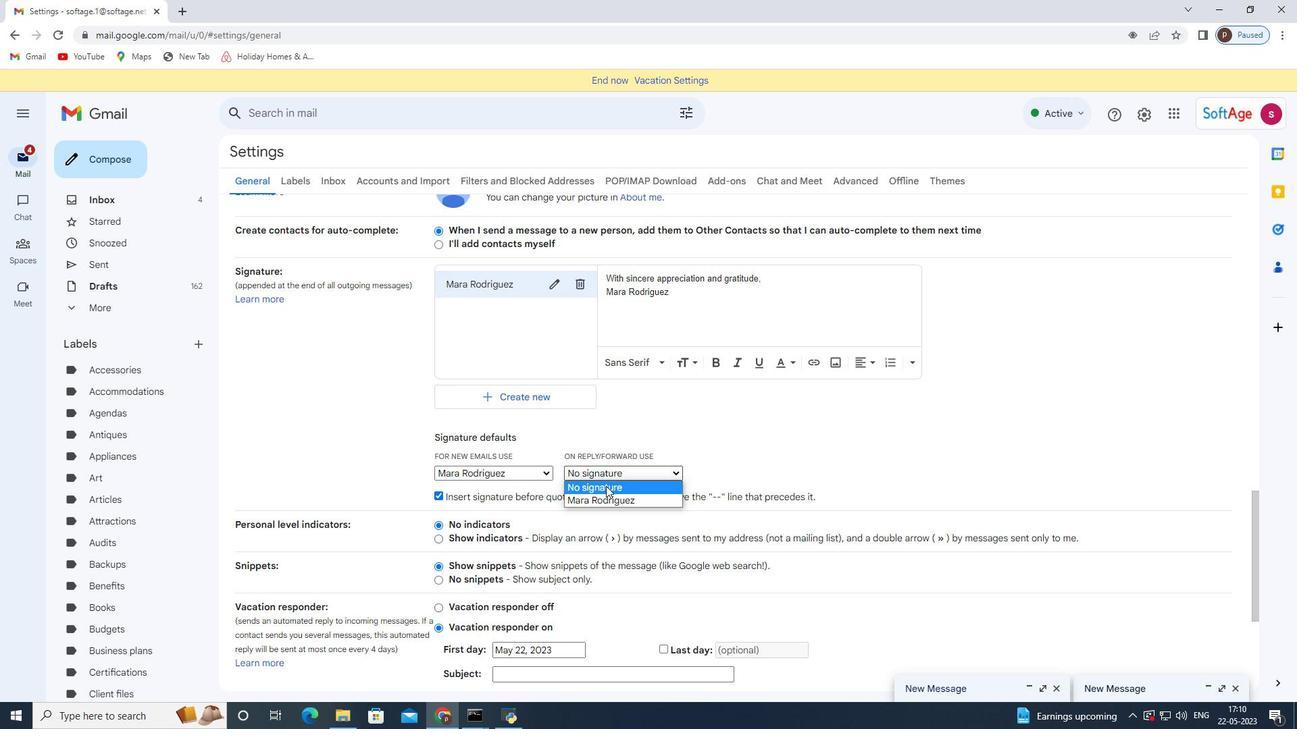 
Action: Mouse pressed left at (600, 497)
Screenshot: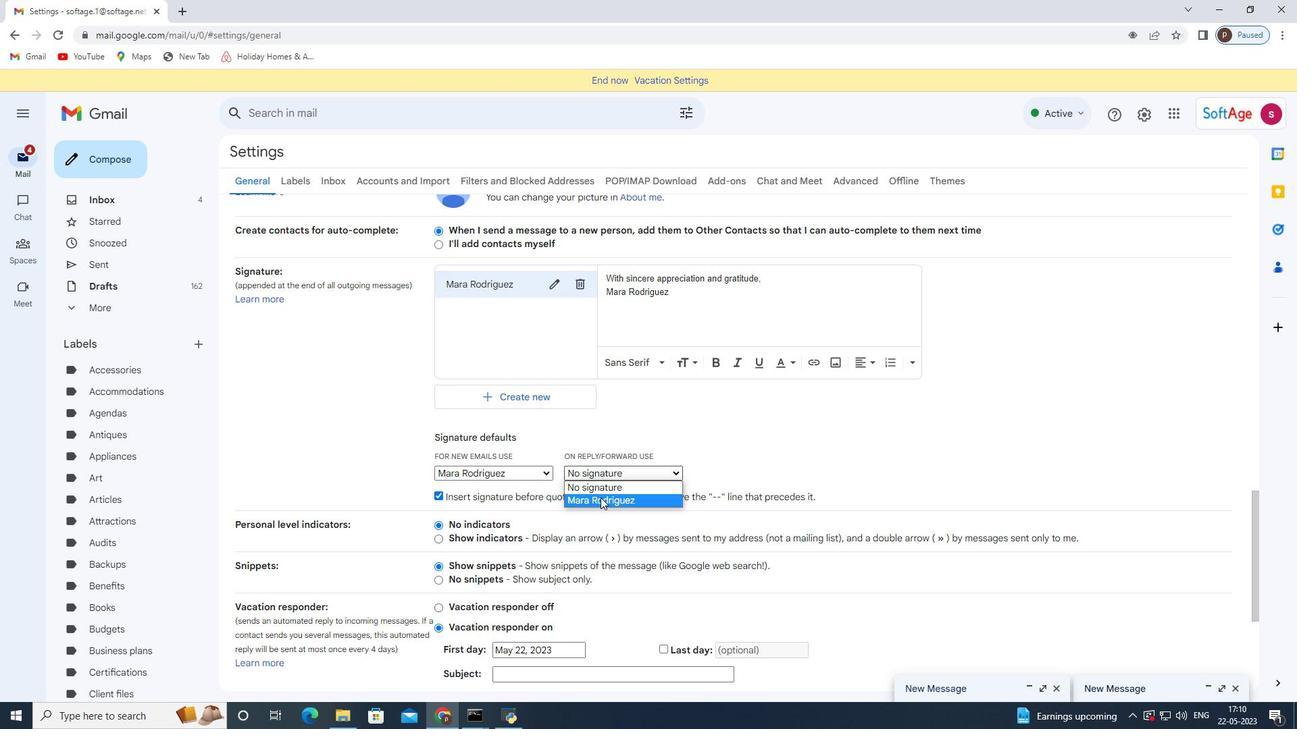 
Action: Mouse moved to (599, 497)
Screenshot: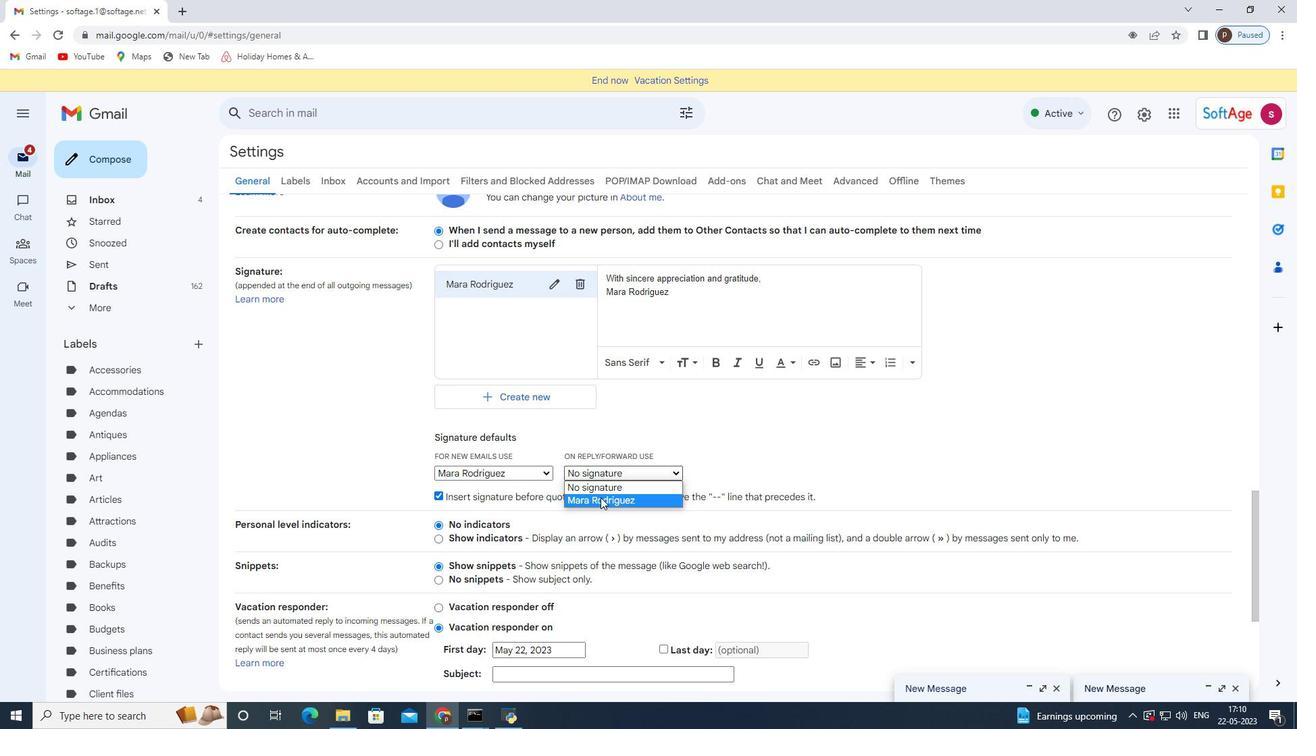 
Action: Mouse scrolled (599, 497) with delta (0, 0)
Screenshot: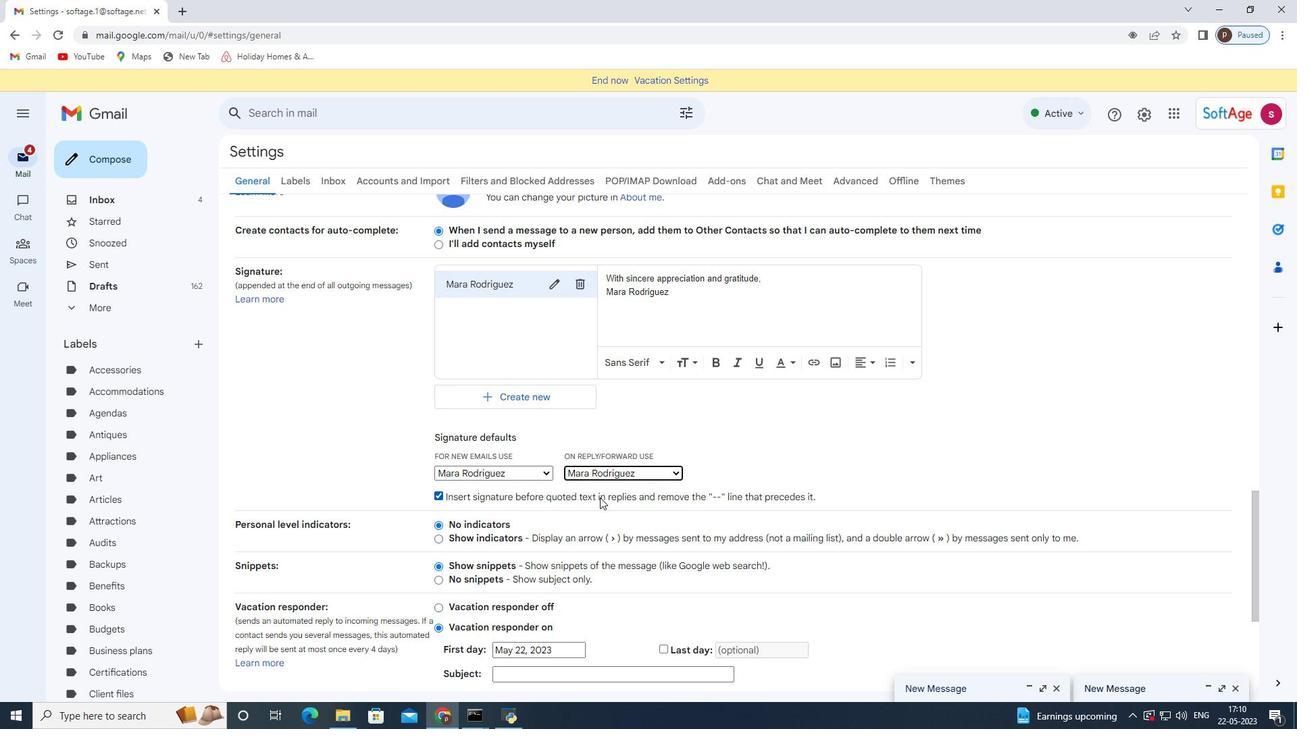 
Action: Mouse moved to (599, 498)
Screenshot: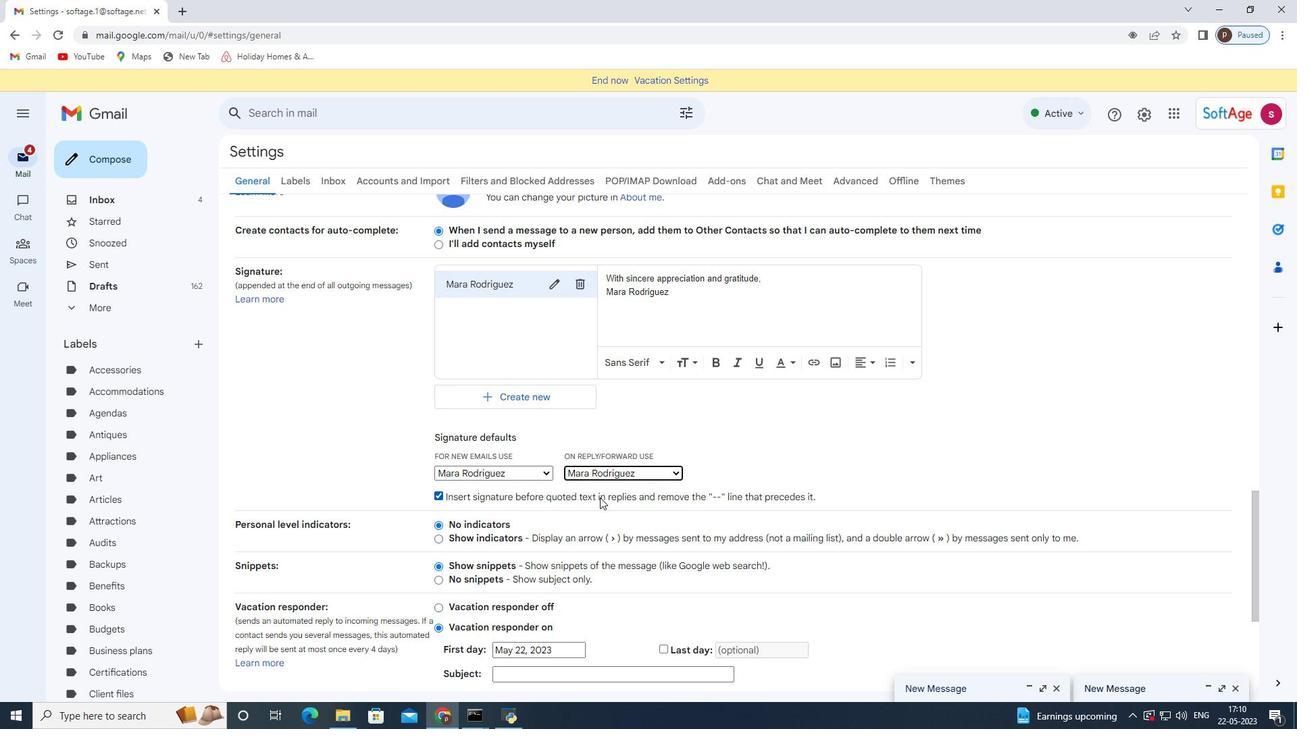 
Action: Mouse scrolled (599, 497) with delta (0, 0)
Screenshot: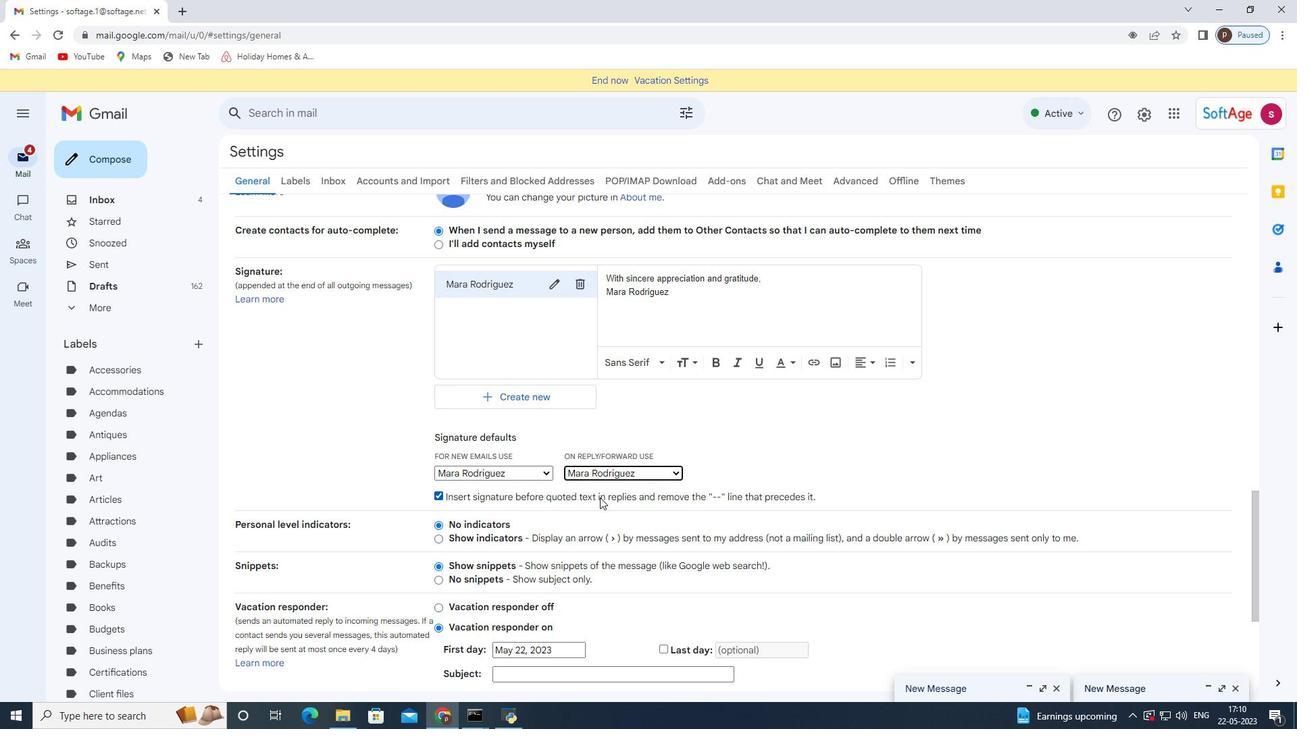 
Action: Mouse moved to (597, 500)
Screenshot: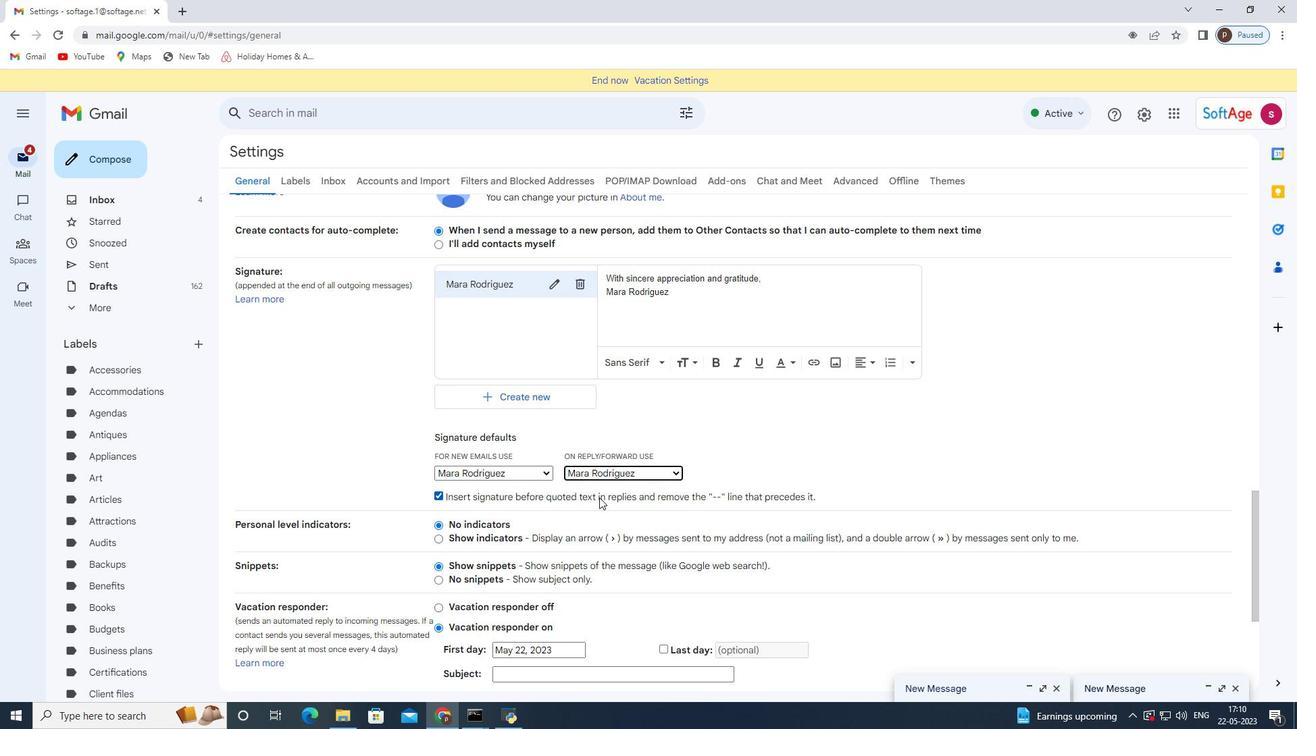 
Action: Mouse scrolled (597, 499) with delta (0, 0)
Screenshot: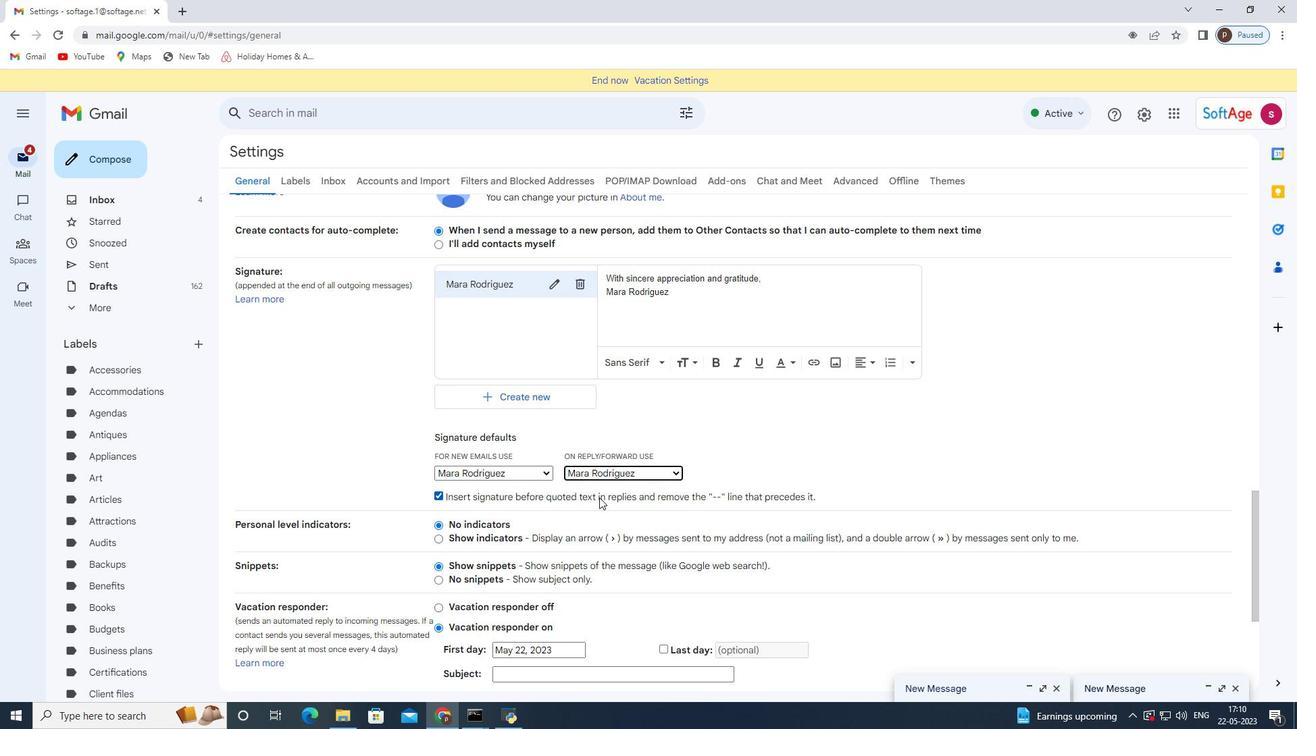 
Action: Mouse scrolled (597, 499) with delta (0, 0)
Screenshot: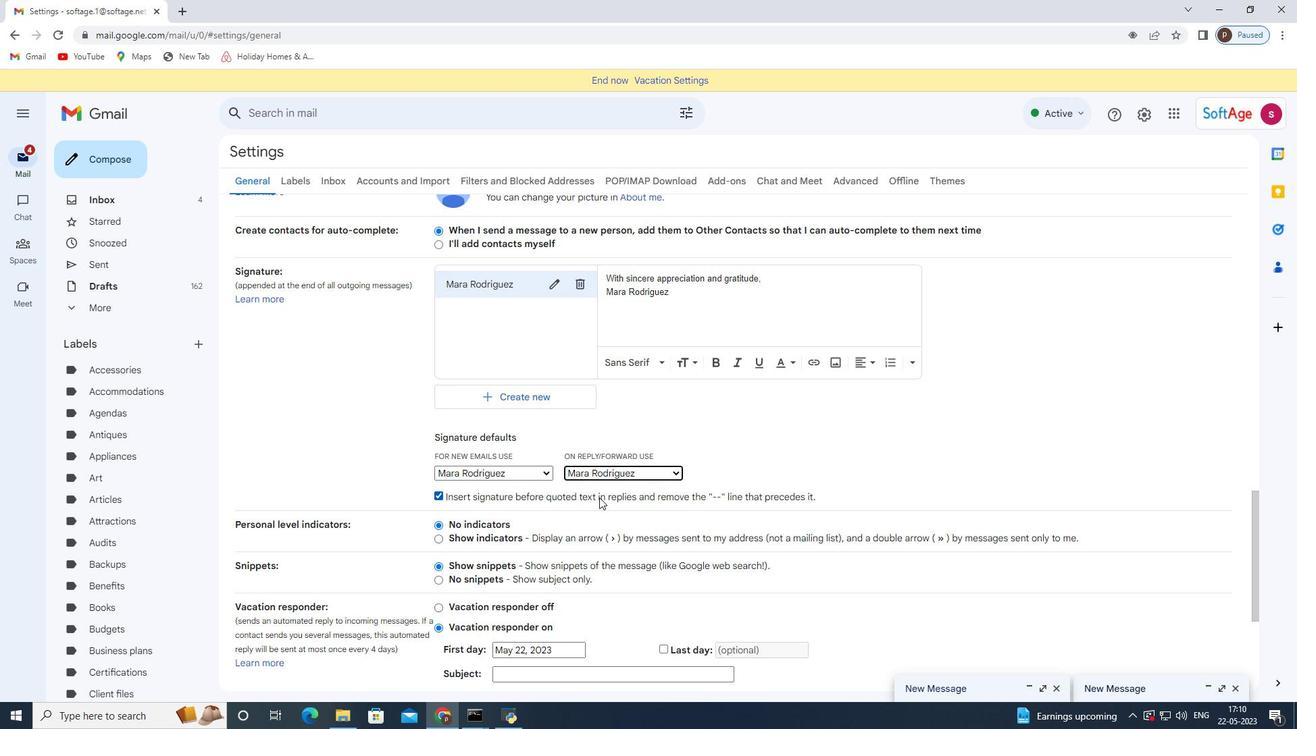 
Action: Mouse scrolled (597, 499) with delta (0, 0)
Screenshot: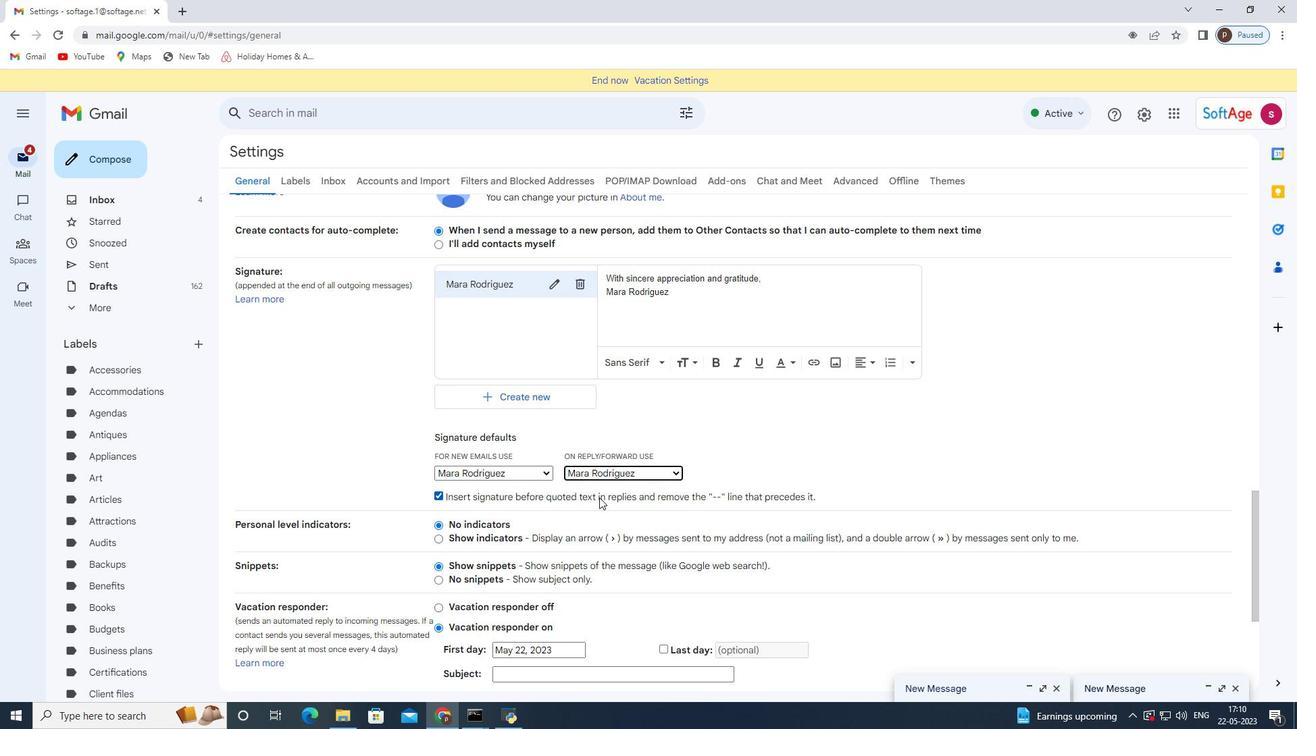
Action: Mouse moved to (597, 501)
Screenshot: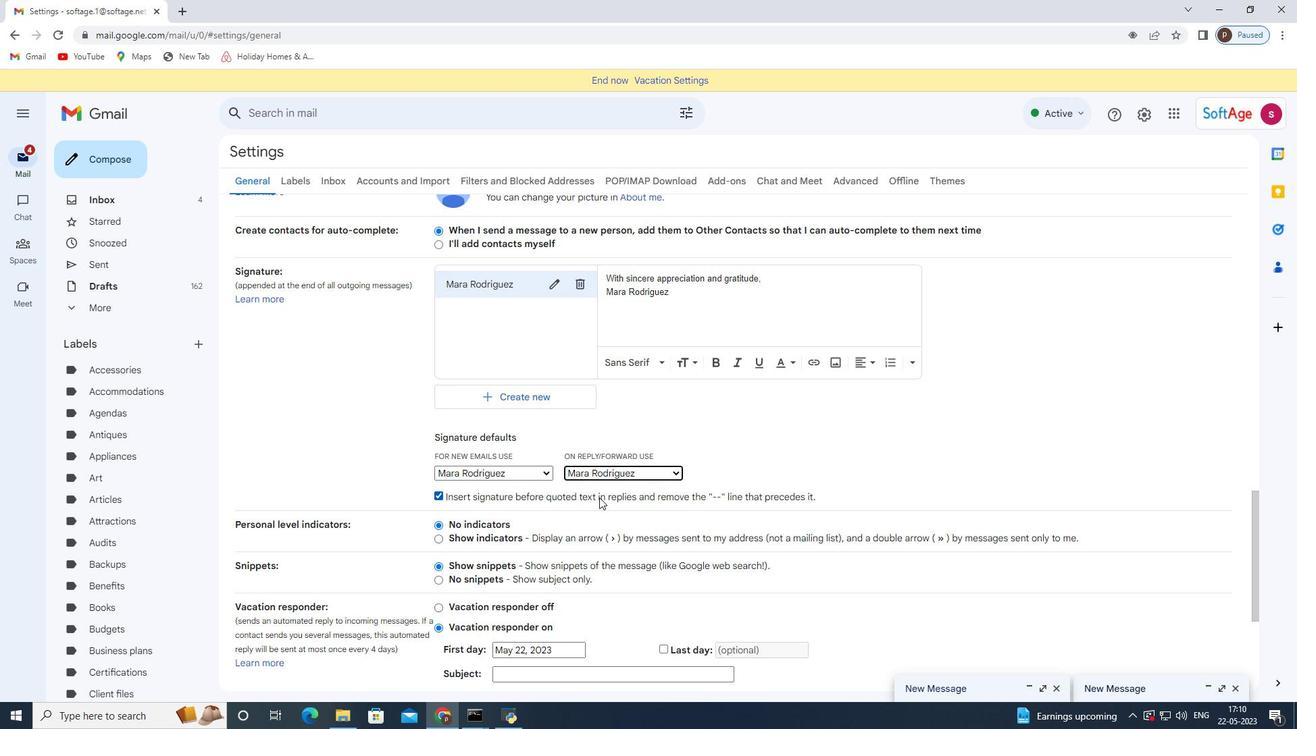 
Action: Mouse scrolled (597, 500) with delta (0, 0)
Screenshot: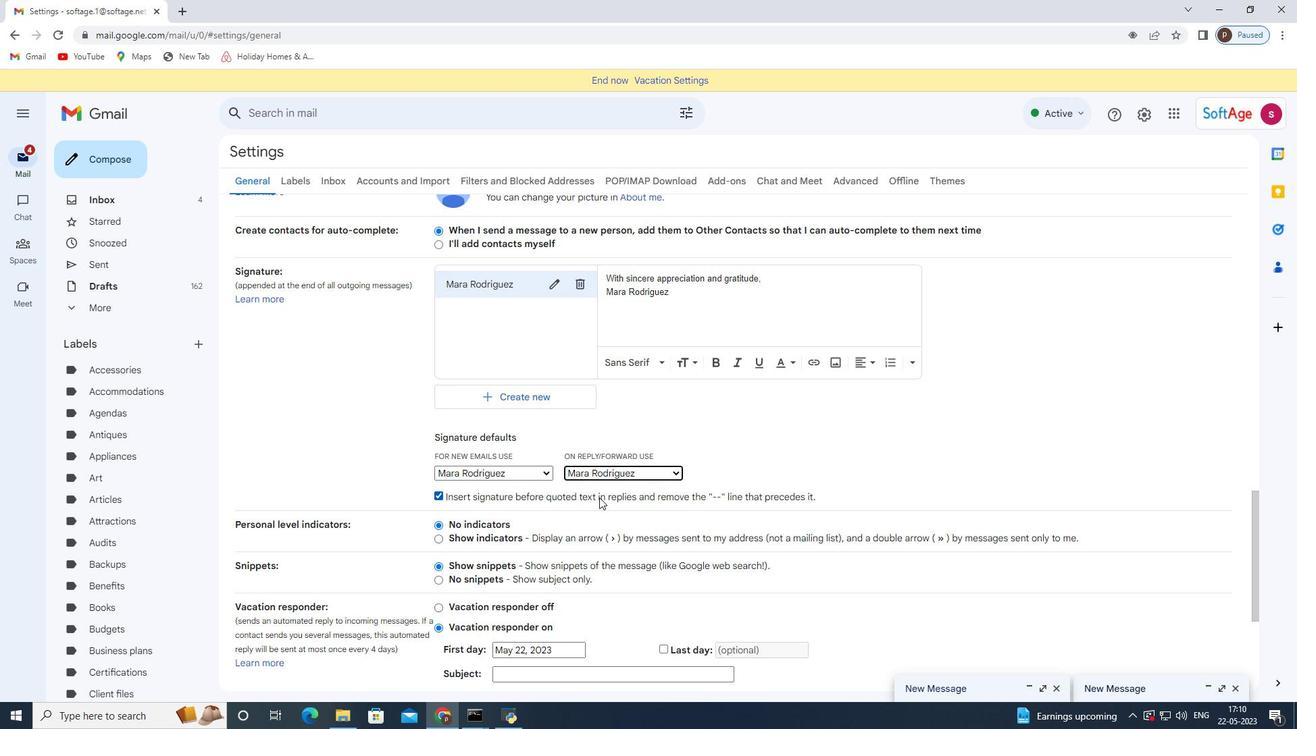 
Action: Mouse moved to (695, 612)
Screenshot: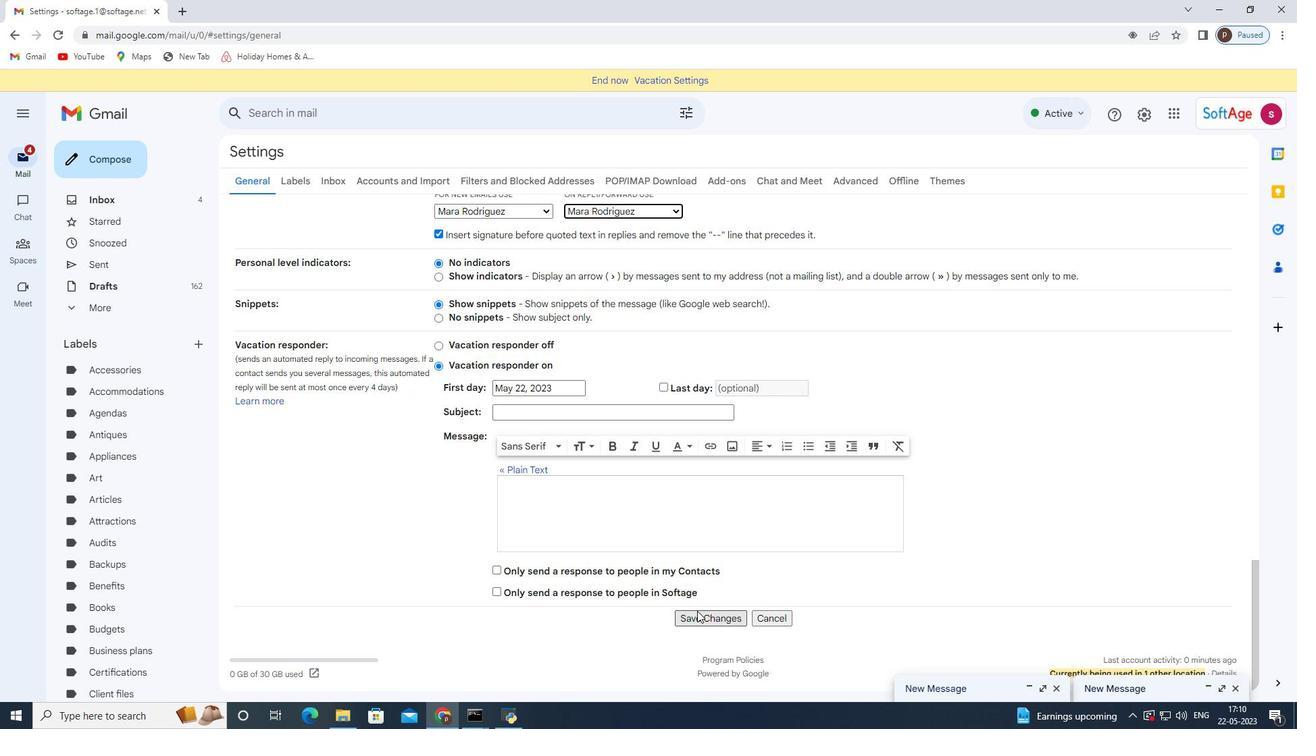 
Action: Mouse pressed left at (695, 612)
Screenshot: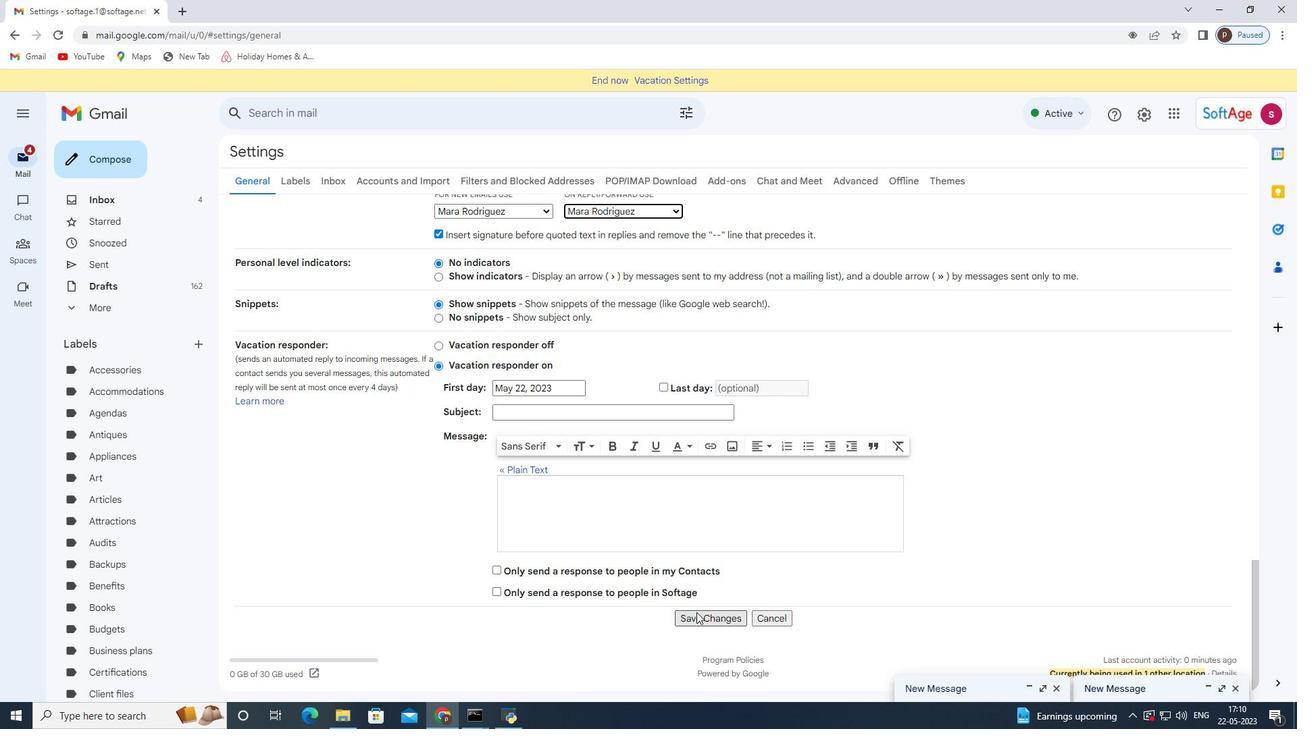 
Action: Mouse moved to (112, 145)
Screenshot: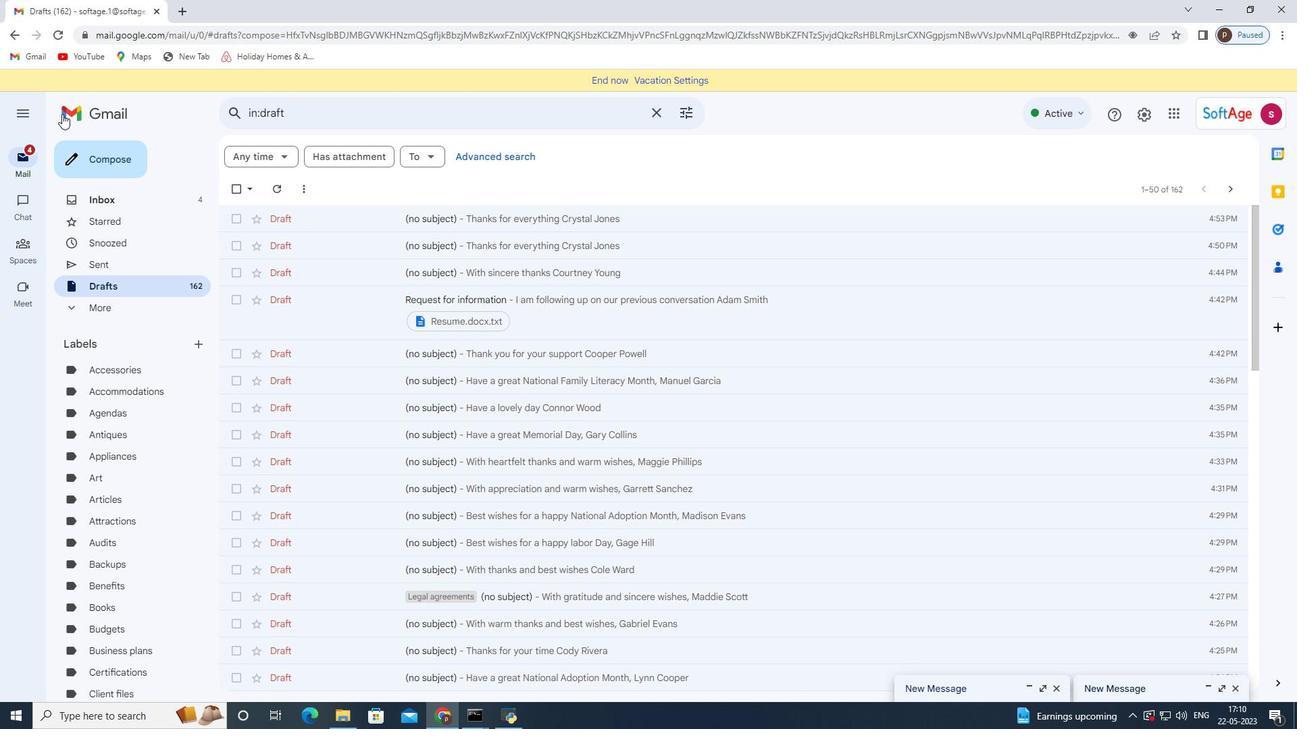 
Action: Mouse pressed left at (112, 145)
Screenshot: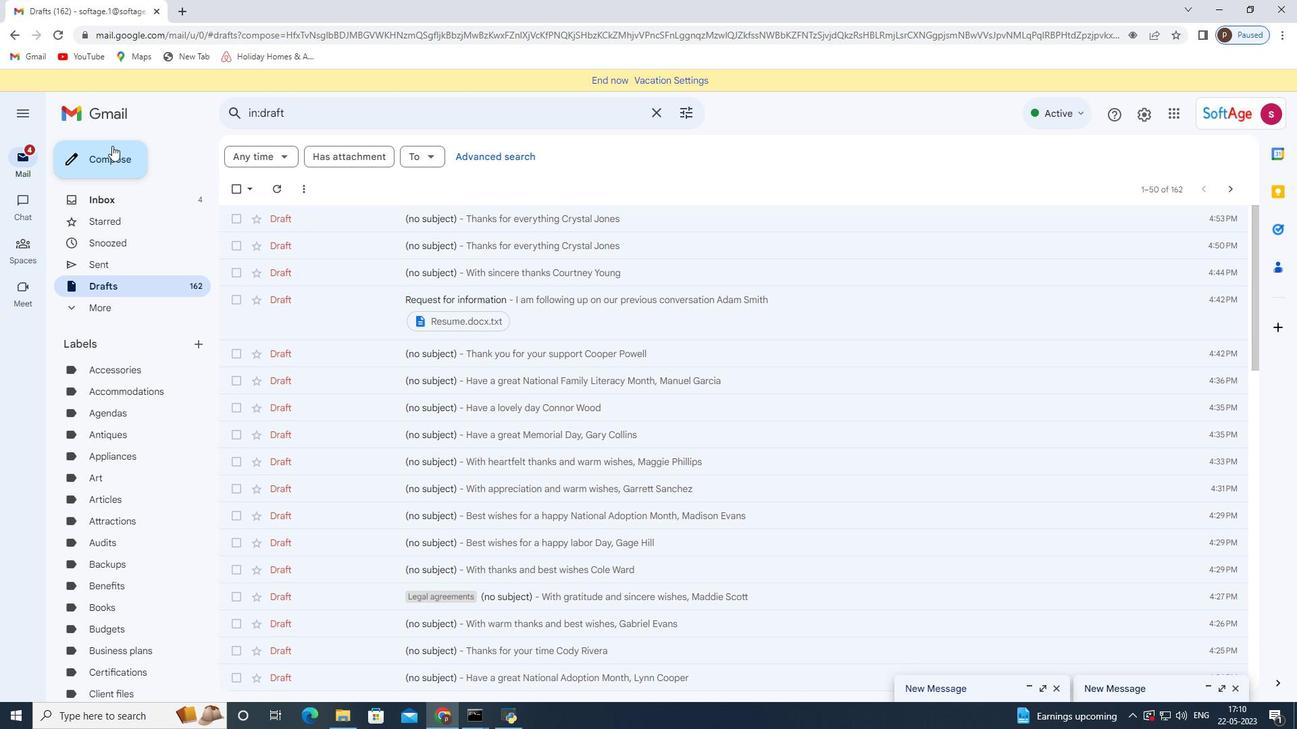 
Action: Mouse moved to (527, 327)
Screenshot: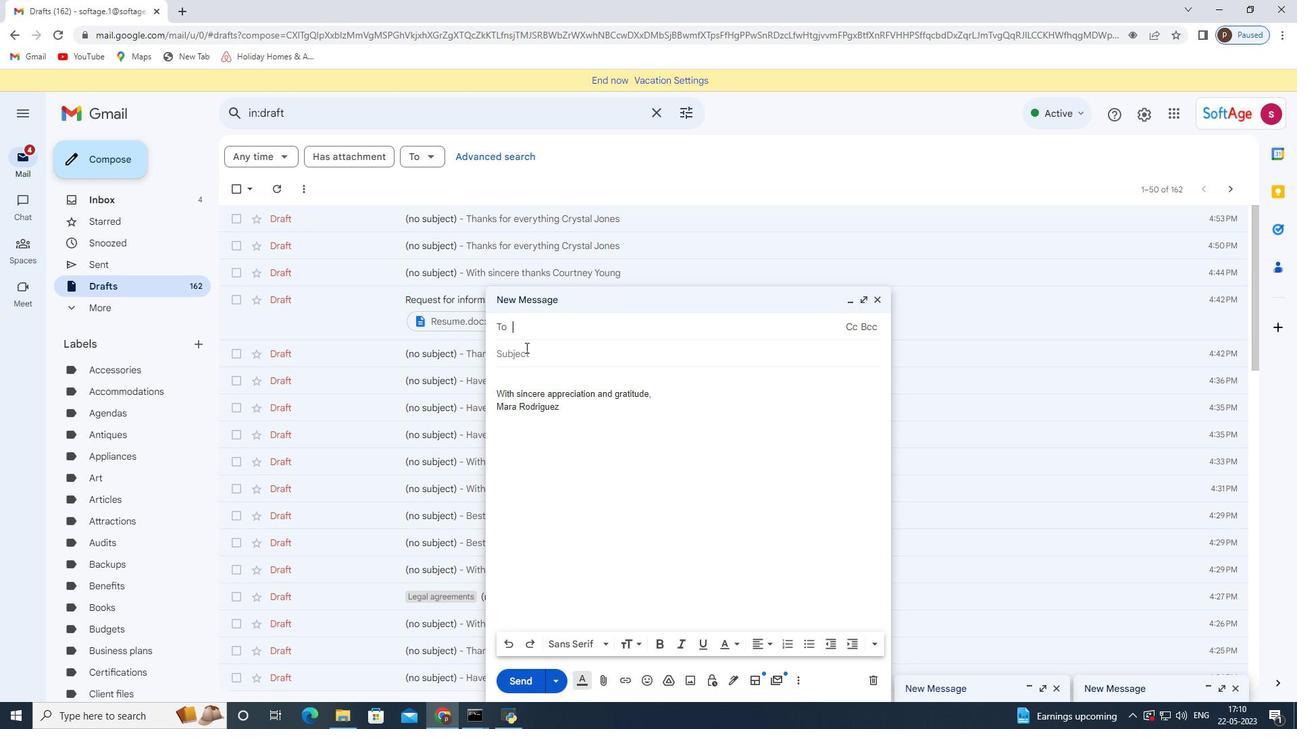 
Action: Mouse pressed left at (527, 327)
Screenshot: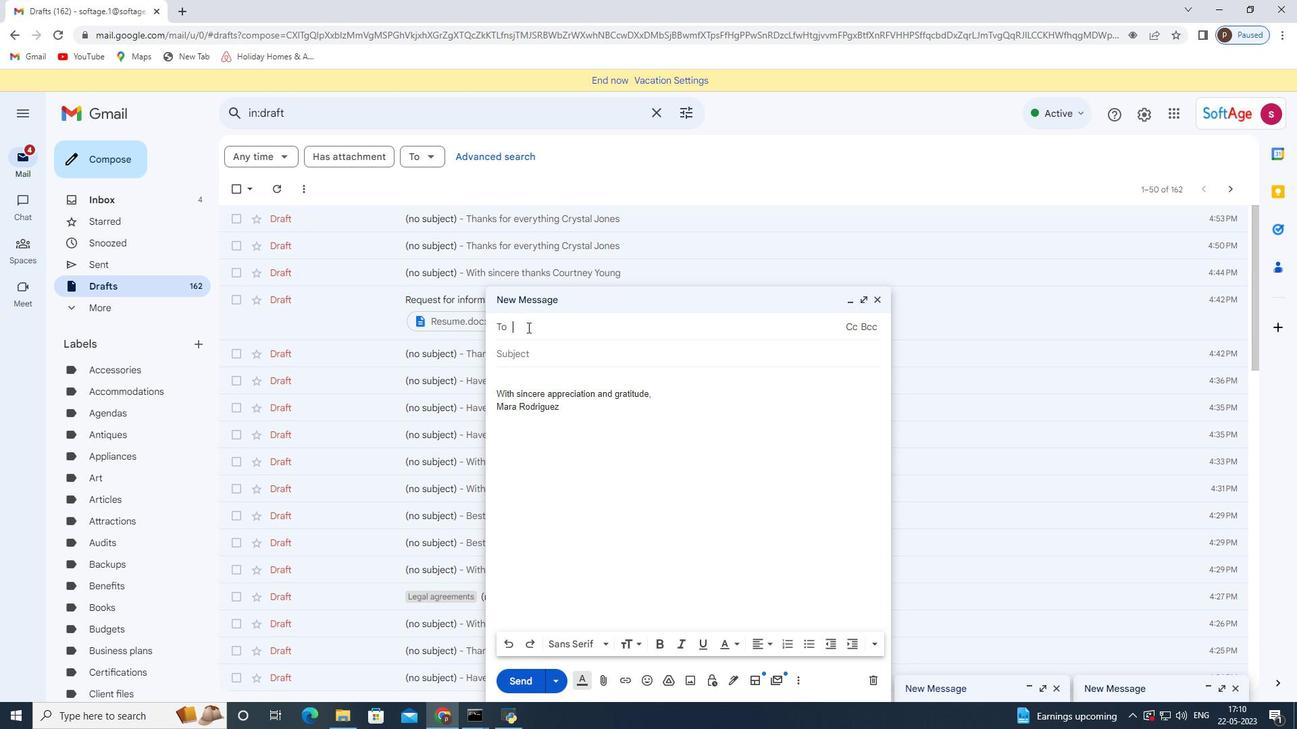 
Action: Key pressed softage.3softage<Key.backspace><Key.backspace><Key.backspace><Key.backspace><Key.backspace><Key.backspace><Key.backspace><Key.backspace><Key.backspace>.3<Key.shift>@sofa<Key.backspace>tage.net<Key.enter>
Screenshot: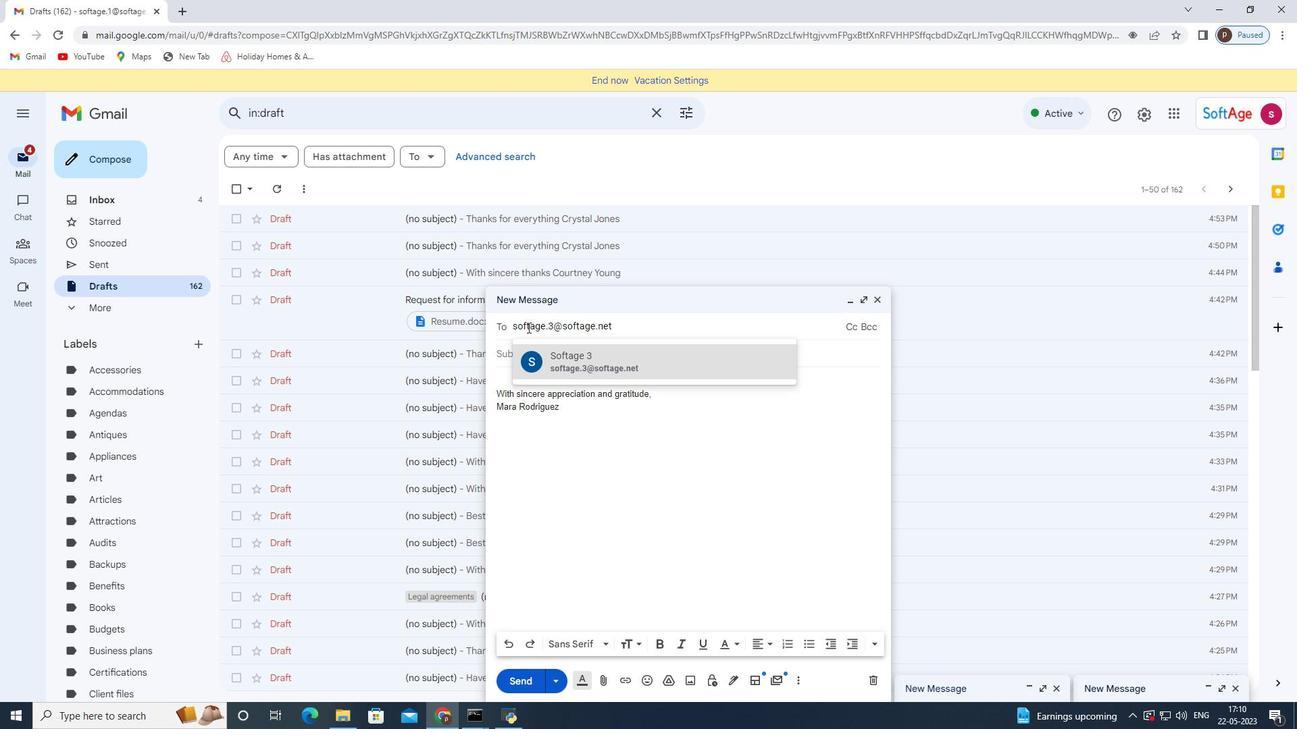 
Action: Mouse moved to (531, 507)
Screenshot: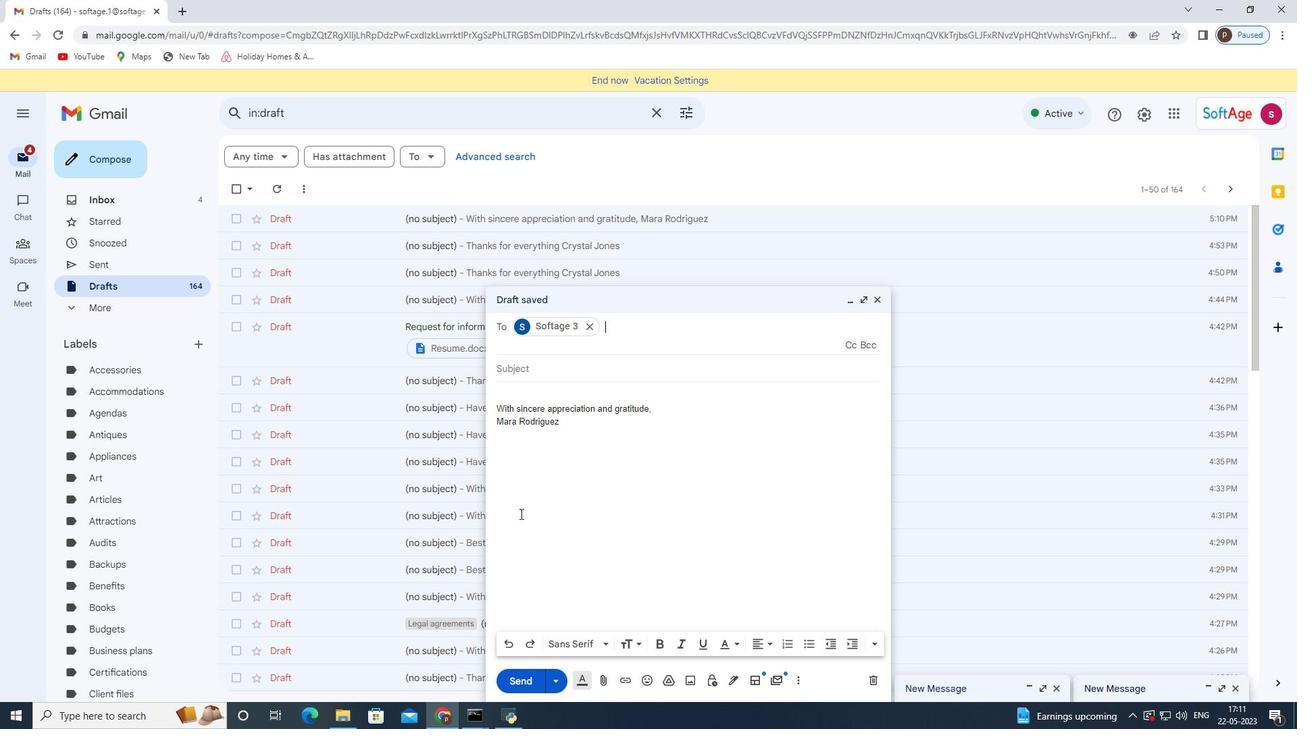 
Action: Mouse scrolled (531, 506) with delta (0, 0)
Screenshot: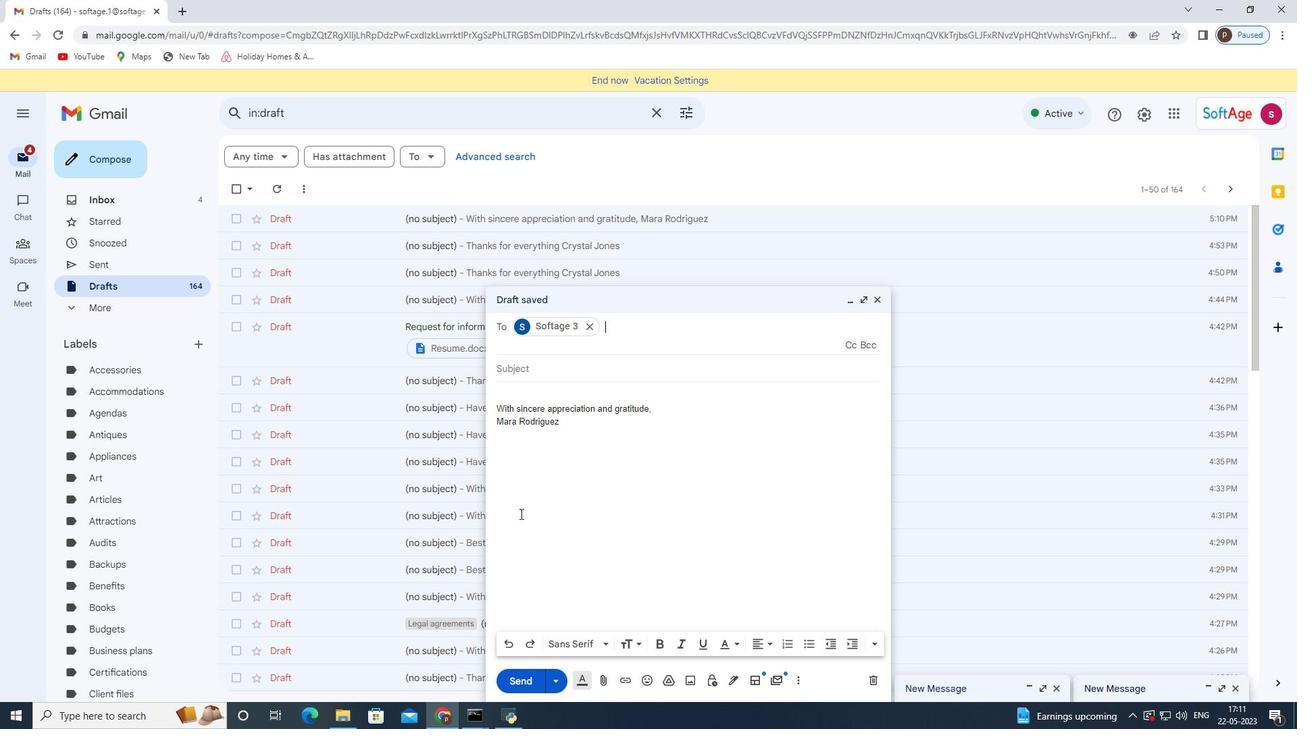 
Action: Mouse moved to (533, 506)
Screenshot: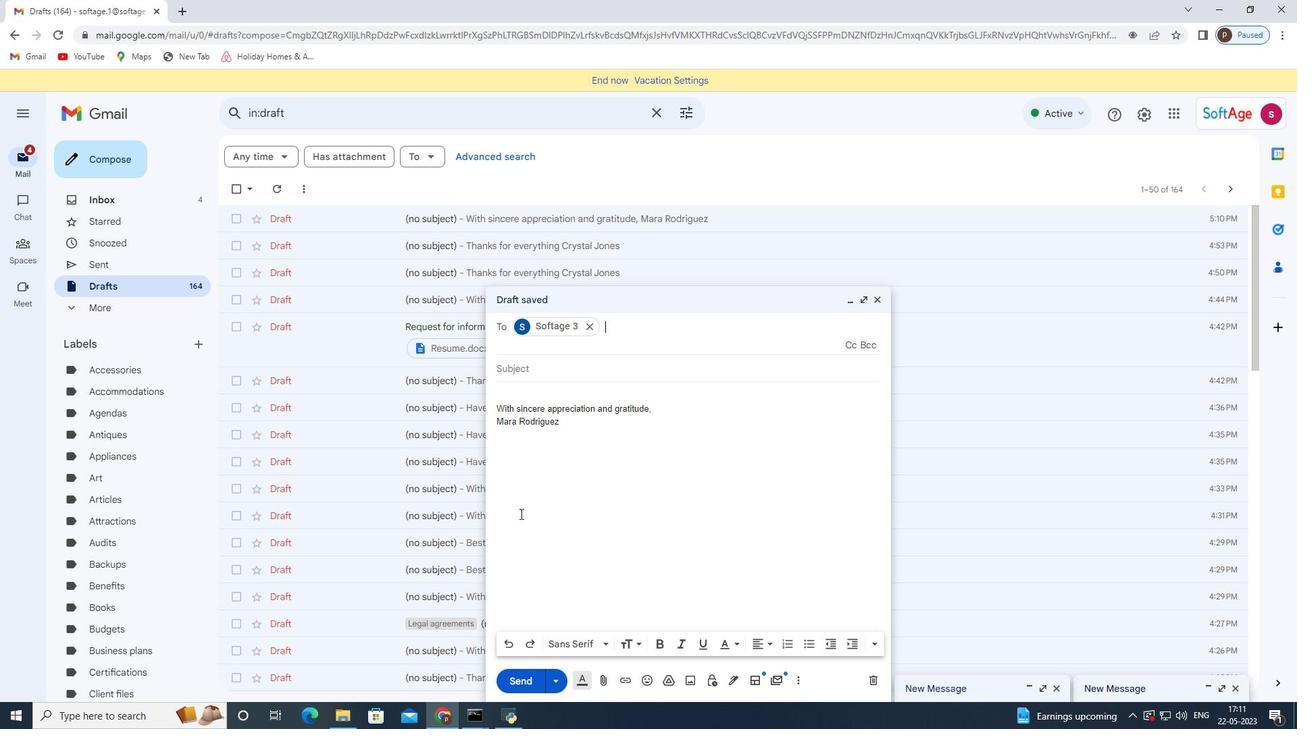 
Action: Mouse scrolled (533, 505) with delta (0, 0)
Screenshot: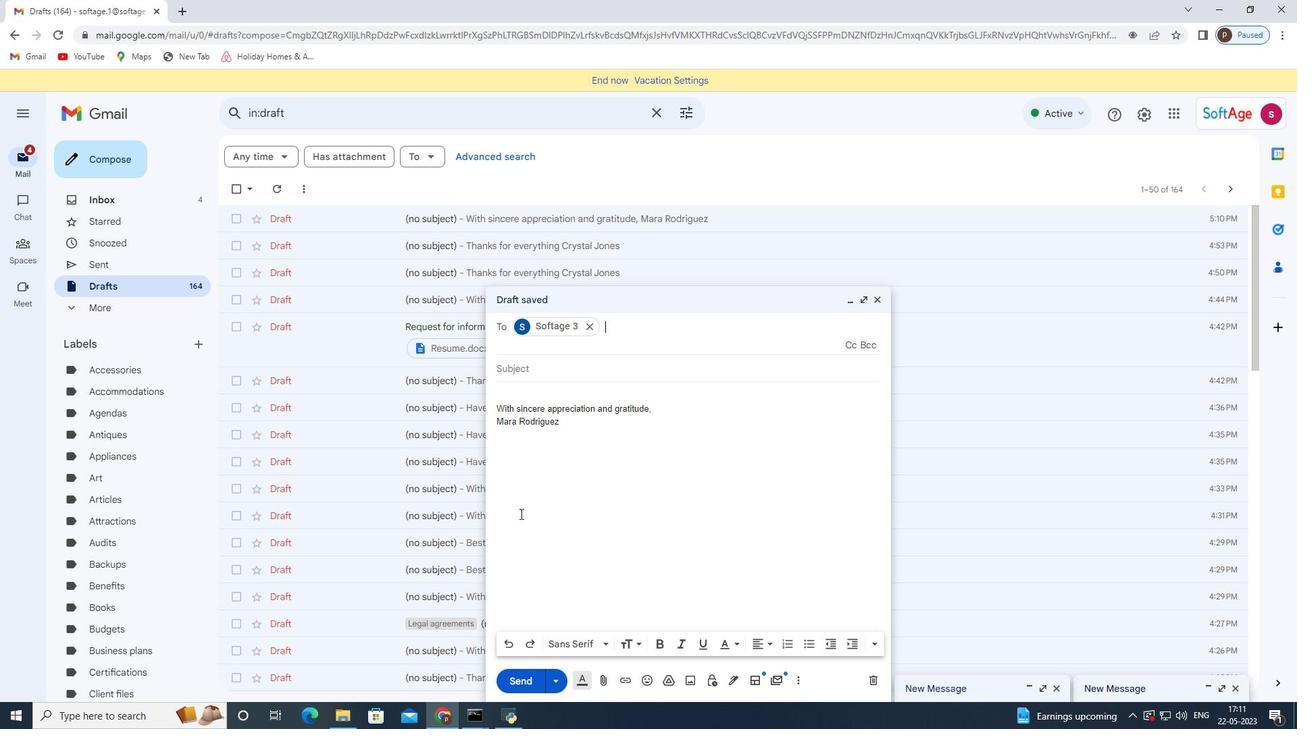
Action: Mouse moved to (196, 344)
Screenshot: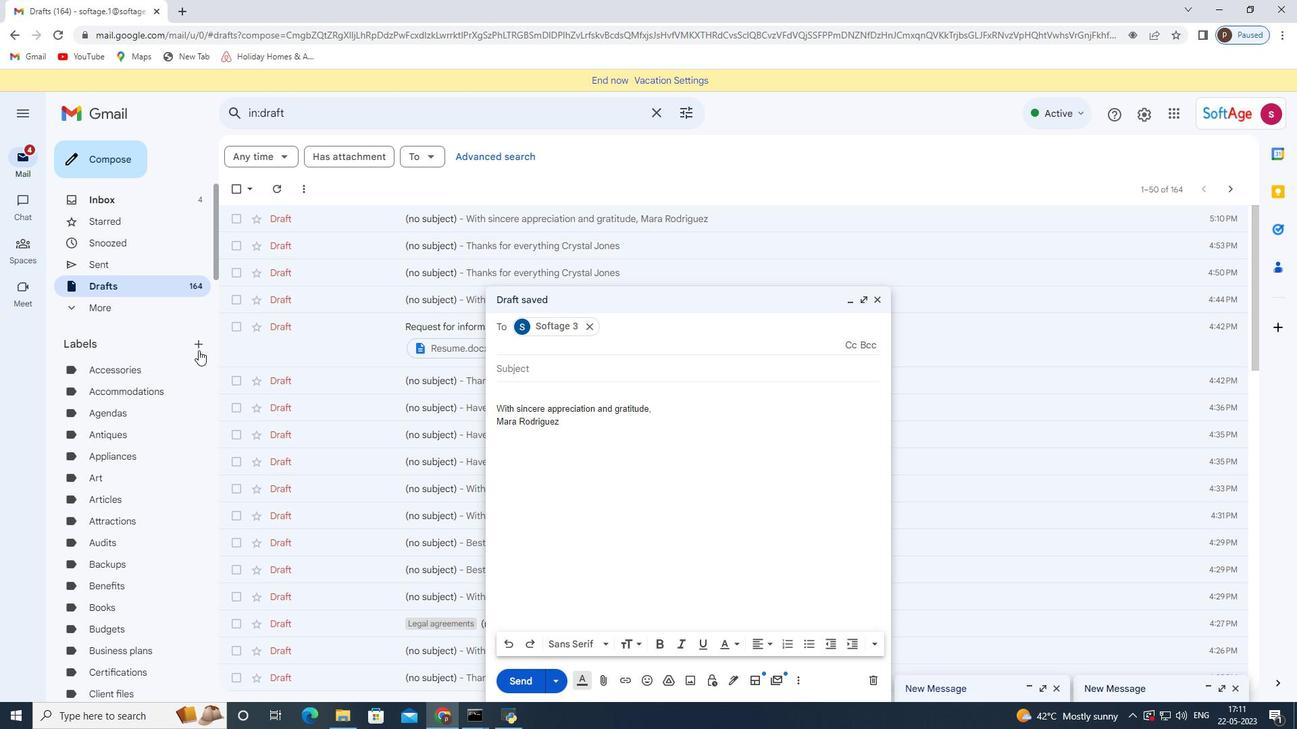 
Action: Mouse pressed left at (196, 344)
Screenshot: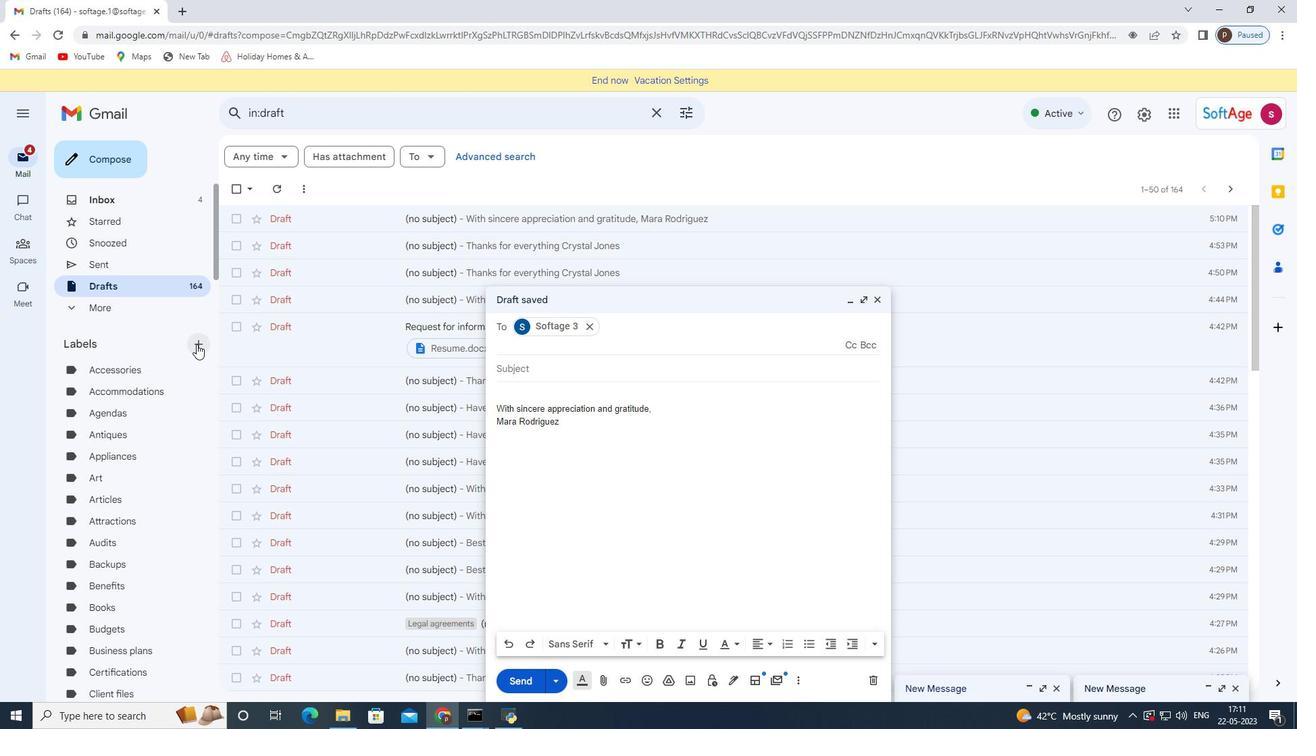 
Action: Mouse moved to (549, 366)
Screenshot: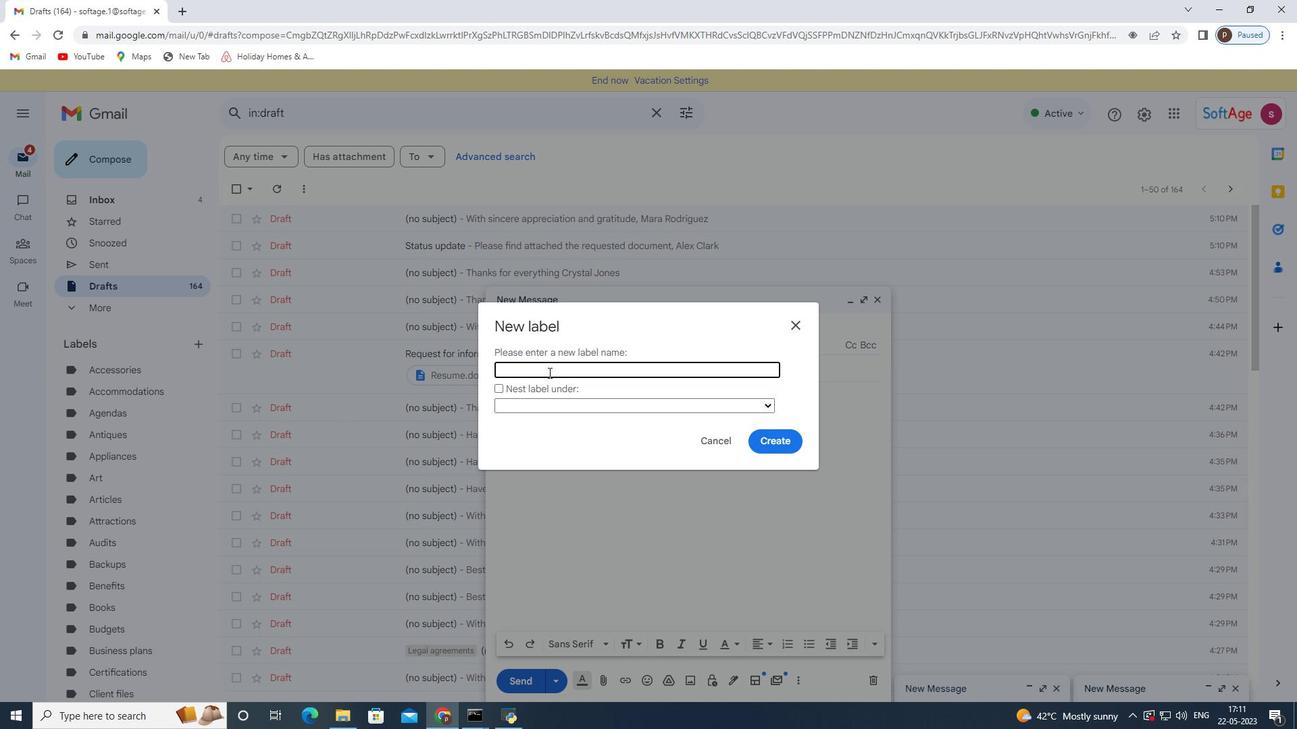 
Action: Mouse pressed left at (549, 366)
Screenshot: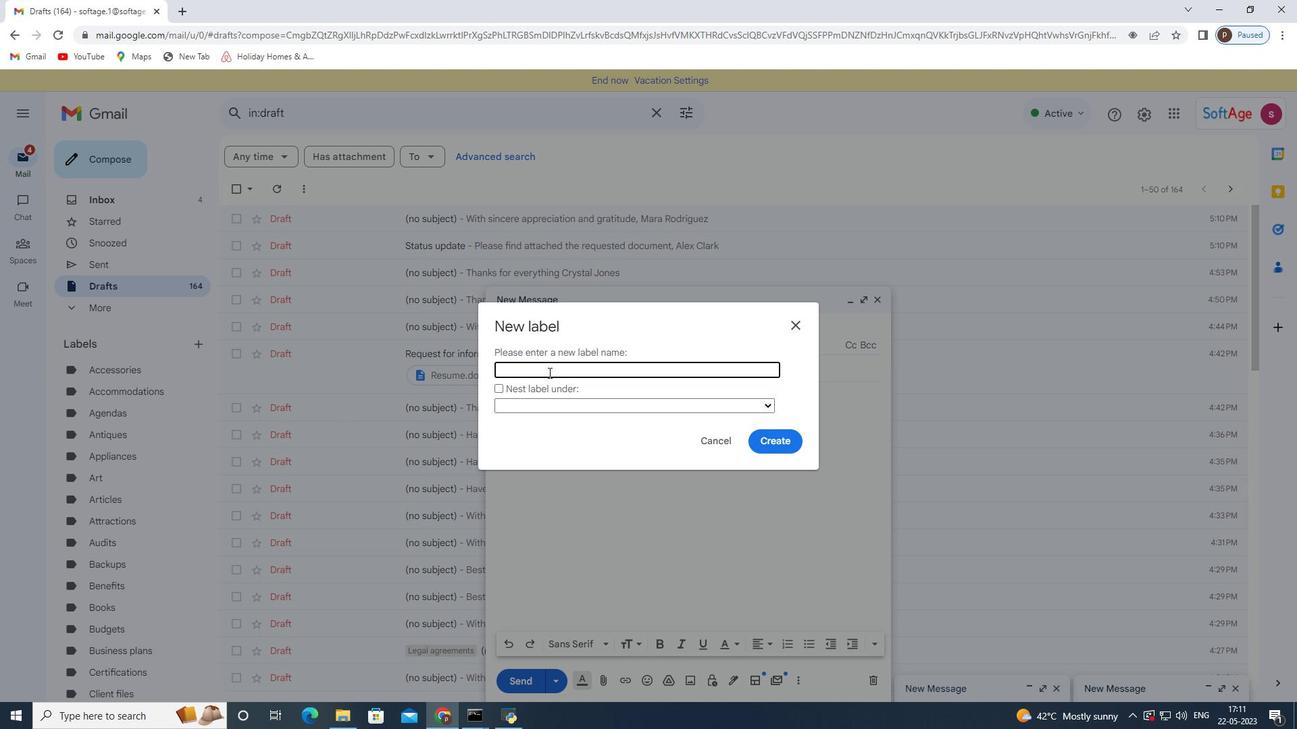 
Action: Key pressed <Key.shift>Non<Key.shift>_<Key.backspace>-<Key.space>disclosure<Key.space>agreements
Screenshot: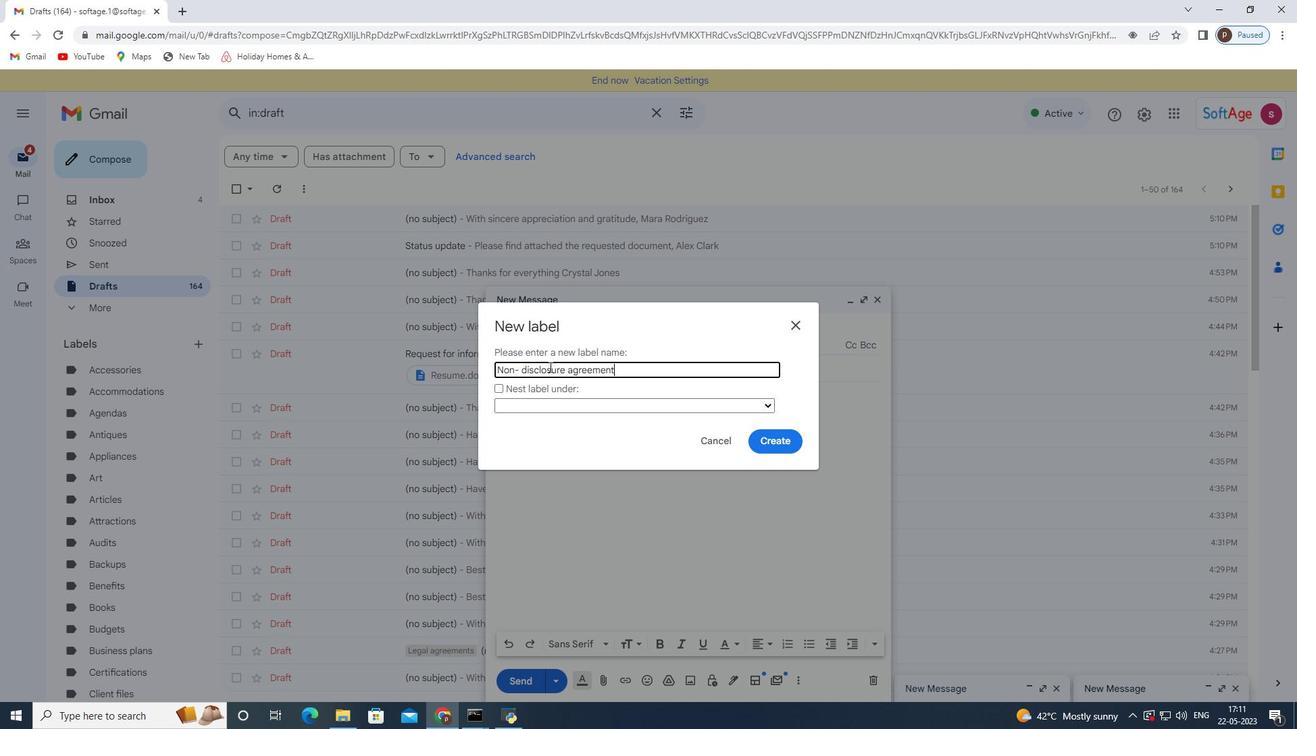 
Action: Mouse moved to (778, 434)
Screenshot: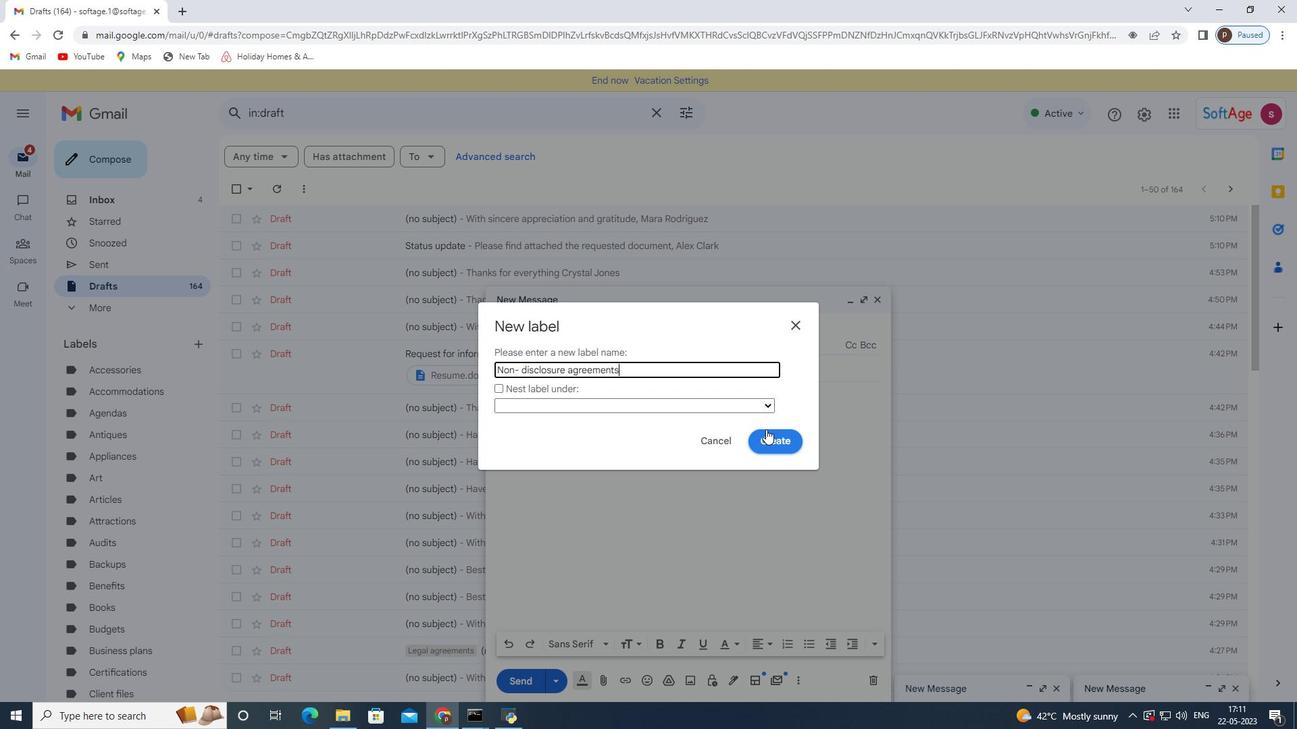 
Action: Mouse pressed left at (778, 434)
Screenshot: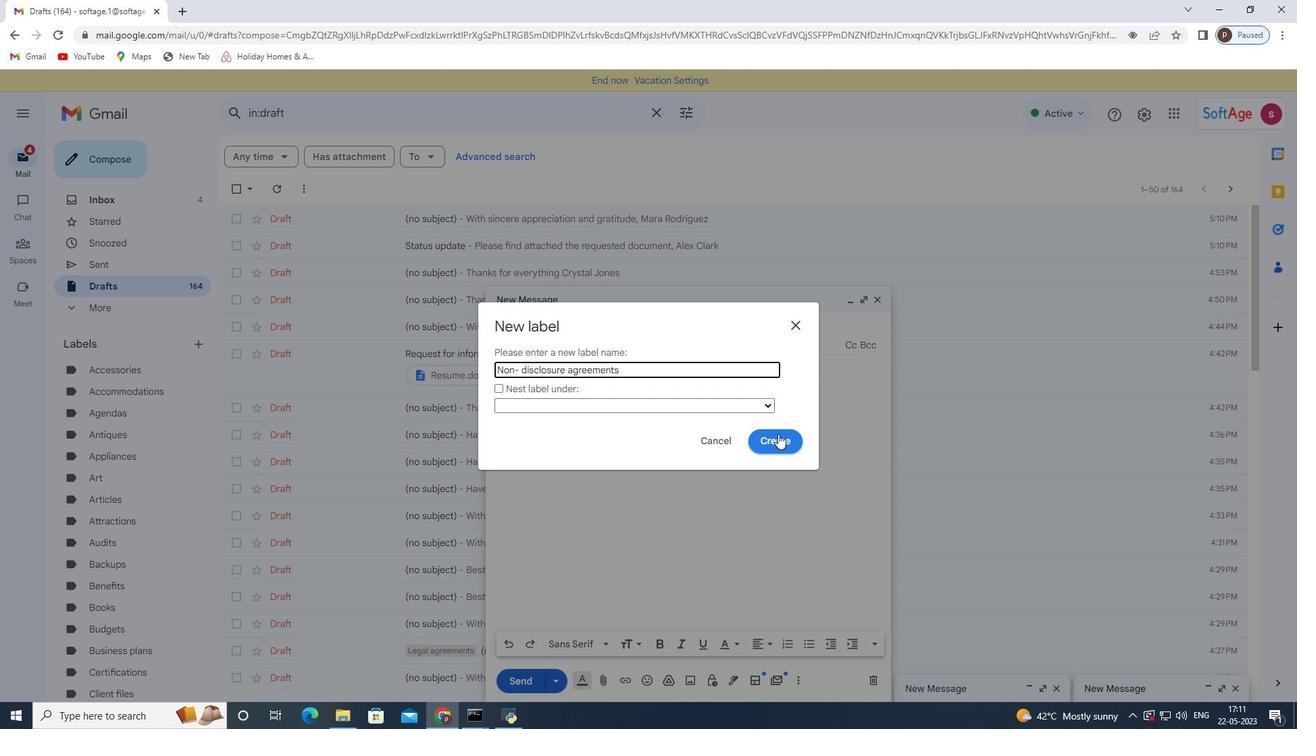 
Action: Mouse moved to (778, 434)
Screenshot: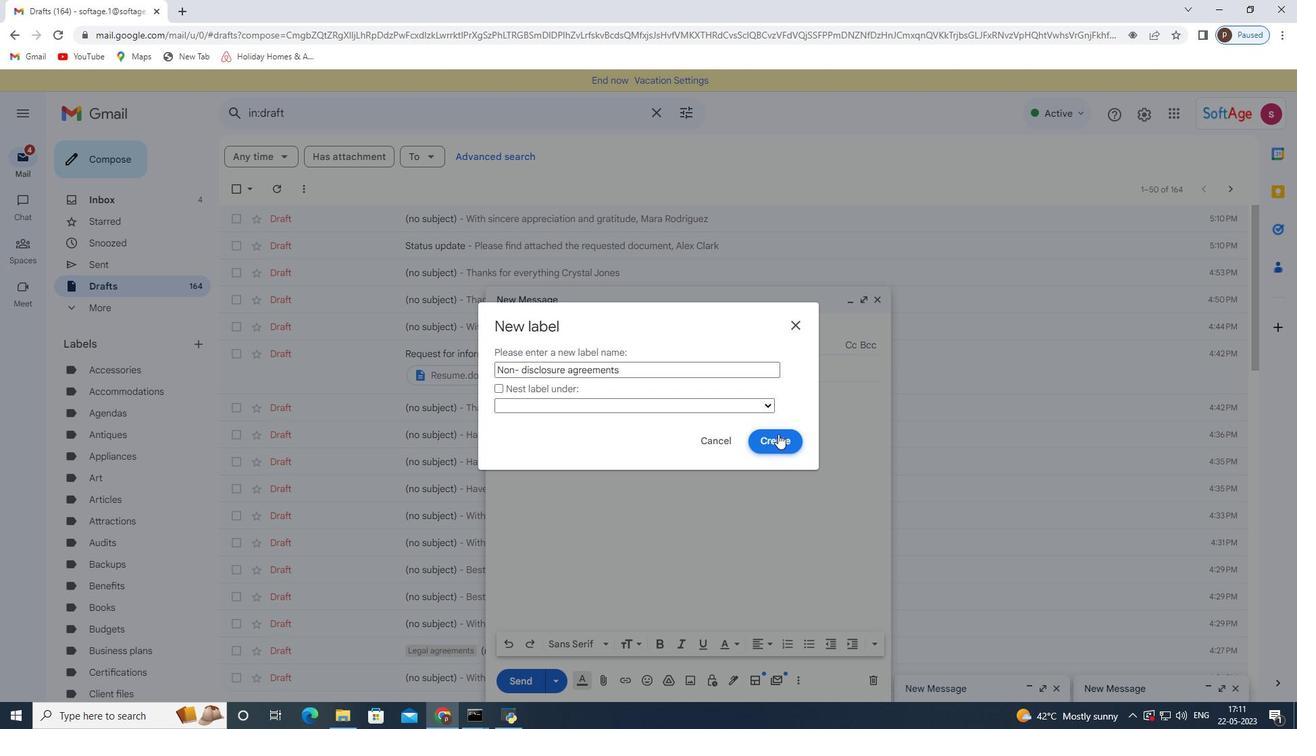 
